 Task: Find a guest house in Brake (Unterweser), Germany, for 9 guests from 8th to 15th August, with a price range of 10,000 to 14,000, 5 bedrooms, 8+ beds, 5 bathrooms, and amenities including WiFi, free parking, TV, gym, and breakfast.
Action: Mouse moved to (455, 111)
Screenshot: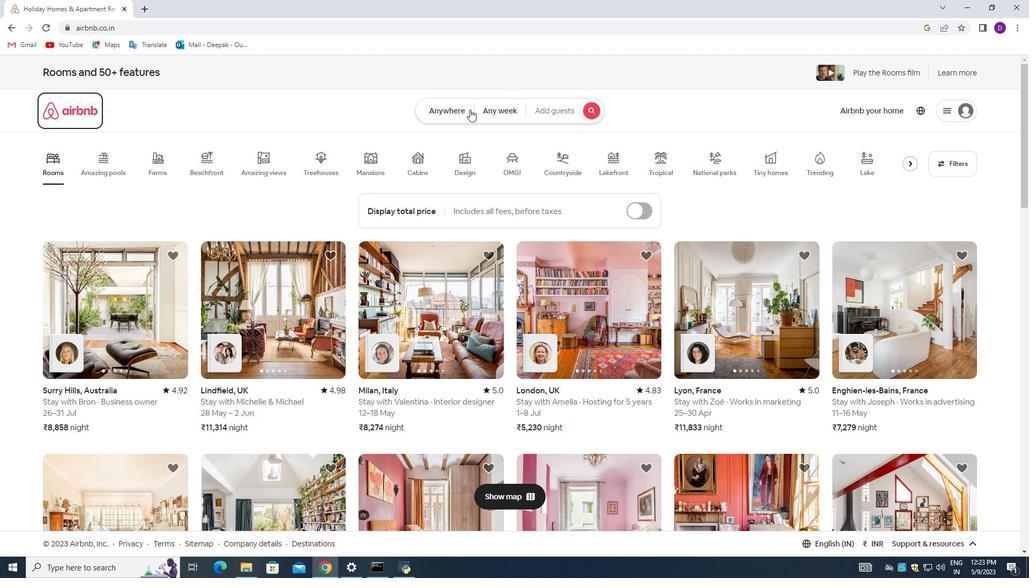 
Action: Mouse pressed left at (455, 111)
Screenshot: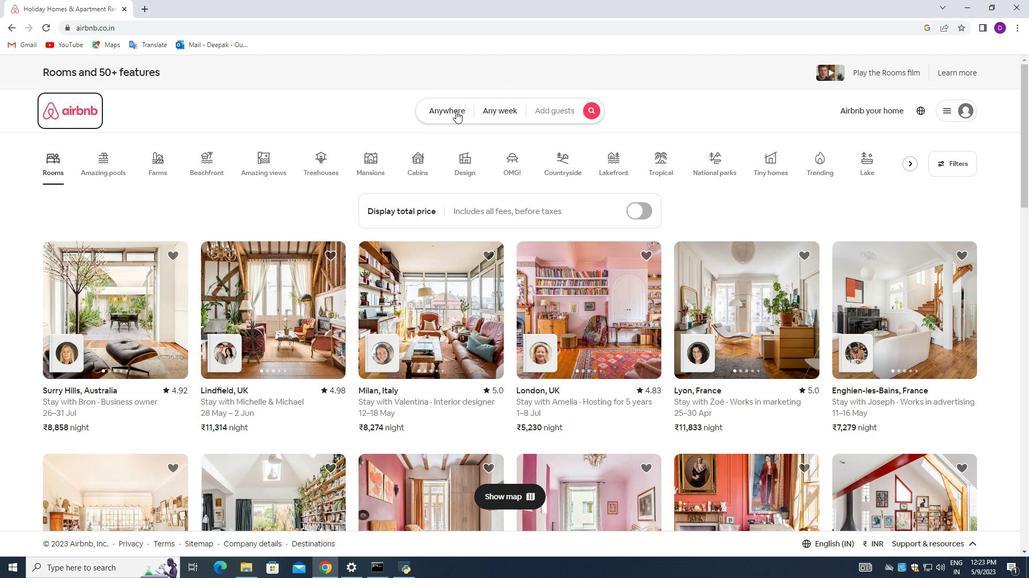 
Action: Mouse moved to (329, 145)
Screenshot: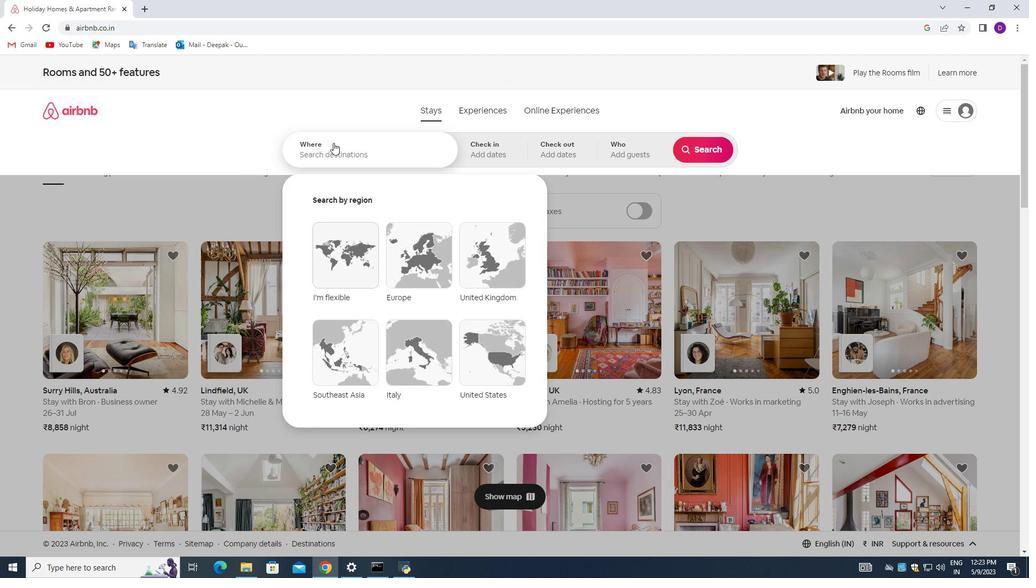 
Action: Mouse pressed left at (329, 145)
Screenshot: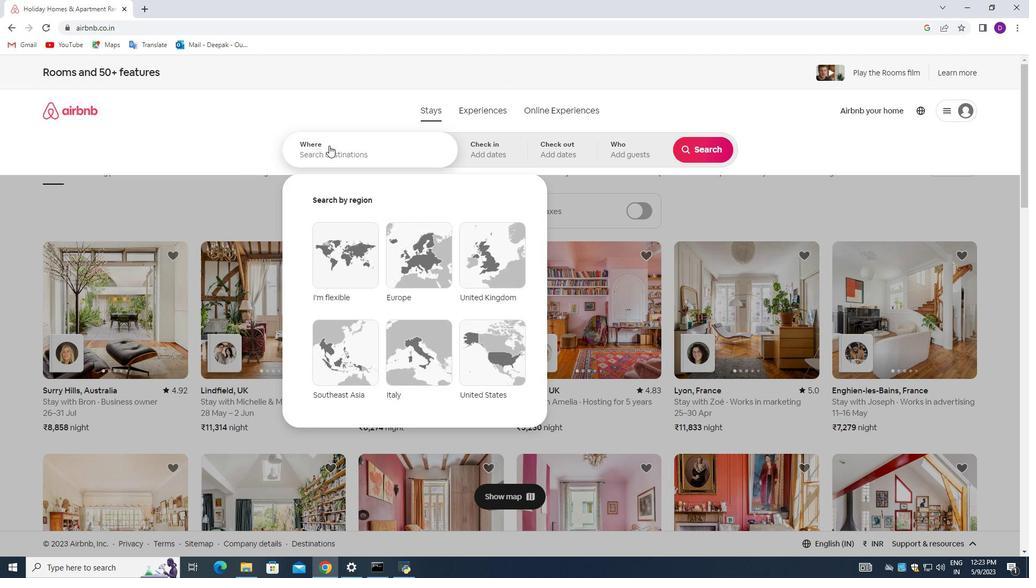 
Action: Mouse moved to (296, 134)
Screenshot: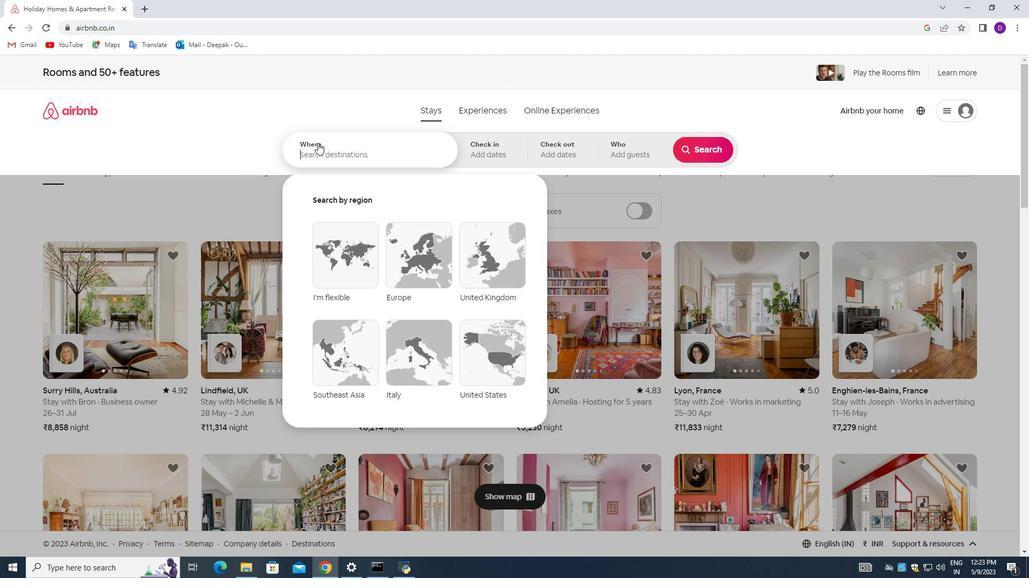 
Action: Key pressed <Key.shift>Brake<Key.space><Key.shift><Key.shift><Key.shift><Key.shift><Key.shift><Key.shift><Key.shift><Key.shift><Key.shift><Key.shift><Key.shift><Key.shift><Key.shift><Key.shift><Key.shift><Key.shift><Key.shift><Key.shift><Key.shift><Key.shift><Key.shift><Key.shift><Key.shift><Key.shift><Key.shift><Key.shift><Key.shift><Key.shift><Key.shift><Key.shift><Key.shift><Key.shift><Key.shift><Key.shift><Key.shift><Key.shift><Key.shift>(<Key.shift>Unterweser<Key.shift>),<Key.shift>Germany<Key.enter>
Screenshot: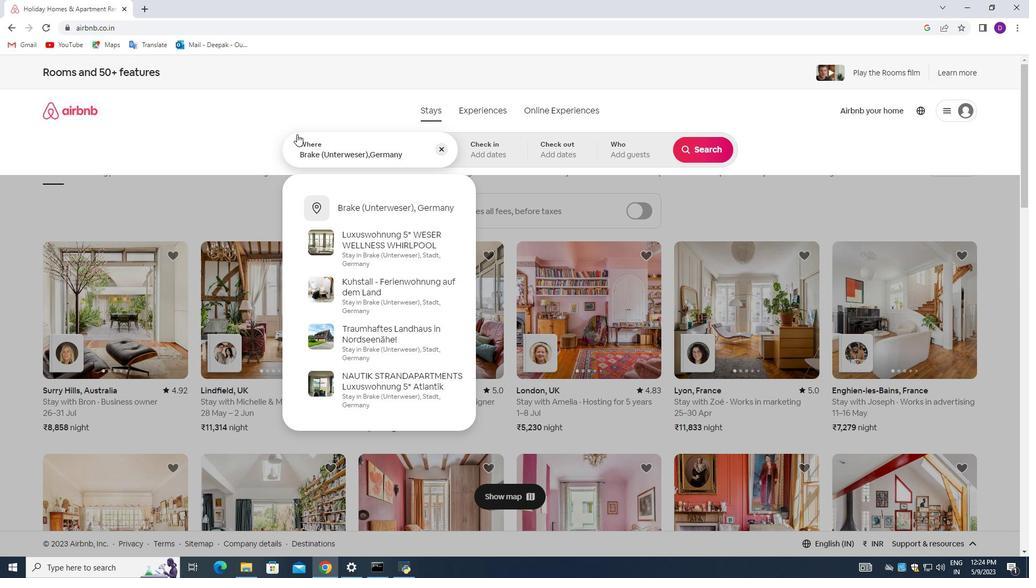 
Action: Mouse moved to (705, 239)
Screenshot: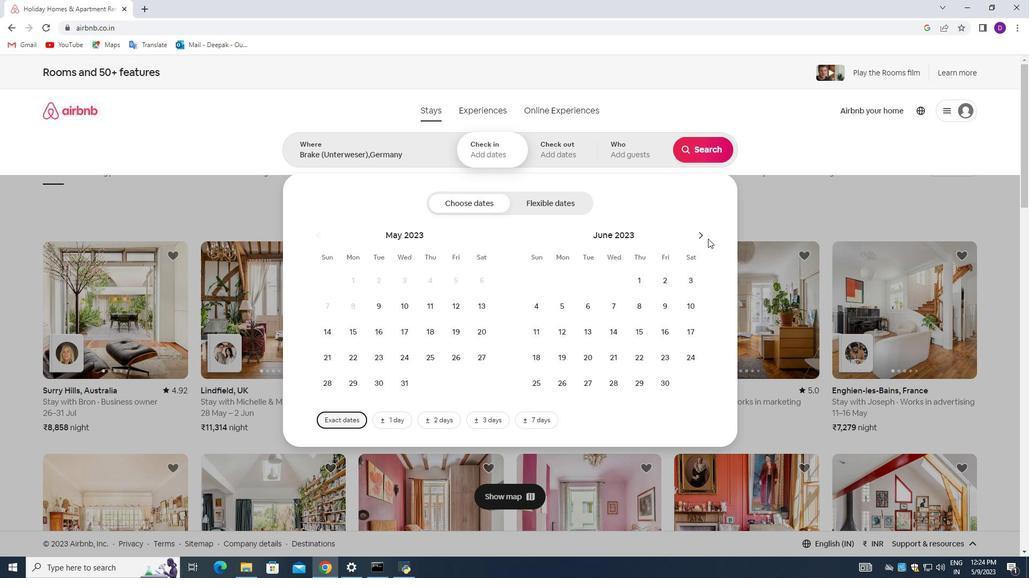 
Action: Mouse pressed left at (705, 239)
Screenshot: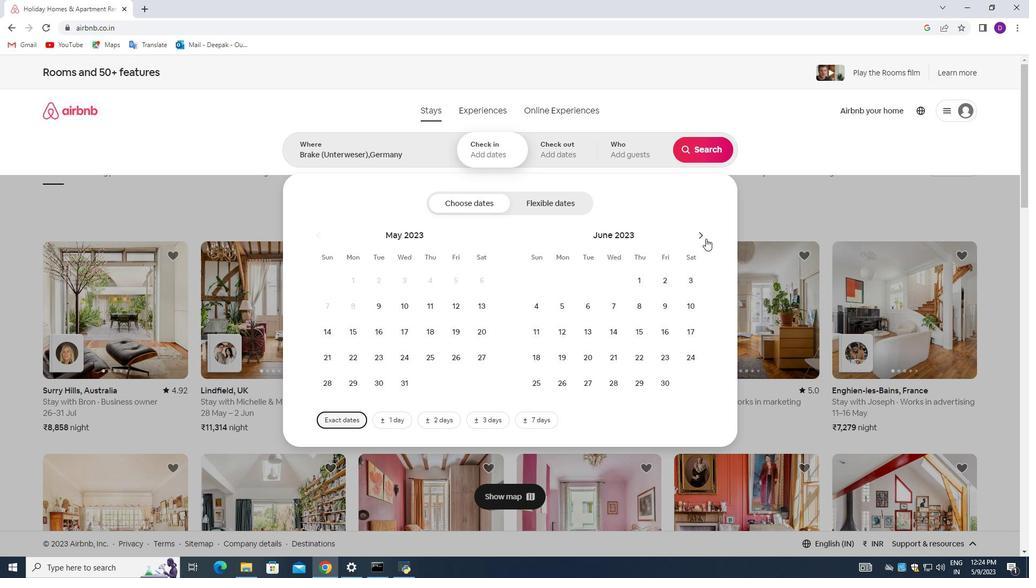
Action: Mouse moved to (704, 238)
Screenshot: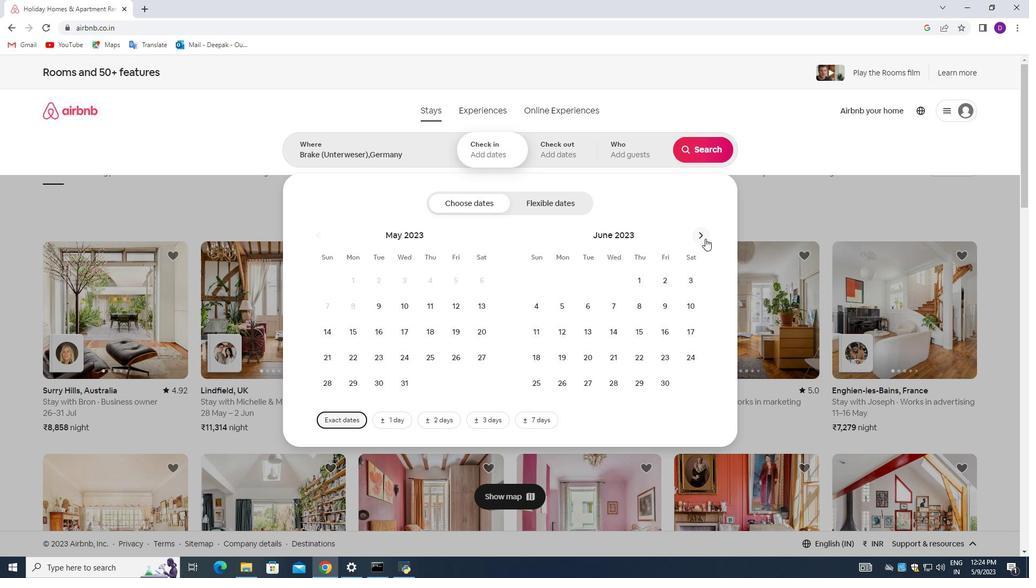 
Action: Mouse pressed left at (704, 238)
Screenshot: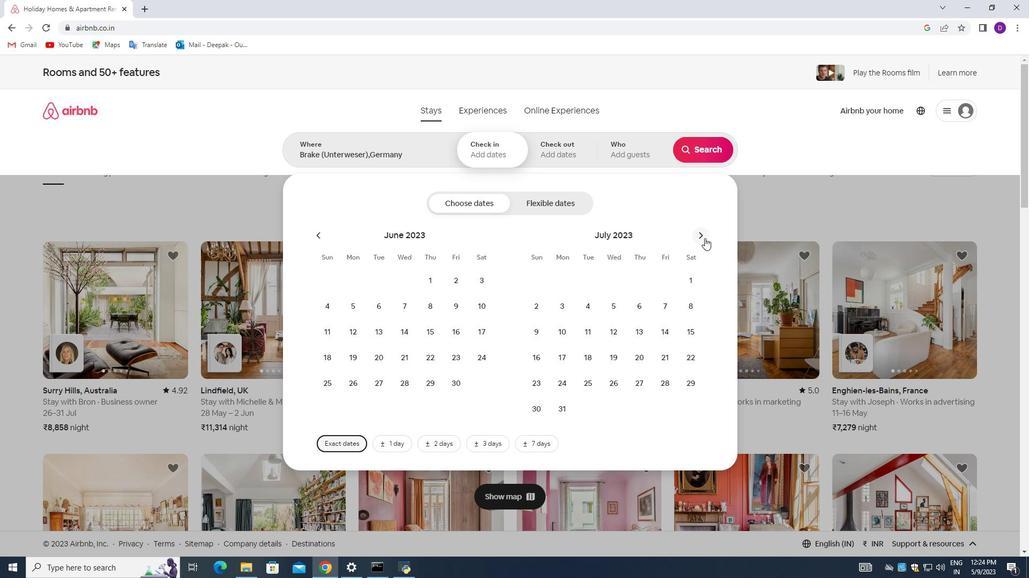 
Action: Mouse moved to (589, 305)
Screenshot: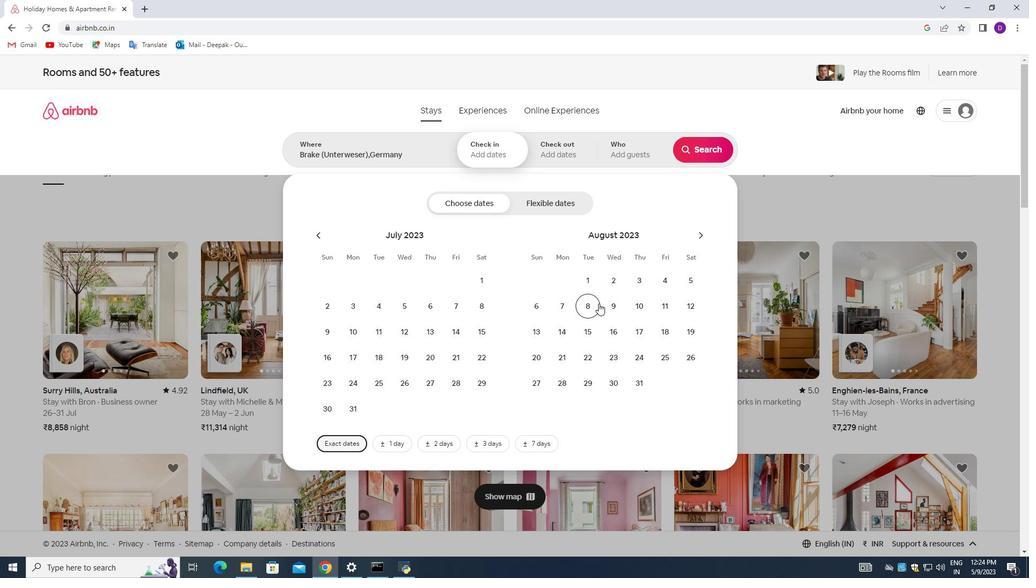 
Action: Mouse pressed left at (589, 305)
Screenshot: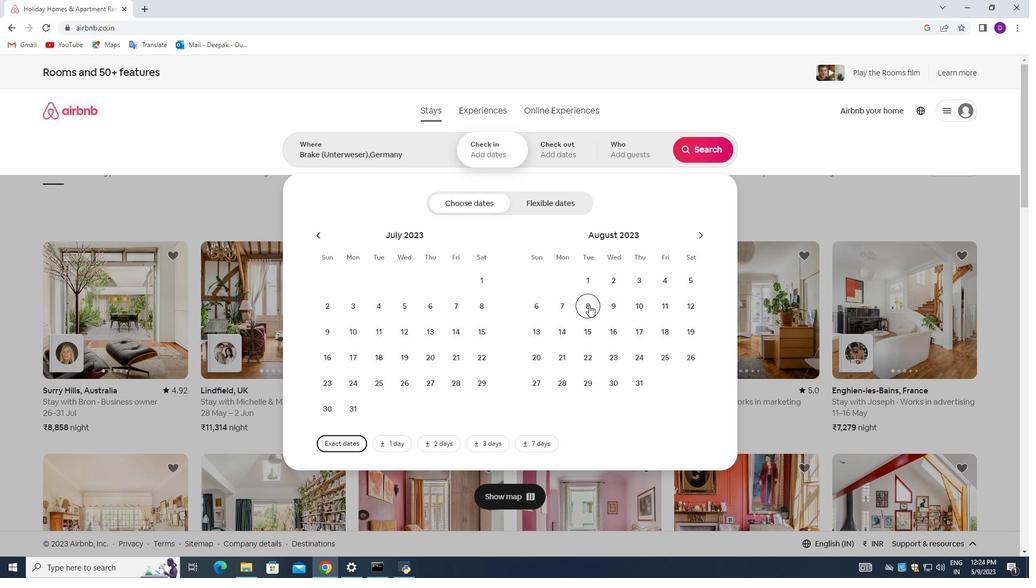 
Action: Mouse moved to (590, 333)
Screenshot: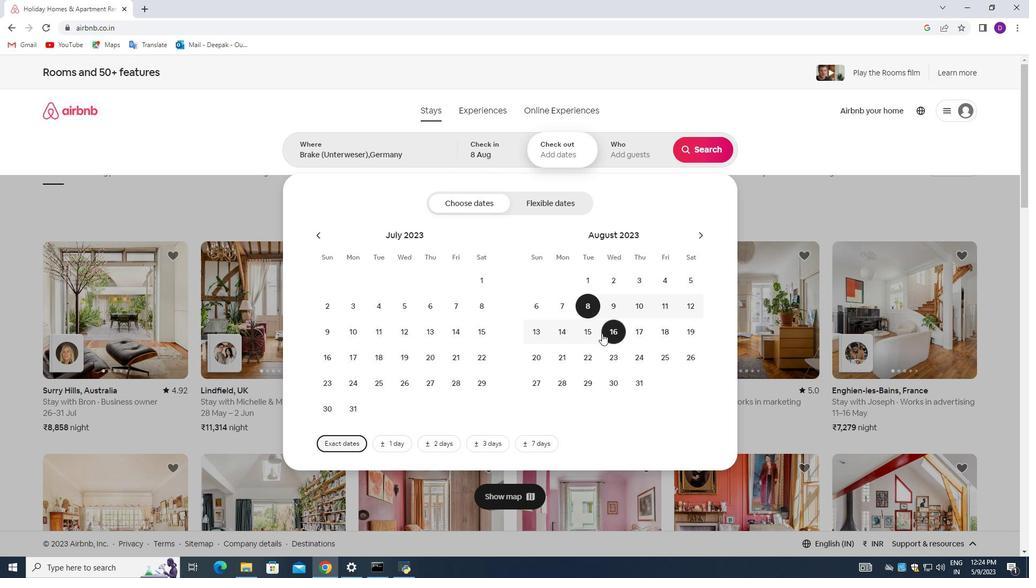 
Action: Mouse pressed left at (590, 333)
Screenshot: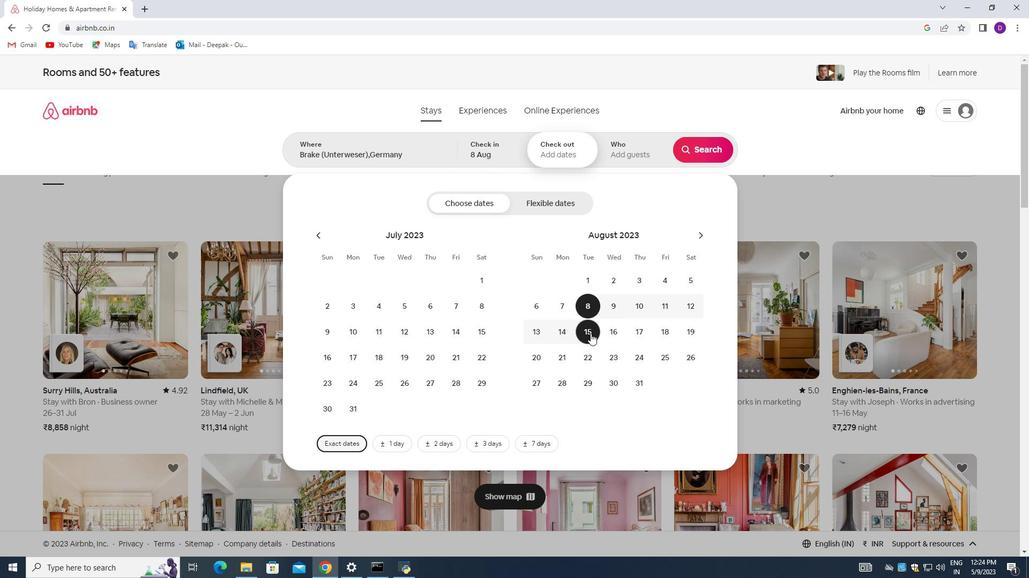 
Action: Mouse moved to (622, 150)
Screenshot: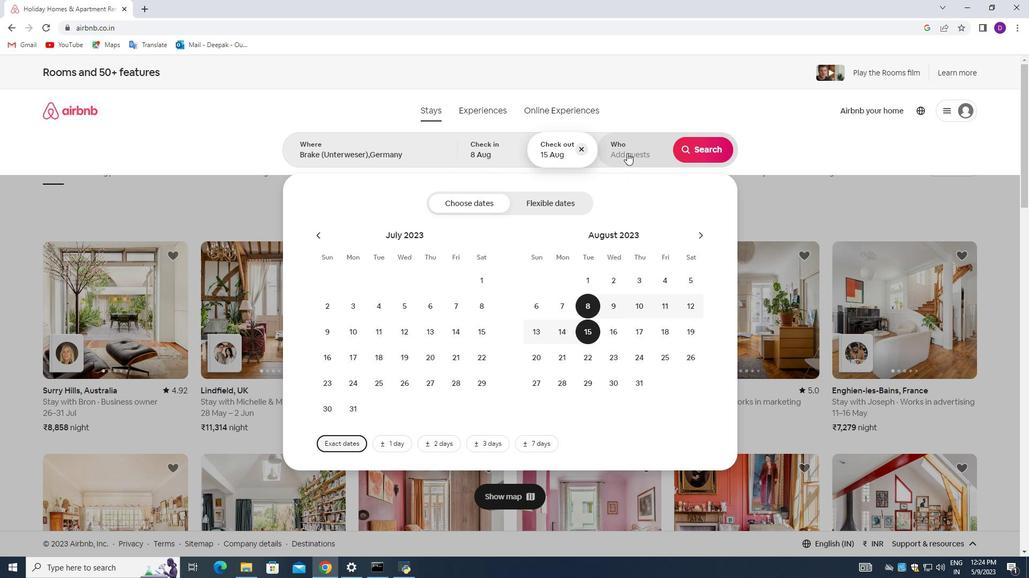 
Action: Mouse pressed left at (622, 150)
Screenshot: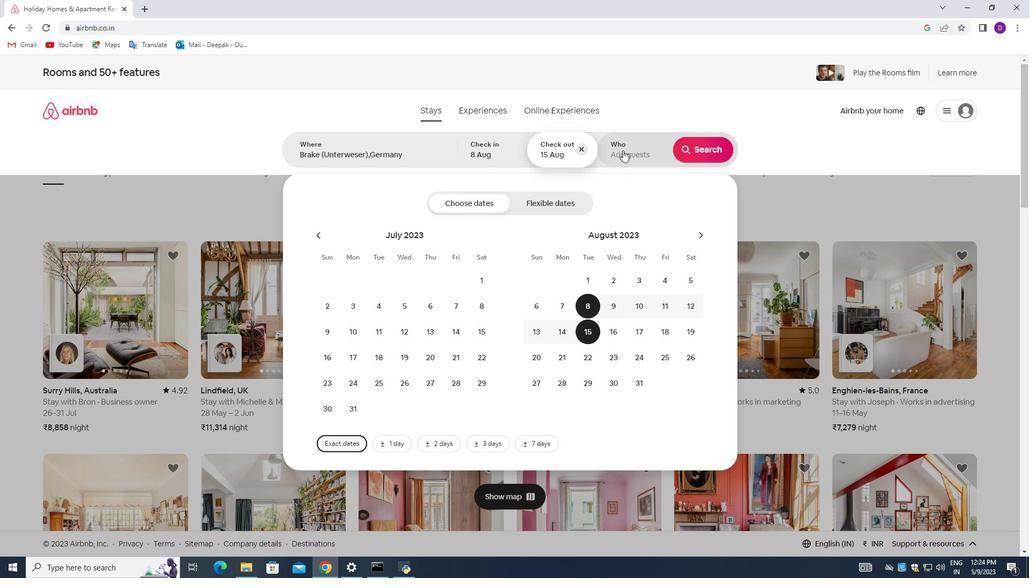 
Action: Mouse moved to (703, 214)
Screenshot: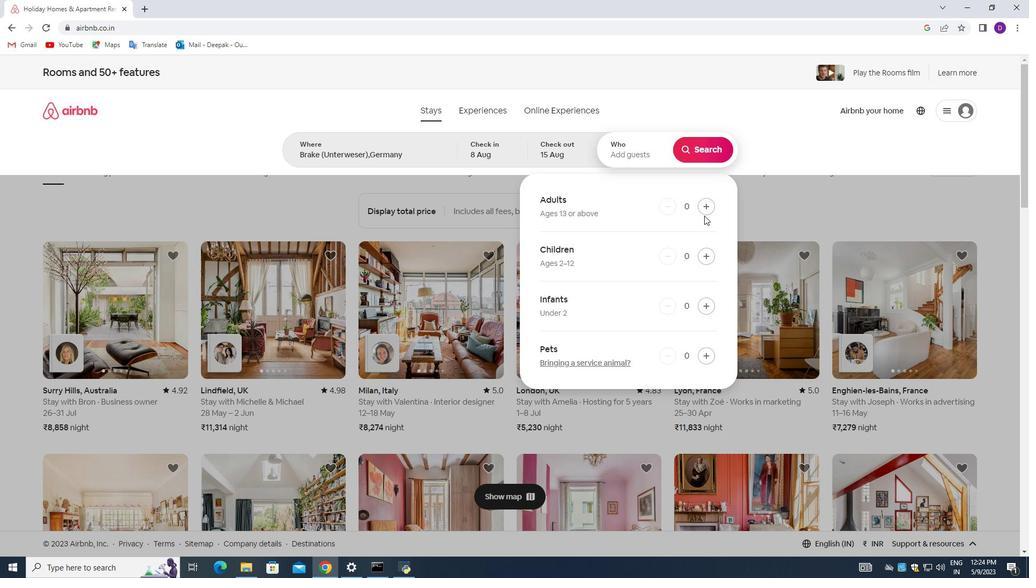 
Action: Mouse pressed left at (703, 214)
Screenshot: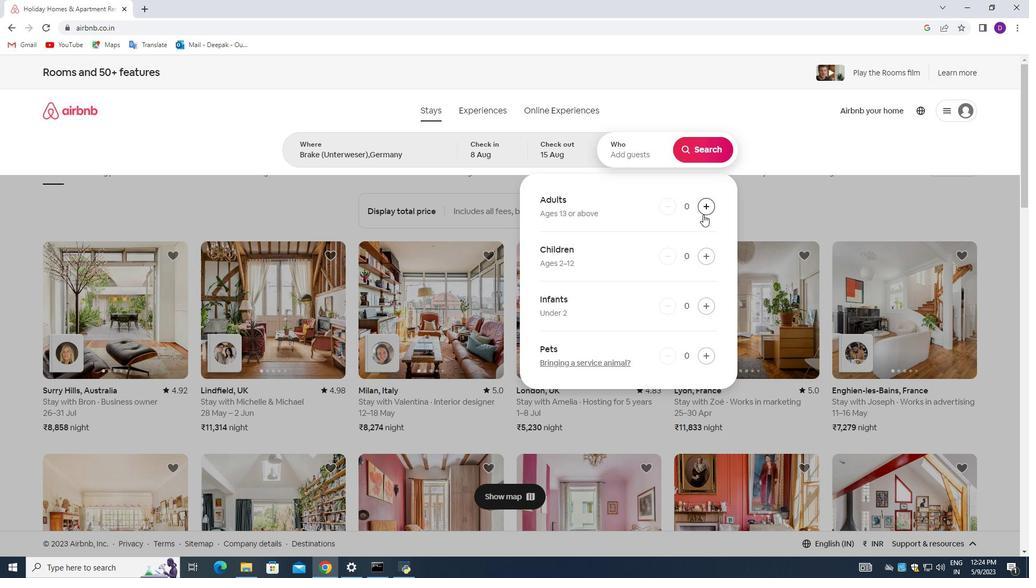 
Action: Mouse pressed left at (703, 214)
Screenshot: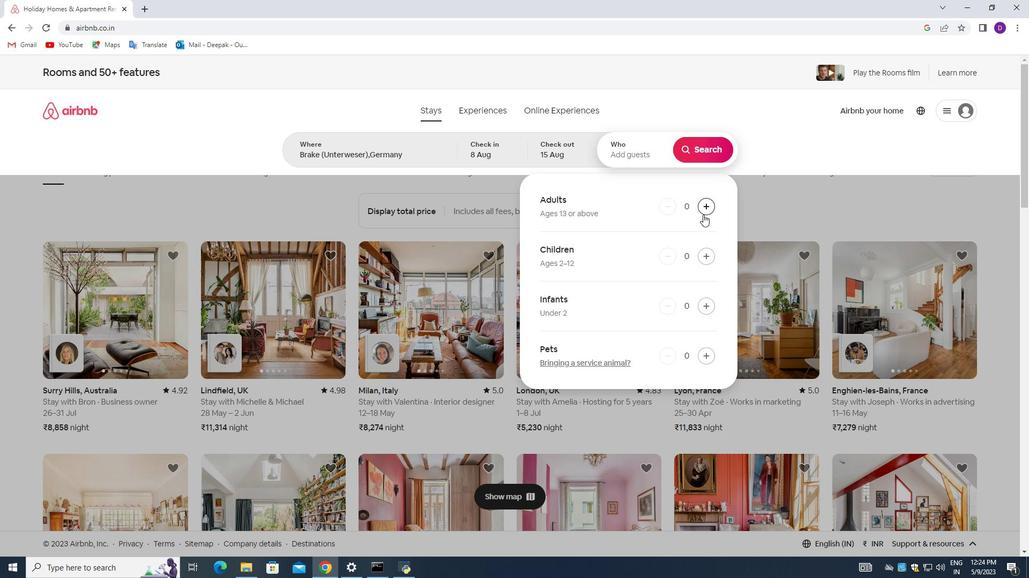 
Action: Mouse pressed left at (703, 214)
Screenshot: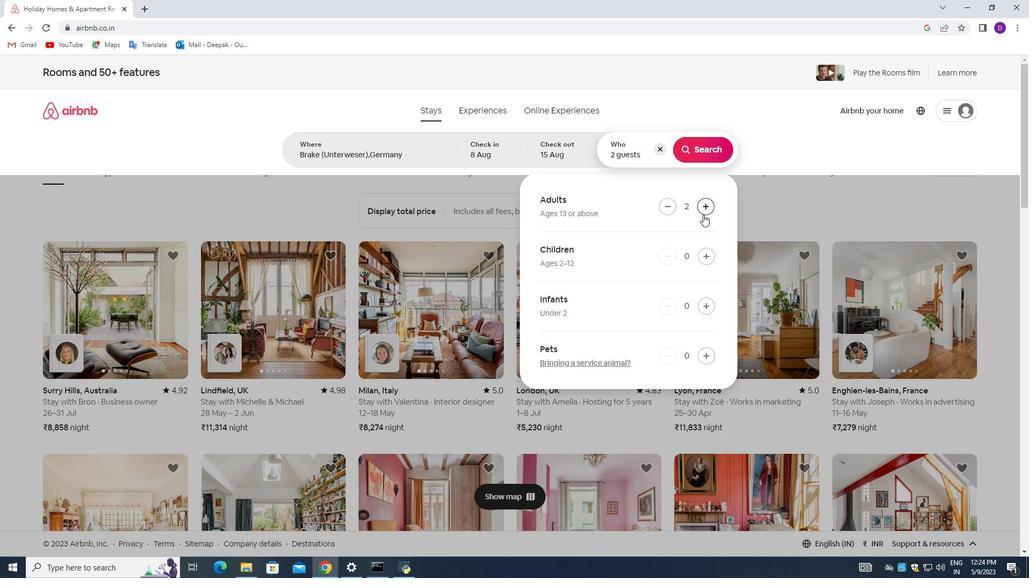 
Action: Mouse pressed left at (703, 214)
Screenshot: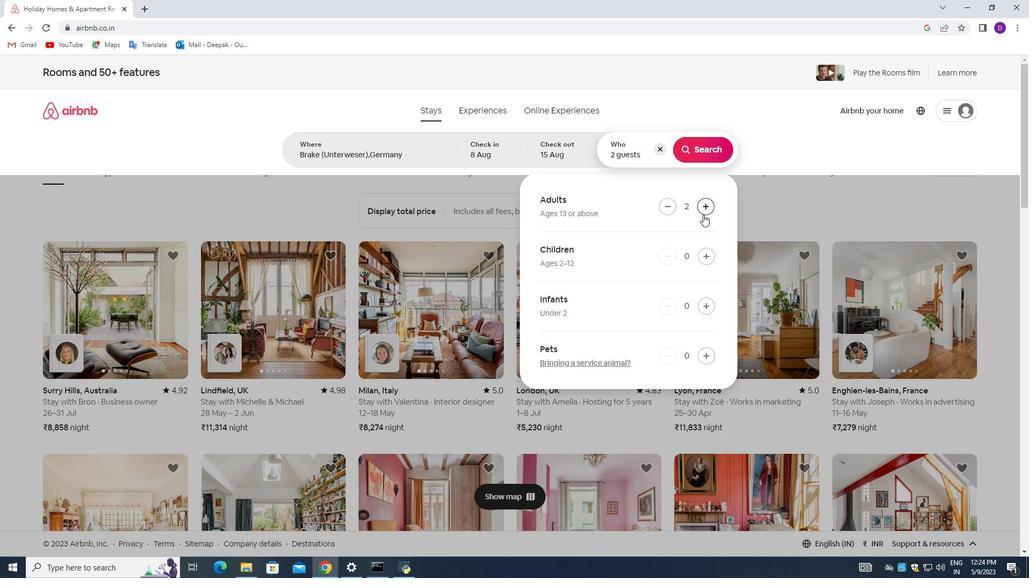 
Action: Mouse pressed left at (703, 214)
Screenshot: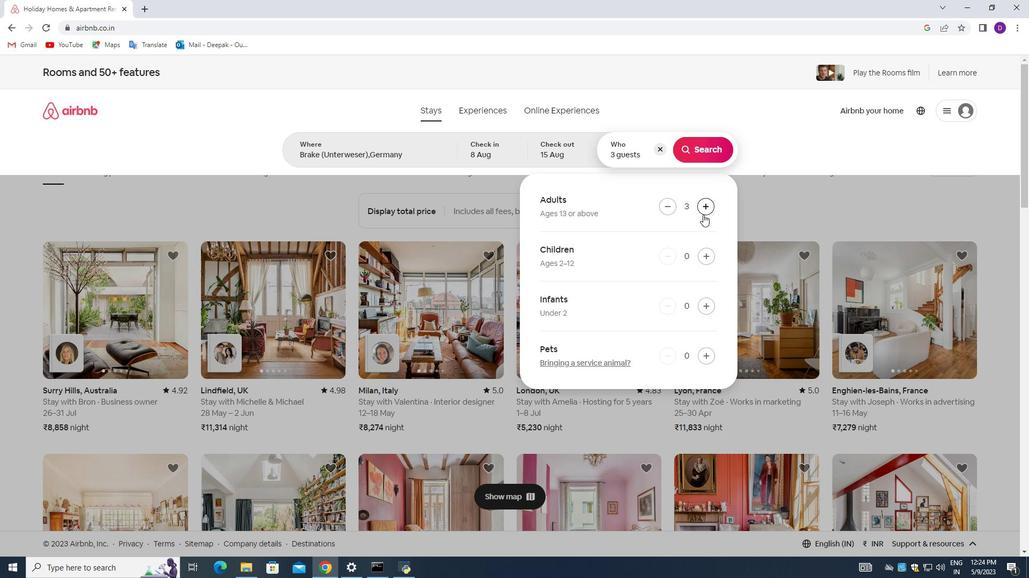 
Action: Mouse pressed left at (703, 214)
Screenshot: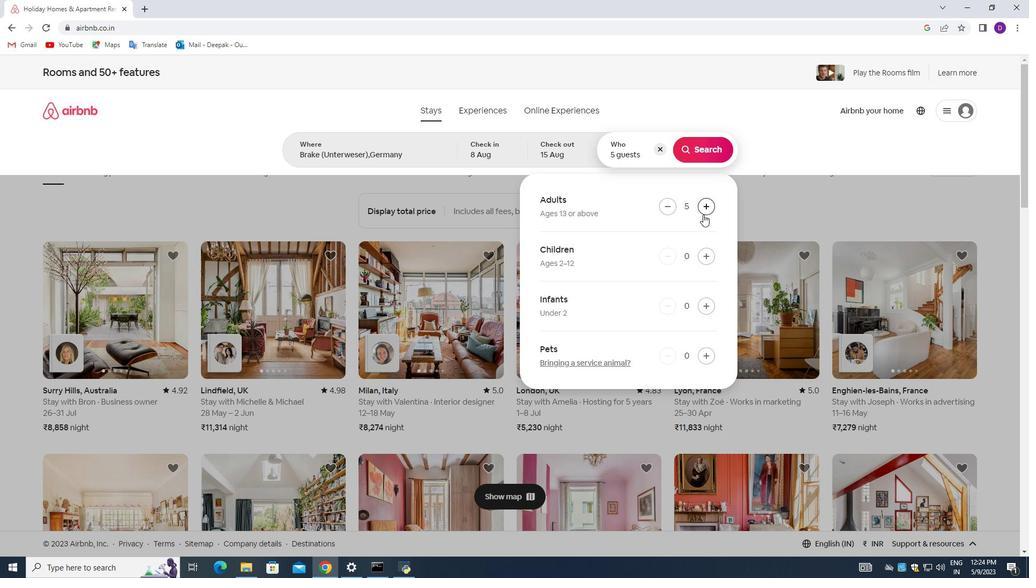 
Action: Mouse pressed left at (703, 214)
Screenshot: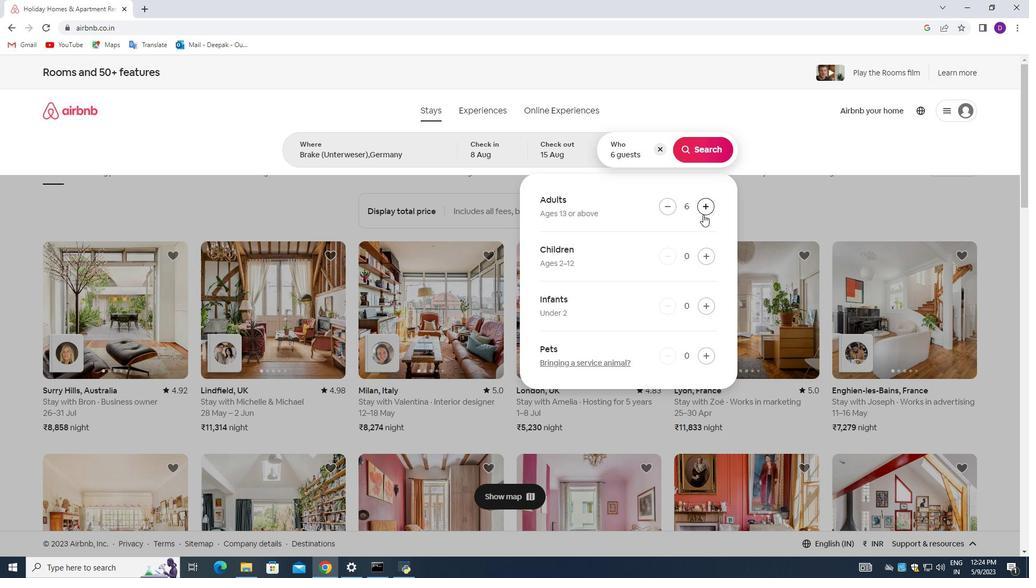 
Action: Mouse pressed left at (703, 214)
Screenshot: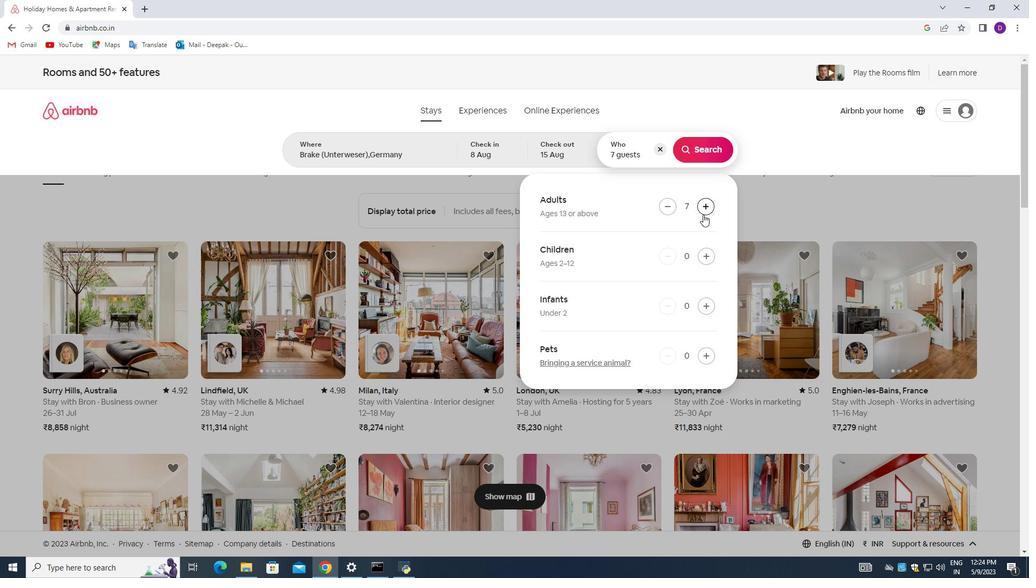 
Action: Mouse pressed left at (703, 214)
Screenshot: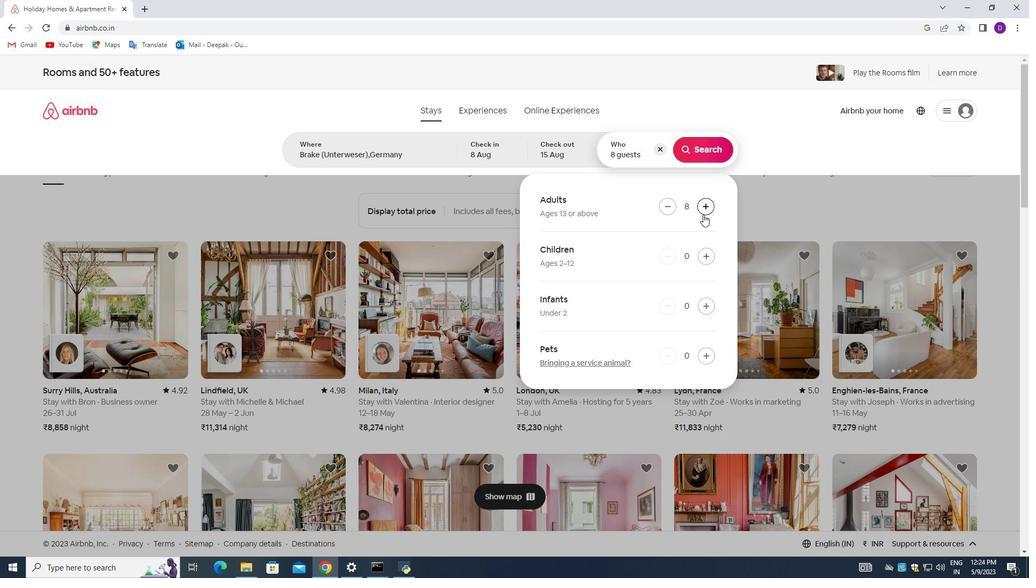 
Action: Mouse moved to (688, 152)
Screenshot: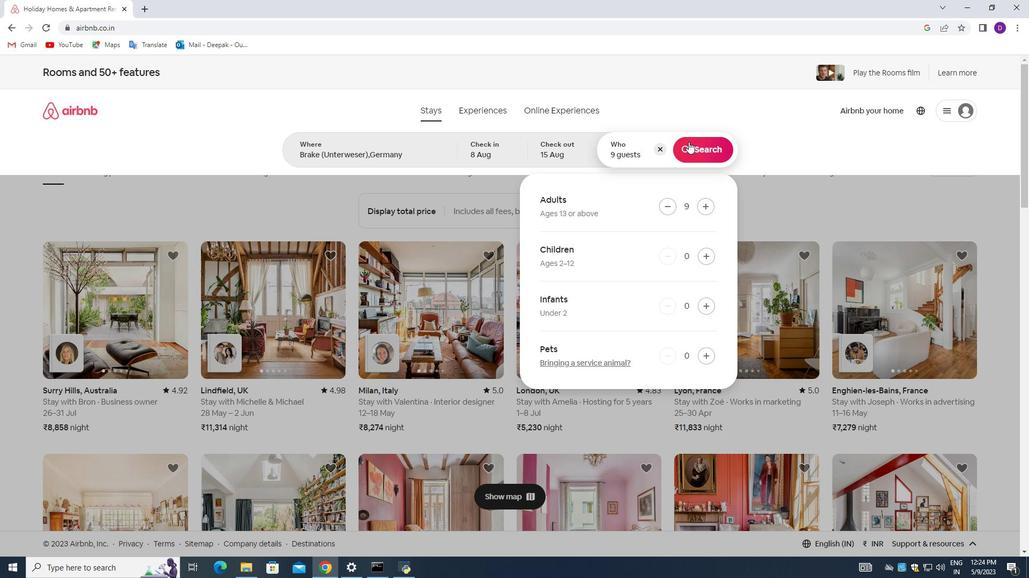 
Action: Mouse pressed left at (688, 152)
Screenshot: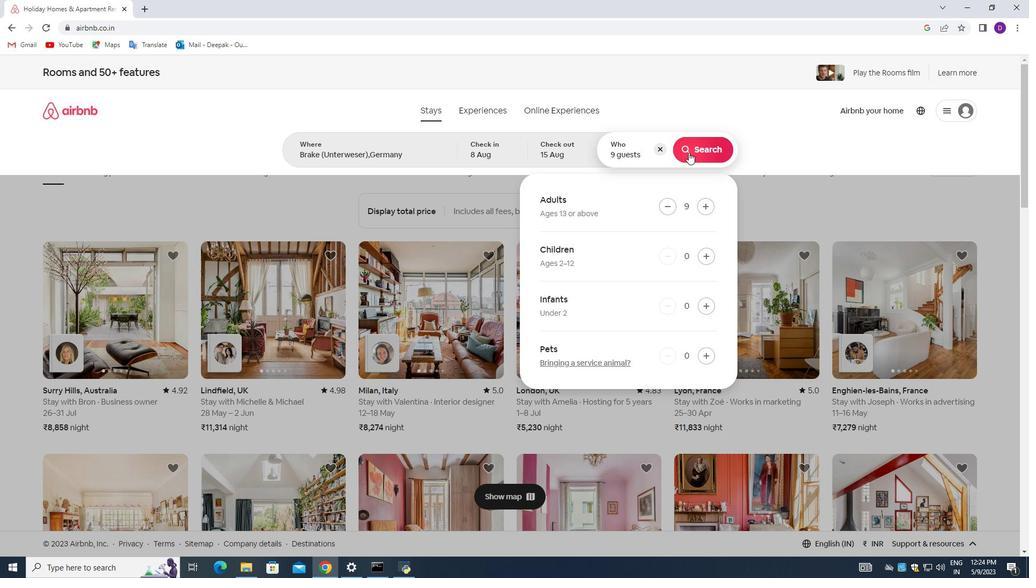 
Action: Mouse moved to (972, 123)
Screenshot: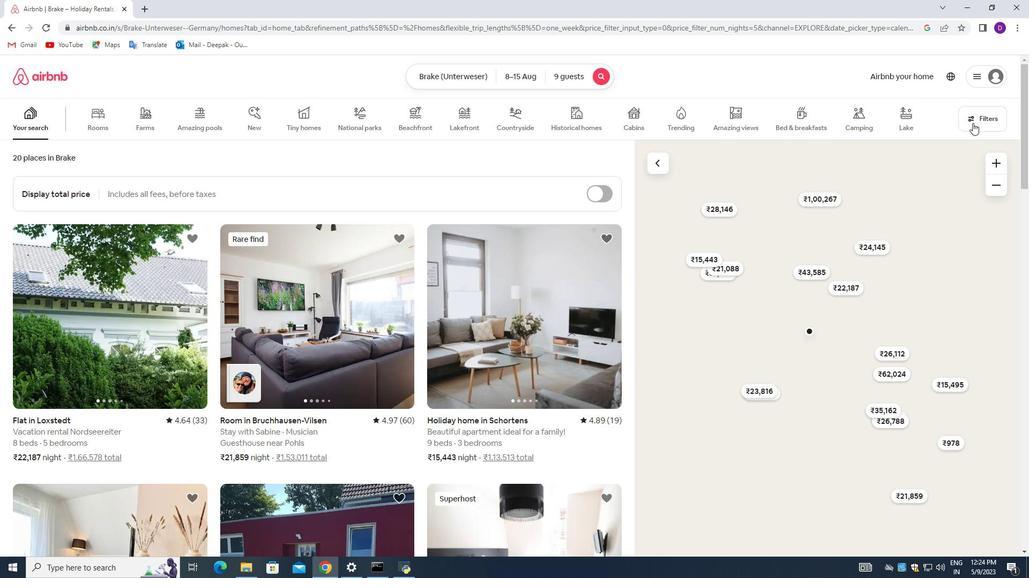 
Action: Mouse pressed left at (972, 123)
Screenshot: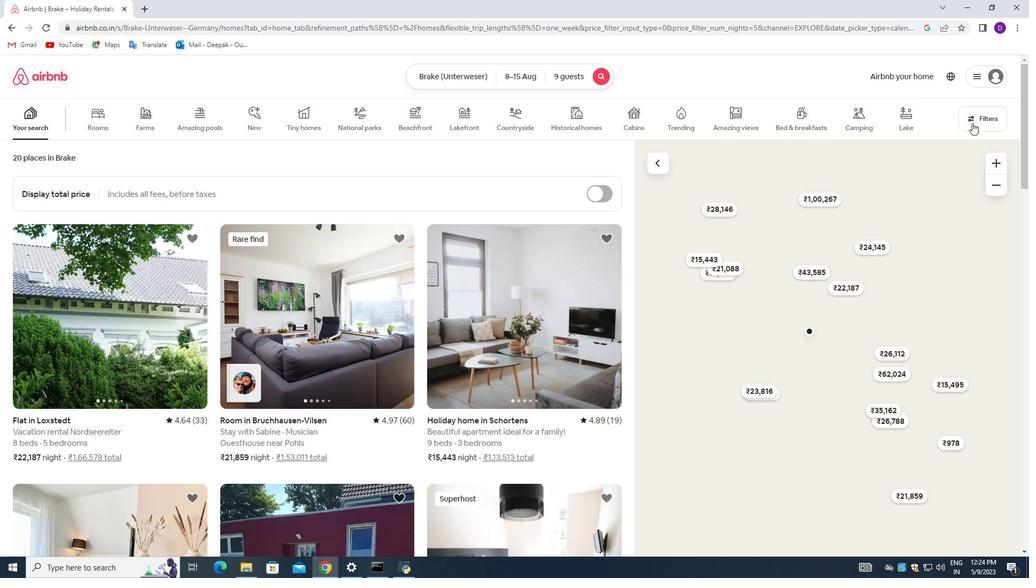 
Action: Mouse moved to (385, 381)
Screenshot: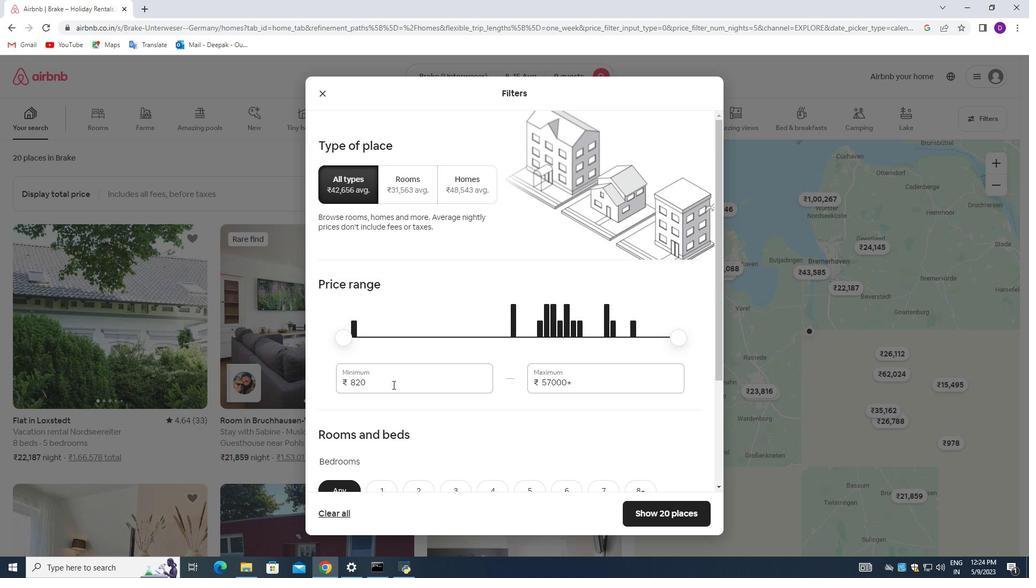 
Action: Mouse pressed left at (385, 381)
Screenshot: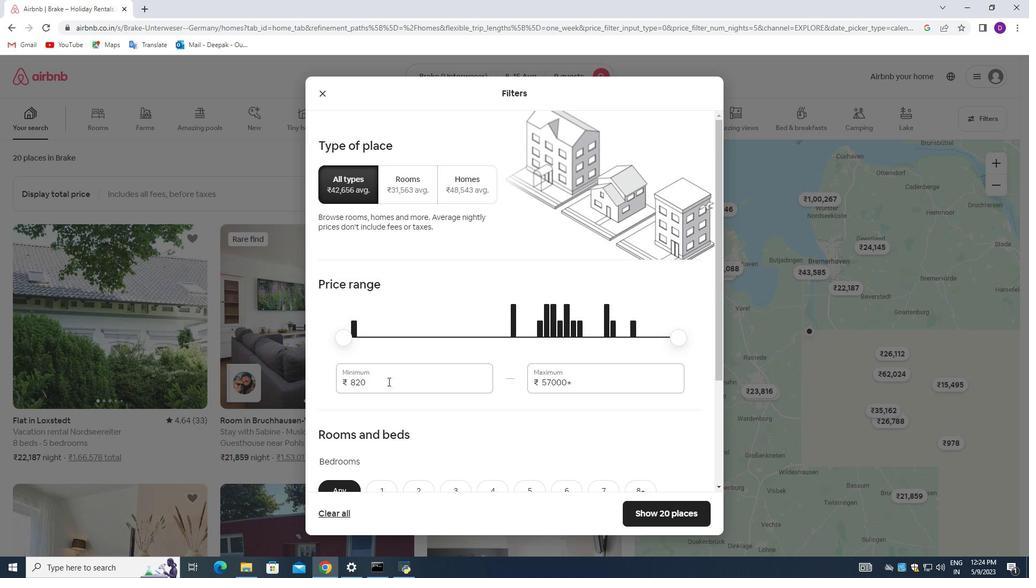 
Action: Mouse pressed left at (385, 381)
Screenshot: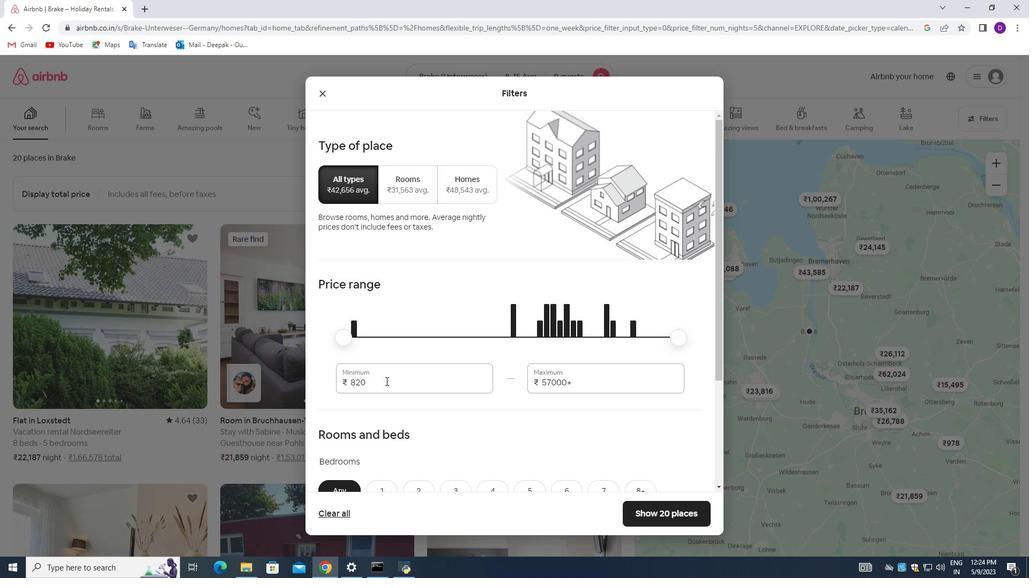 
Action: Mouse moved to (374, 378)
Screenshot: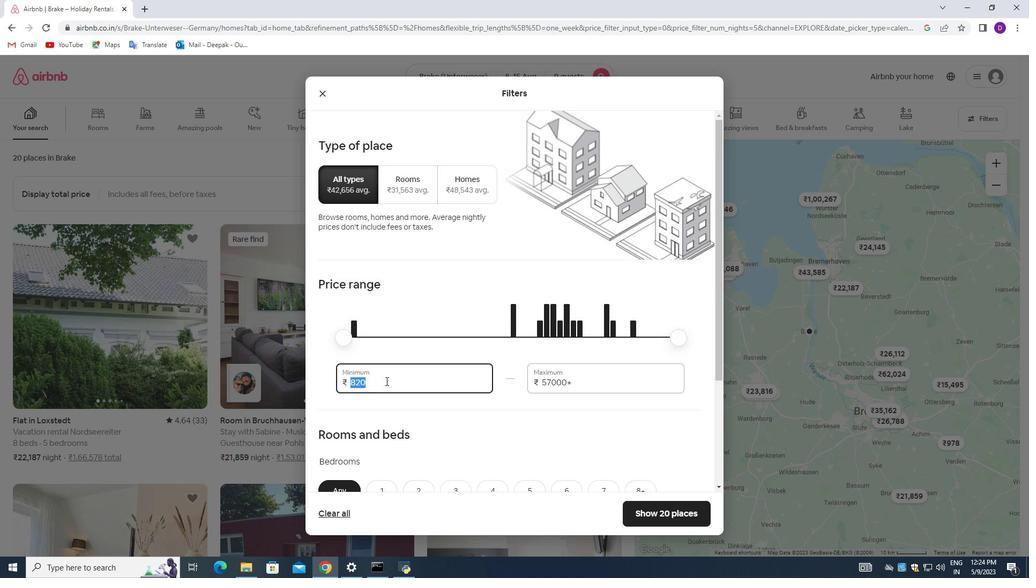 
Action: Key pressed <Key.backspace>10000<Key.tab>14000
Screenshot: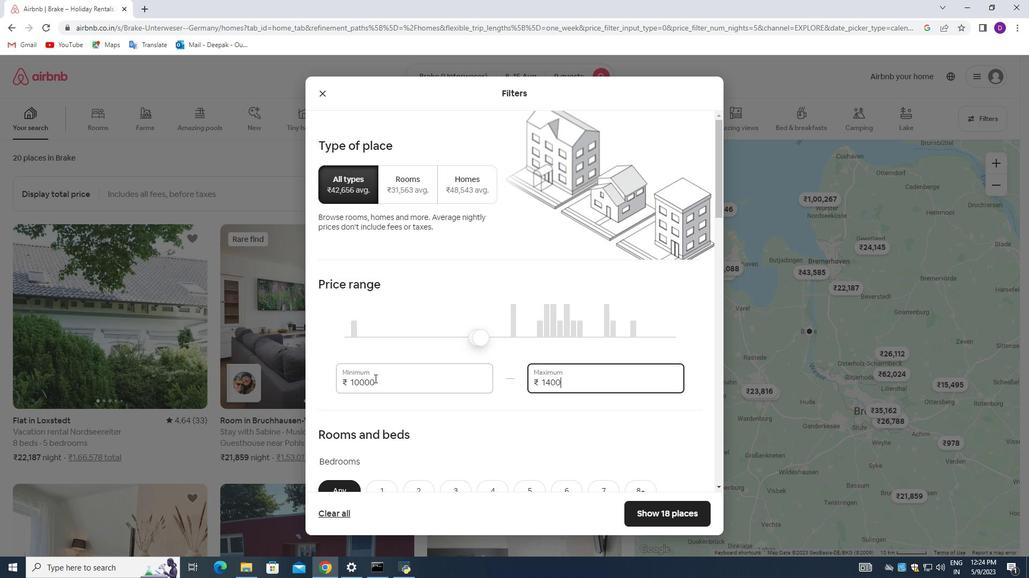 
Action: Mouse moved to (414, 381)
Screenshot: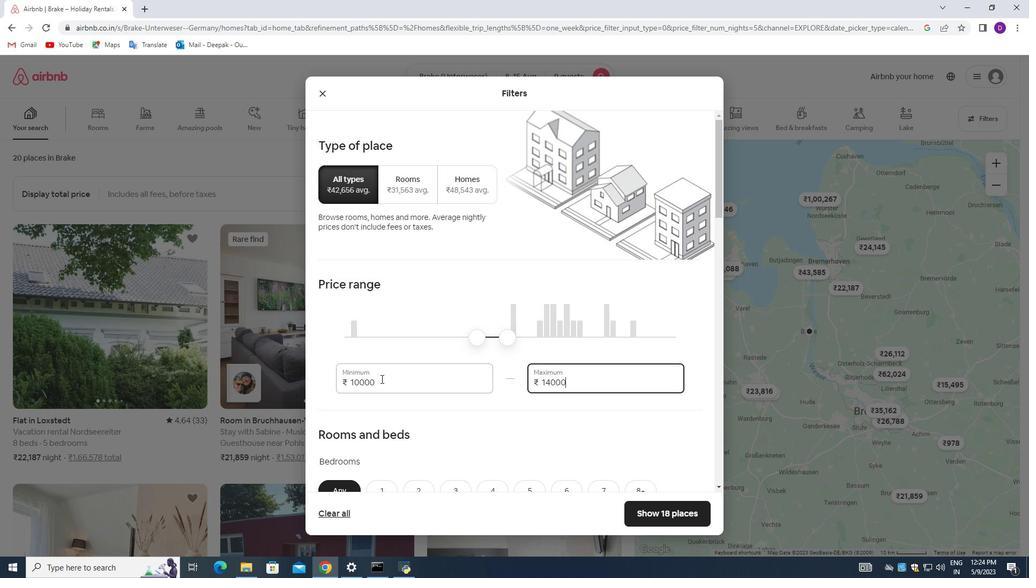 
Action: Mouse scrolled (414, 380) with delta (0, 0)
Screenshot: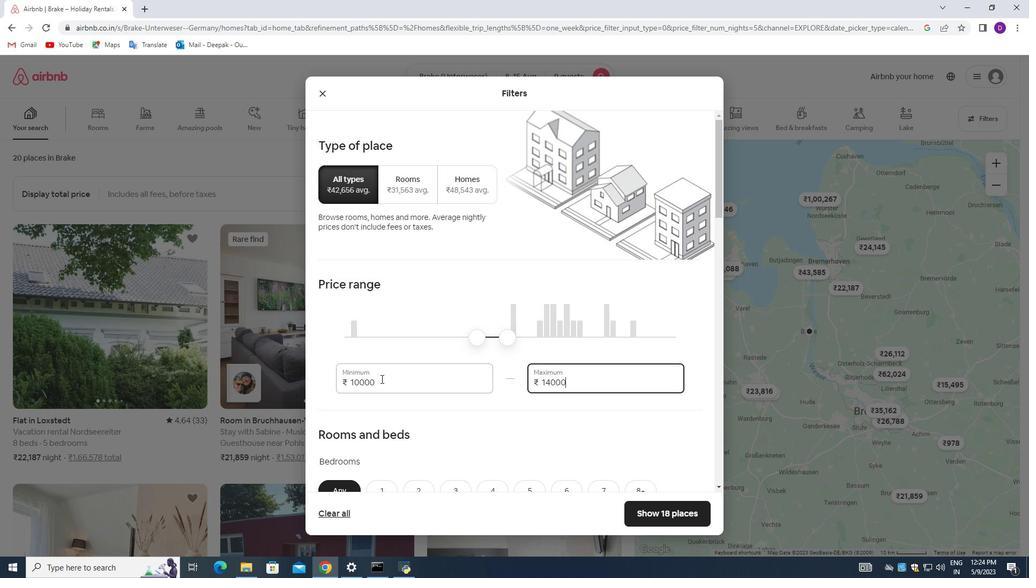 
Action: Mouse moved to (419, 380)
Screenshot: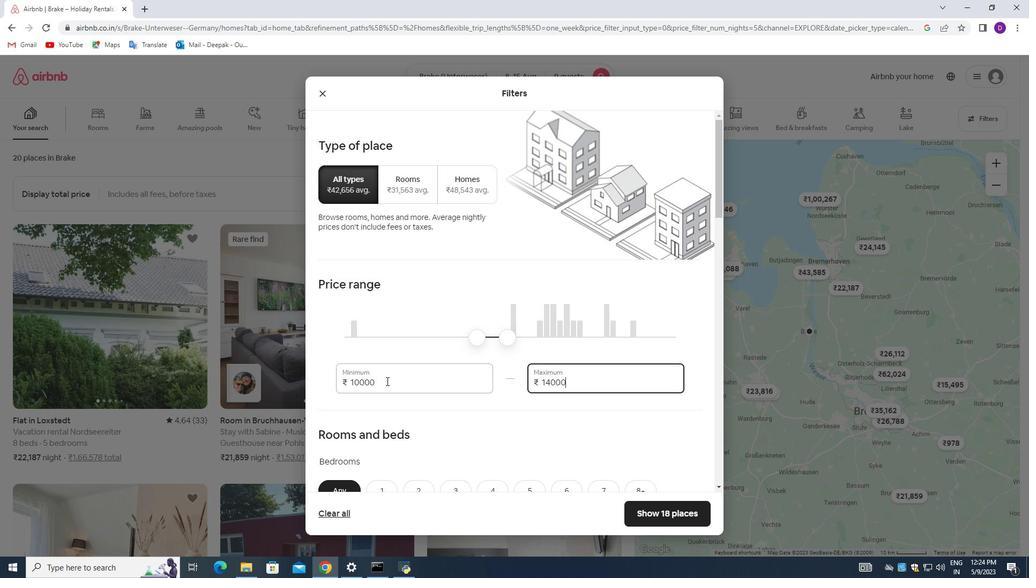 
Action: Mouse scrolled (419, 379) with delta (0, 0)
Screenshot: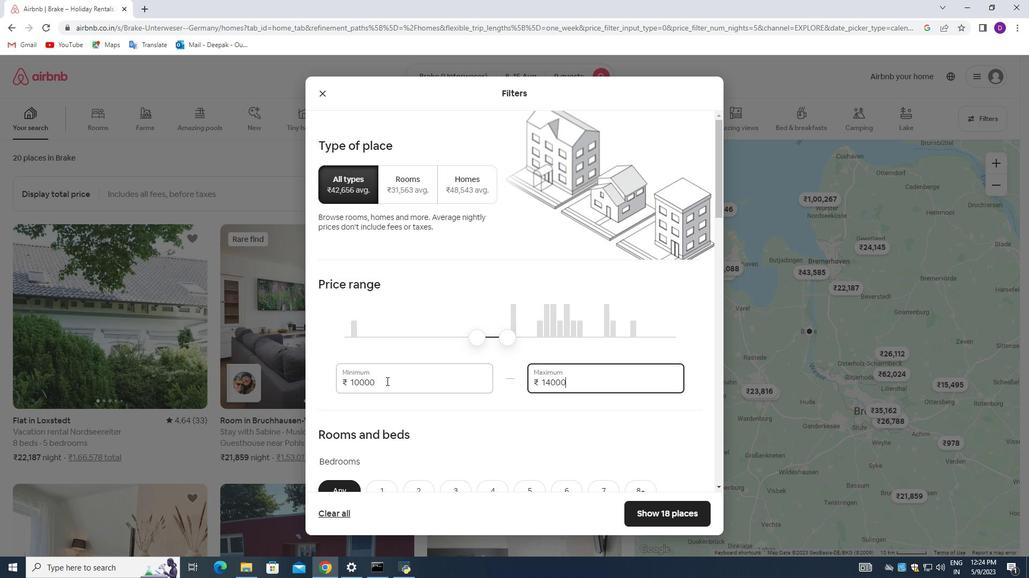 
Action: Mouse moved to (426, 377)
Screenshot: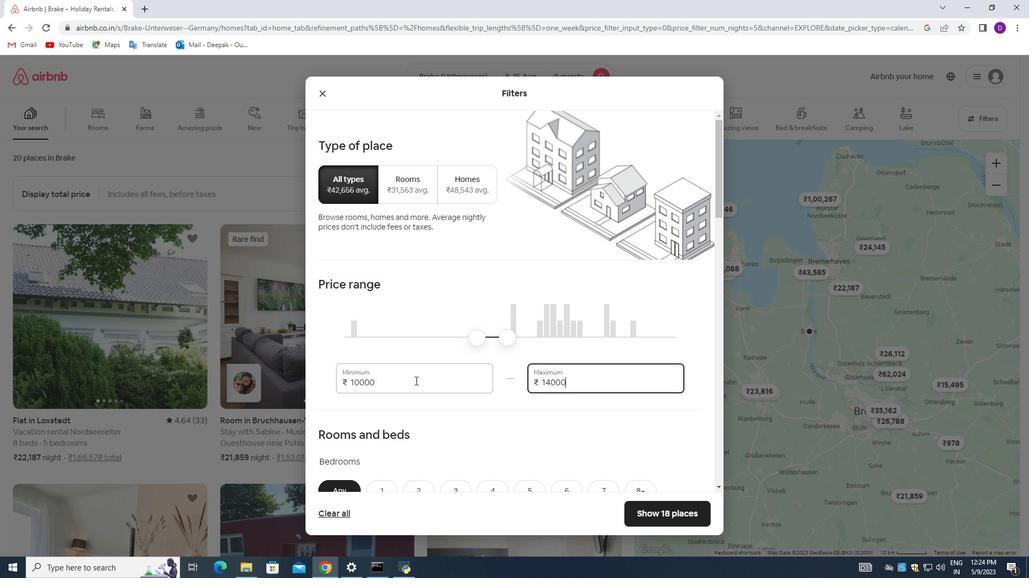 
Action: Mouse scrolled (426, 377) with delta (0, 0)
Screenshot: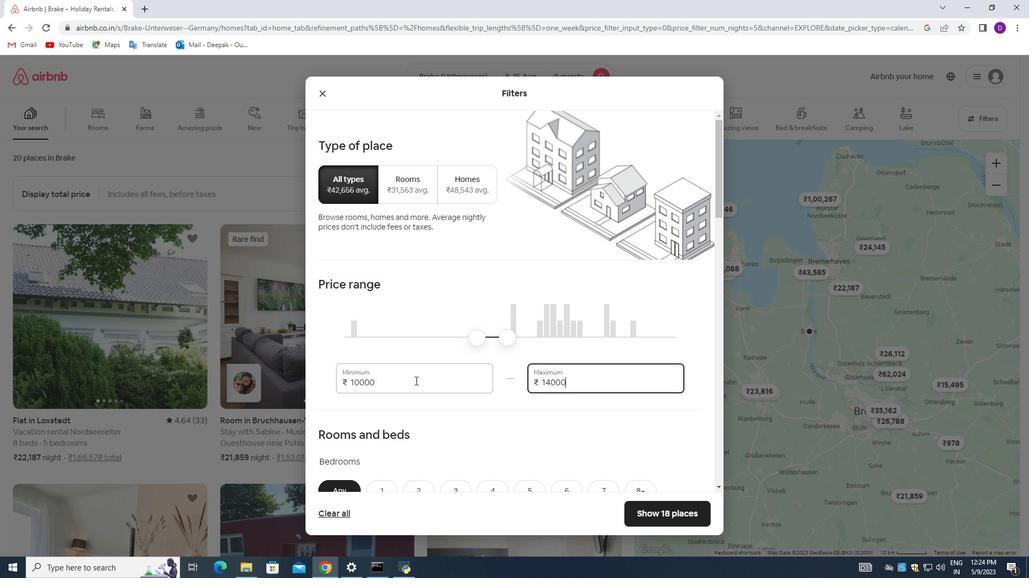 
Action: Mouse moved to (535, 336)
Screenshot: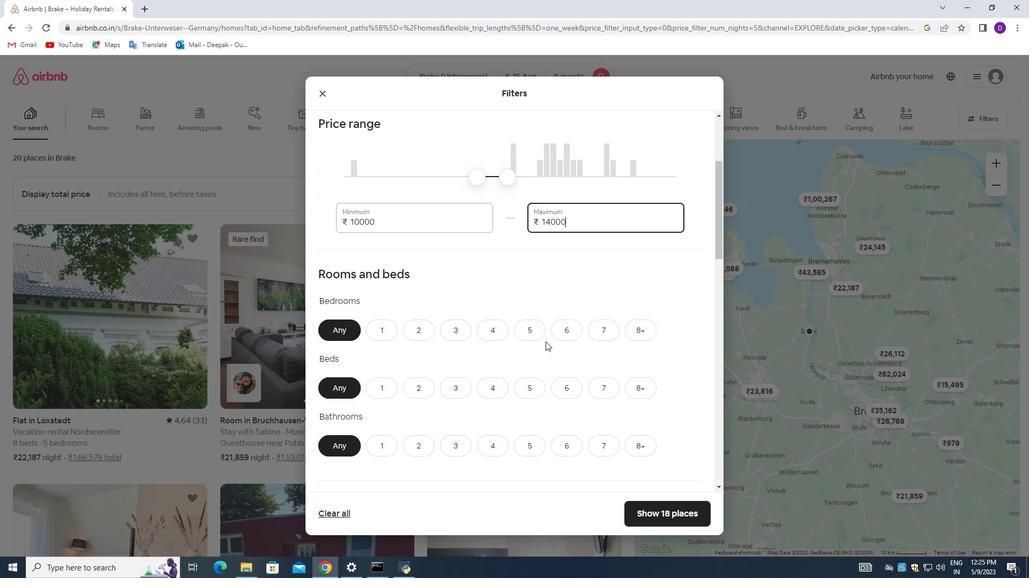 
Action: Mouse pressed left at (535, 336)
Screenshot: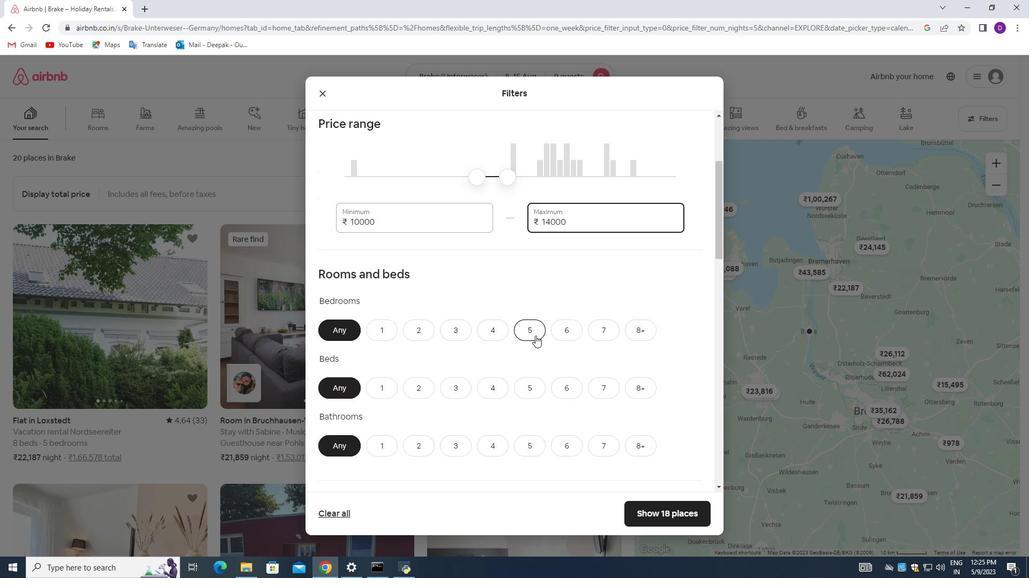
Action: Mouse moved to (646, 390)
Screenshot: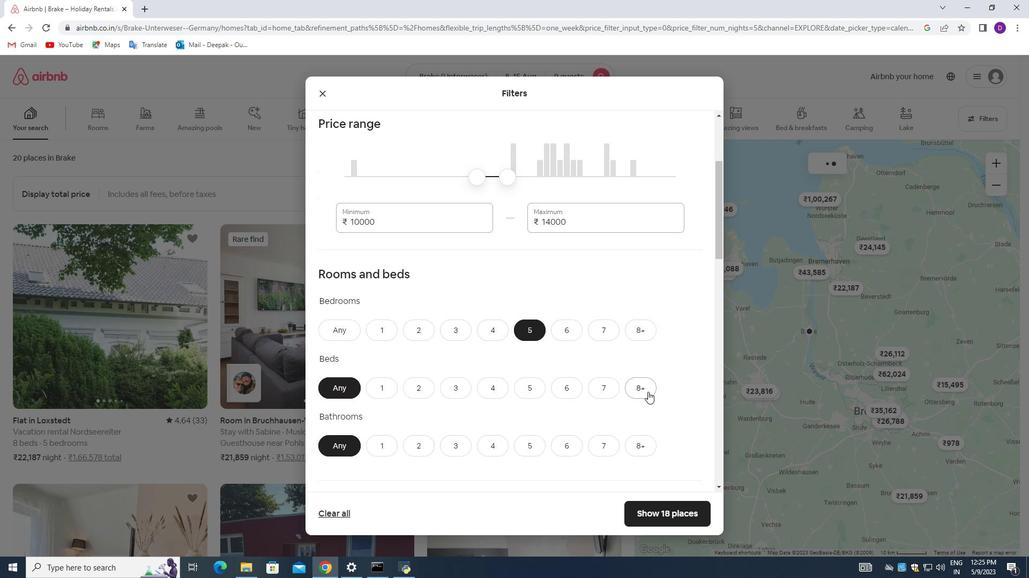 
Action: Mouse pressed left at (646, 390)
Screenshot: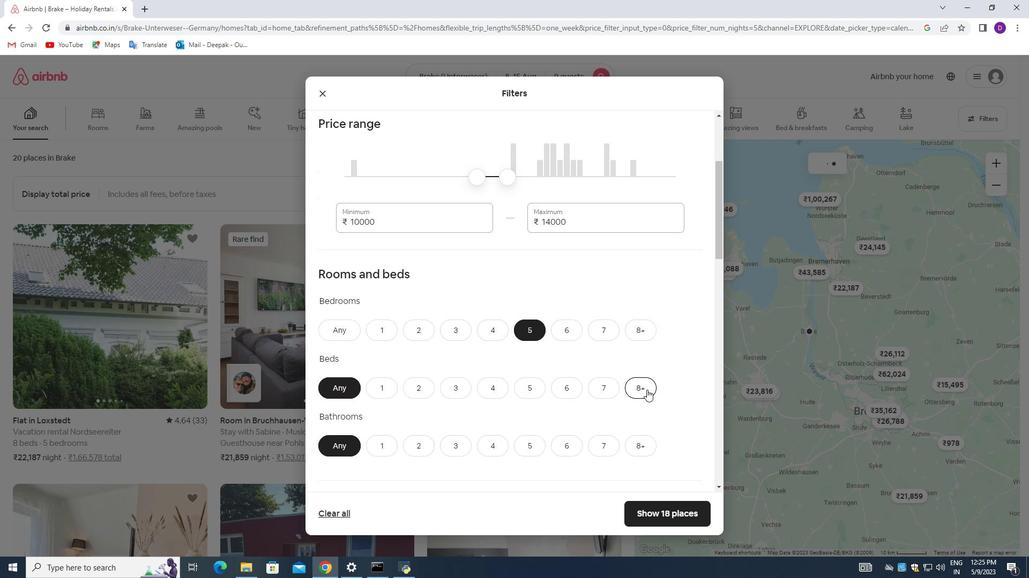 
Action: Mouse moved to (534, 447)
Screenshot: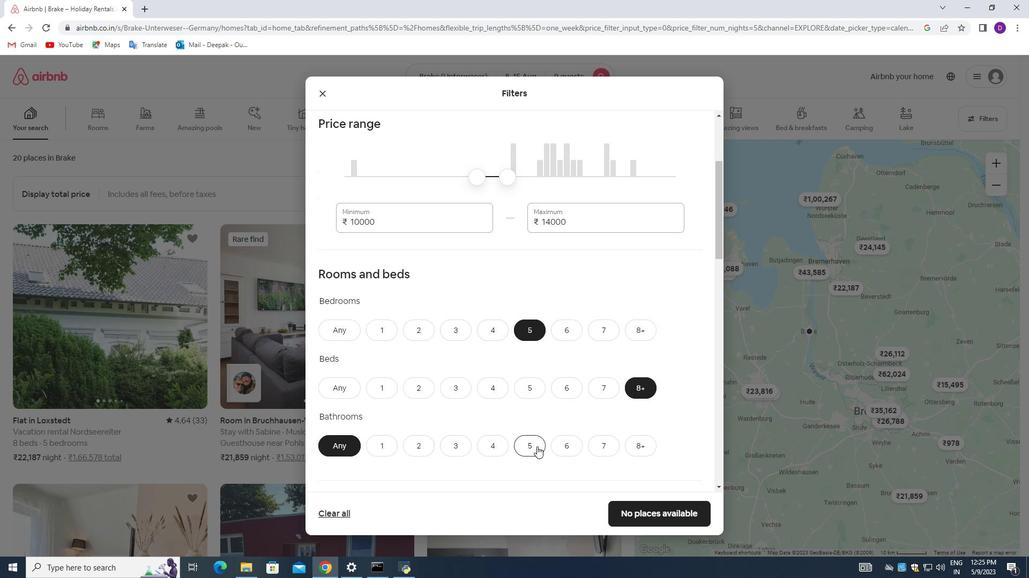 
Action: Mouse pressed left at (534, 447)
Screenshot: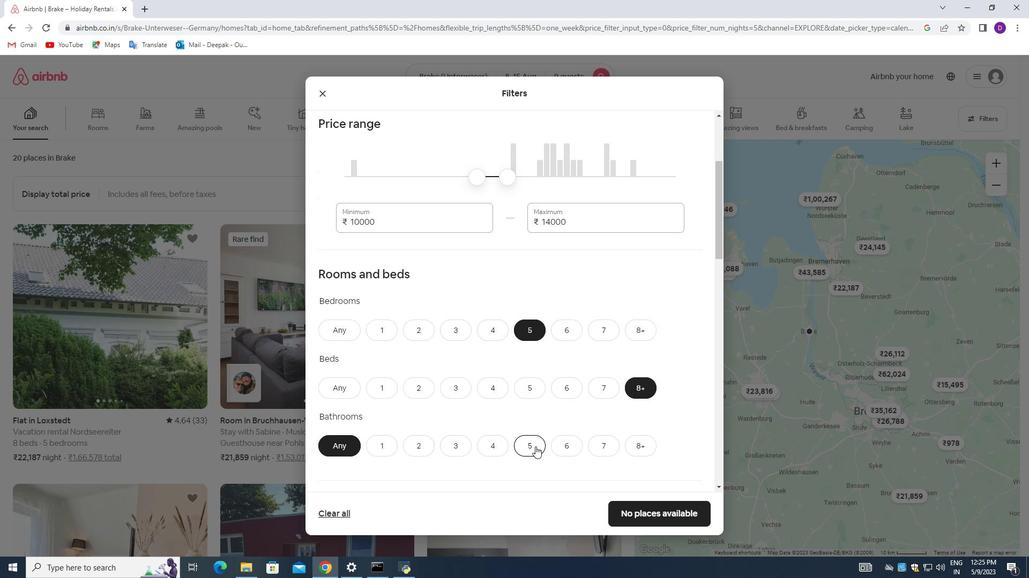 
Action: Mouse moved to (561, 414)
Screenshot: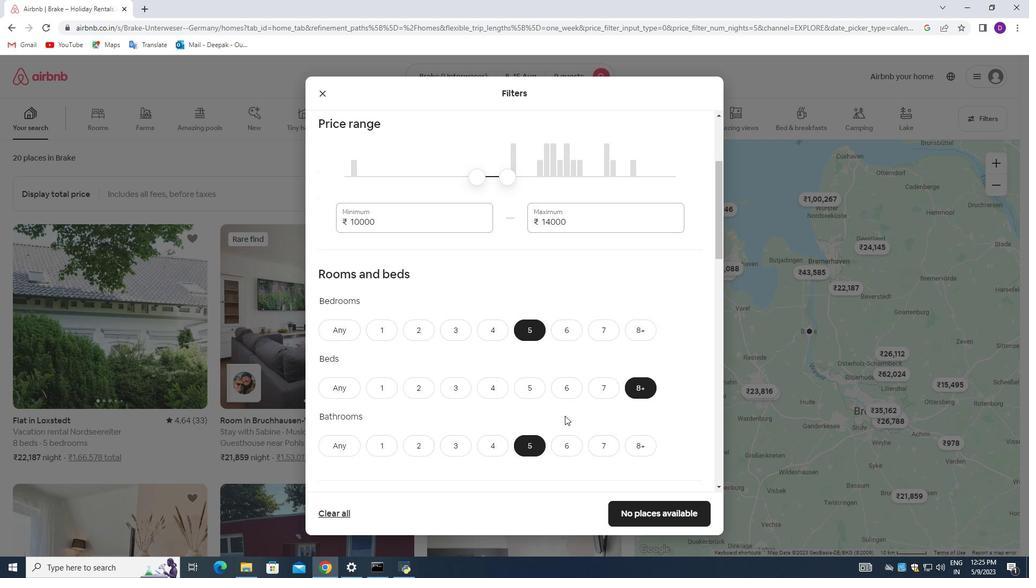 
Action: Mouse scrolled (561, 414) with delta (0, 0)
Screenshot: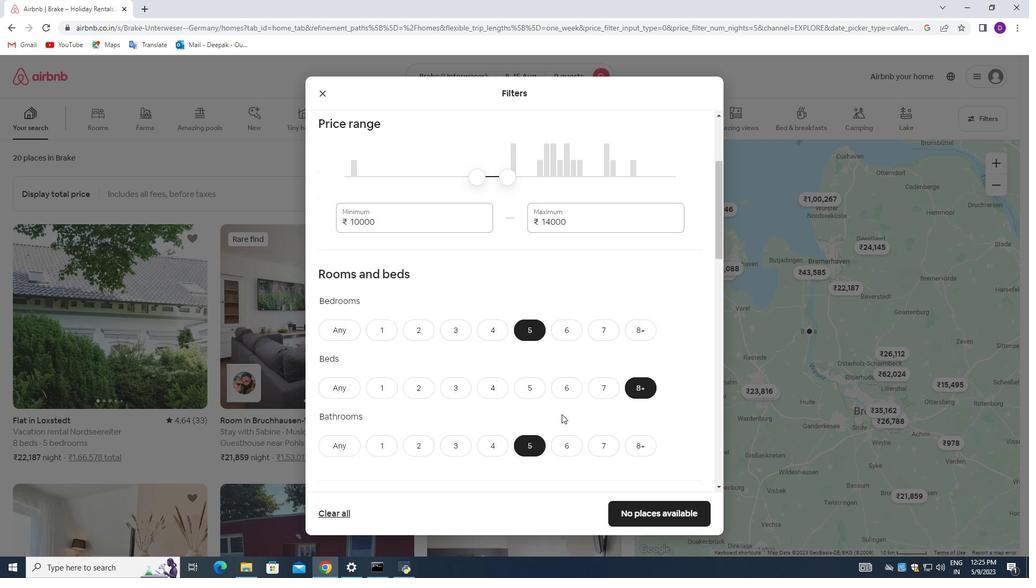 
Action: Mouse scrolled (561, 414) with delta (0, 0)
Screenshot: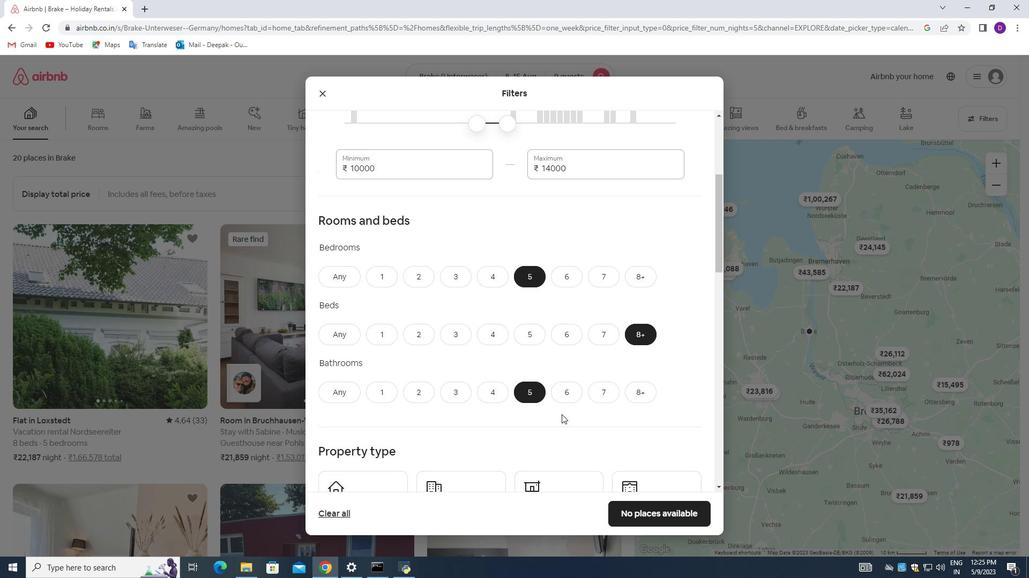 
Action: Mouse moved to (356, 440)
Screenshot: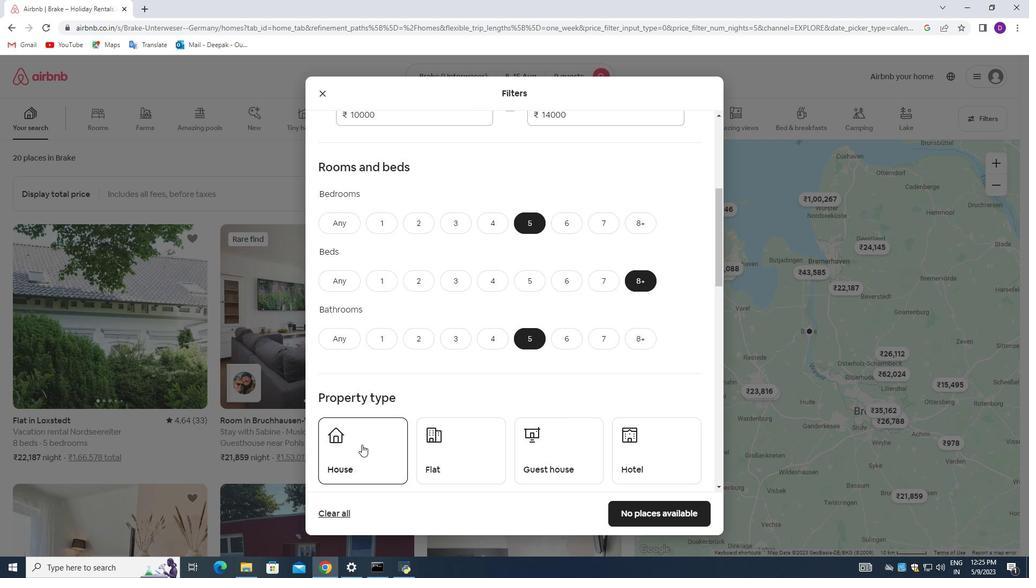 
Action: Mouse pressed left at (356, 440)
Screenshot: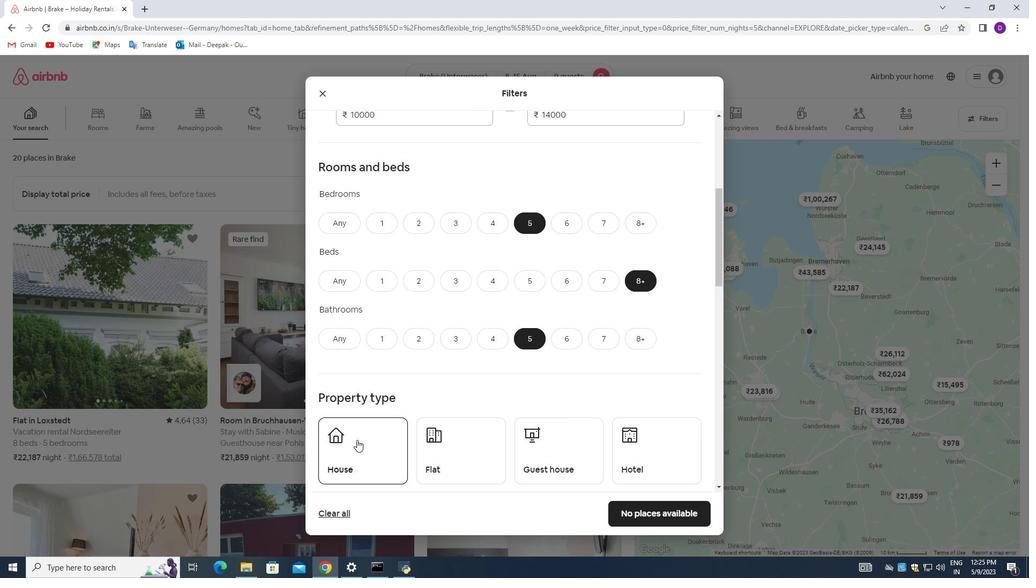 
Action: Mouse moved to (443, 450)
Screenshot: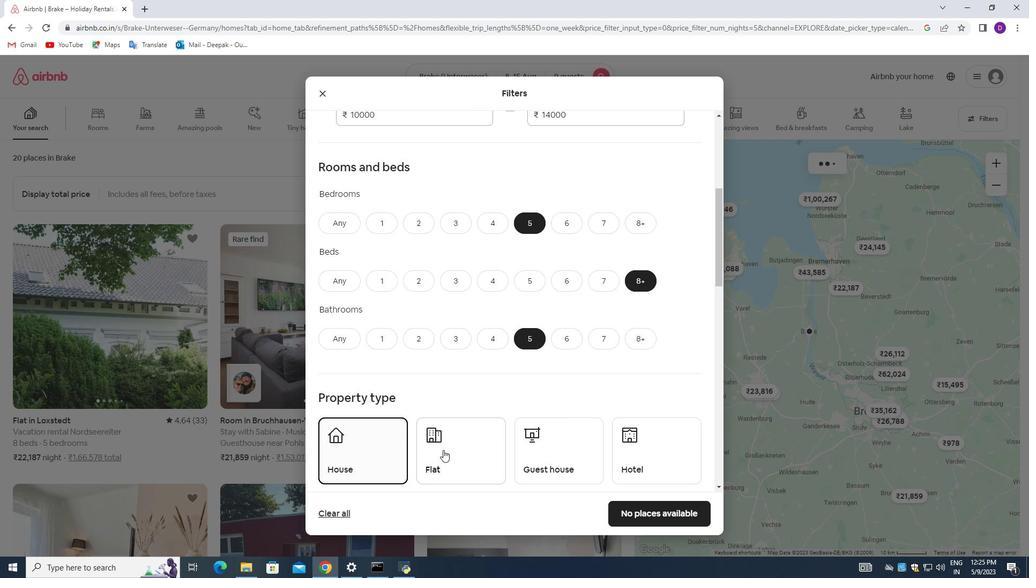 
Action: Mouse pressed left at (443, 450)
Screenshot: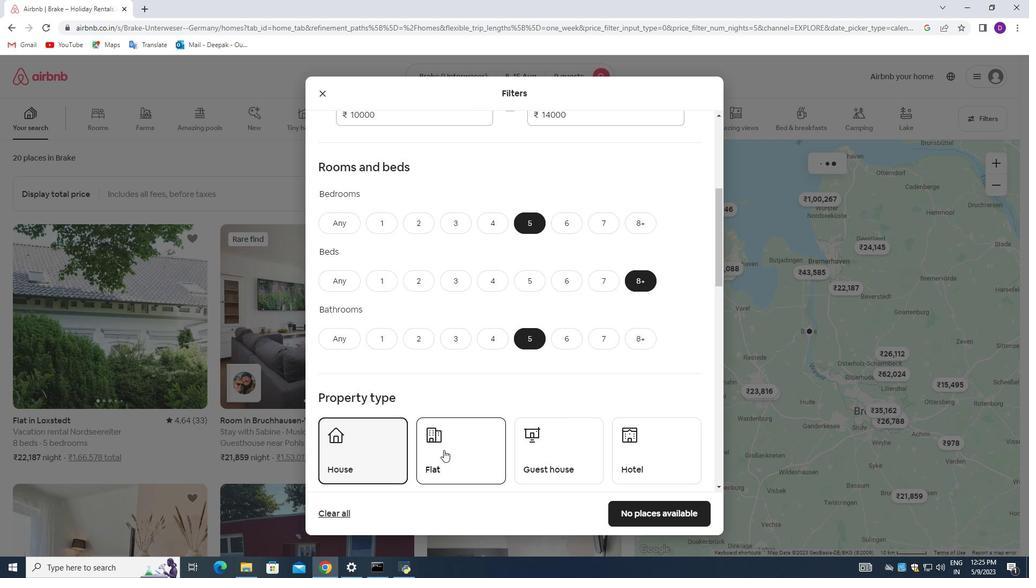 
Action: Mouse moved to (544, 460)
Screenshot: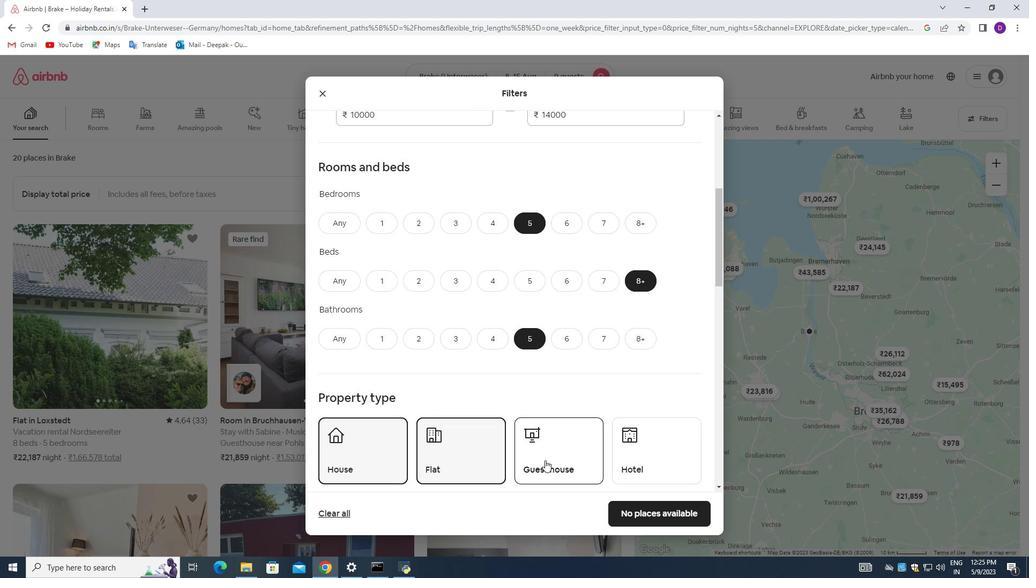 
Action: Mouse pressed left at (544, 460)
Screenshot: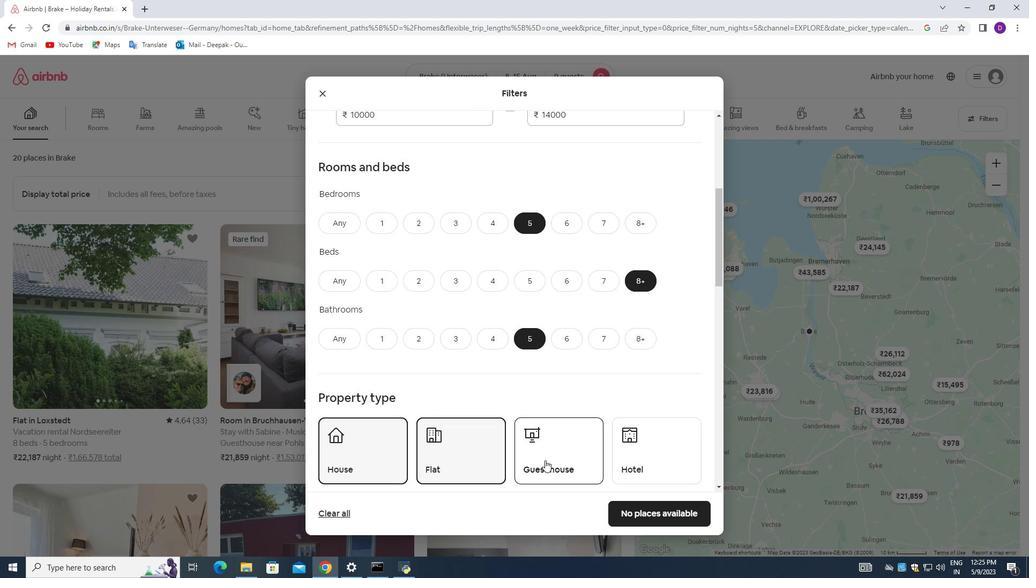 
Action: Mouse moved to (549, 440)
Screenshot: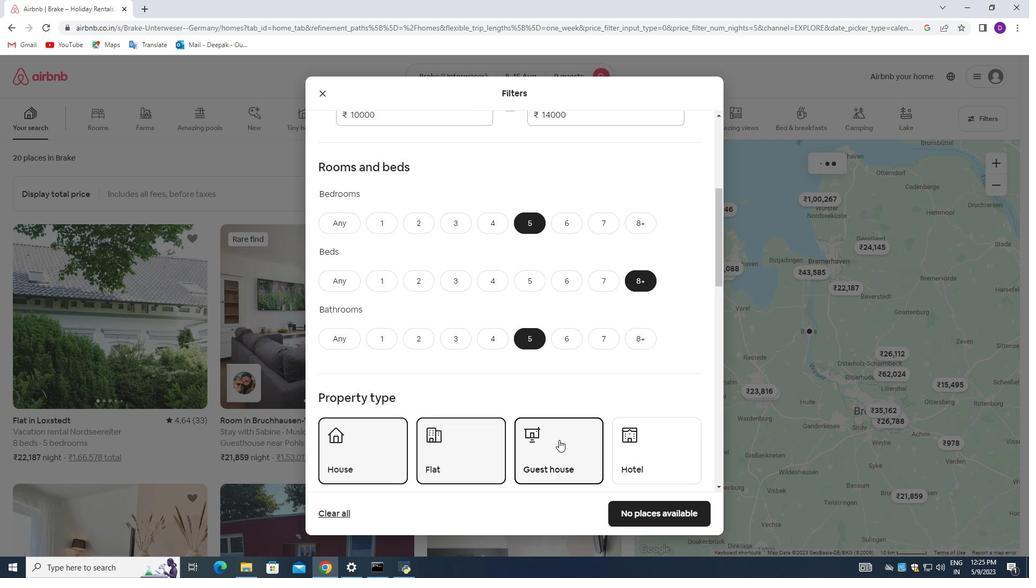 
Action: Mouse scrolled (549, 439) with delta (0, 0)
Screenshot: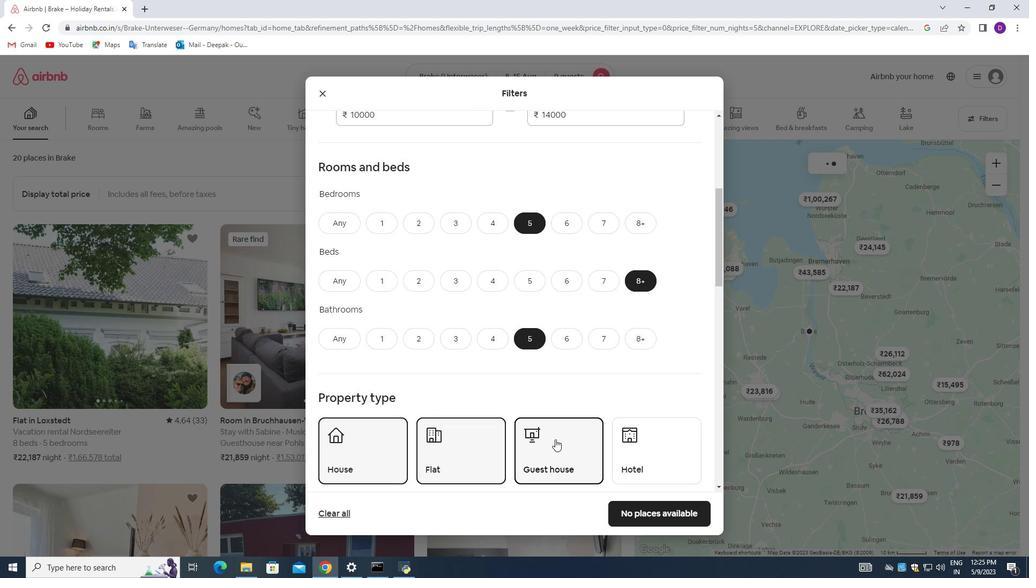 
Action: Mouse scrolled (549, 439) with delta (0, 0)
Screenshot: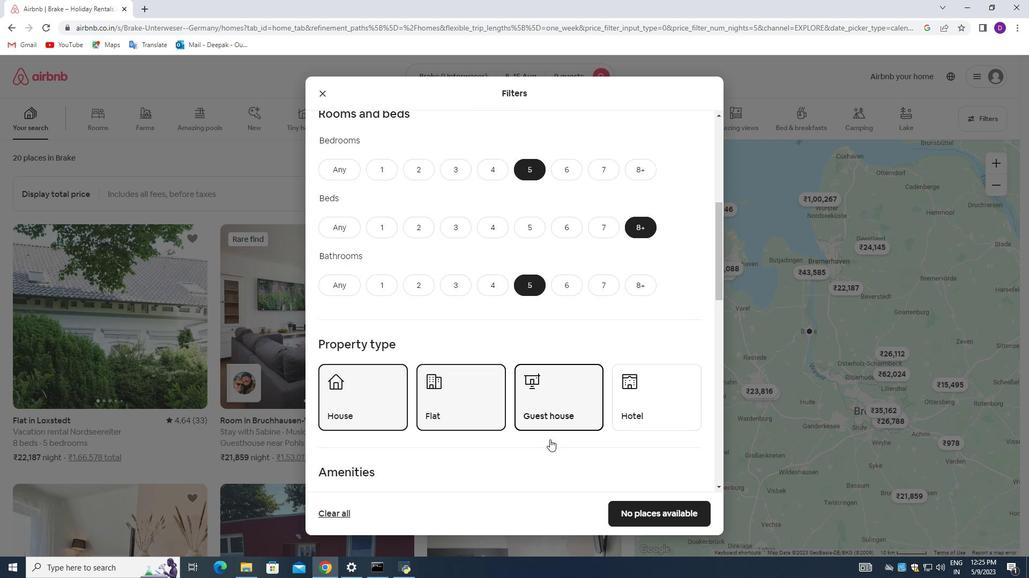 
Action: Mouse moved to (548, 438)
Screenshot: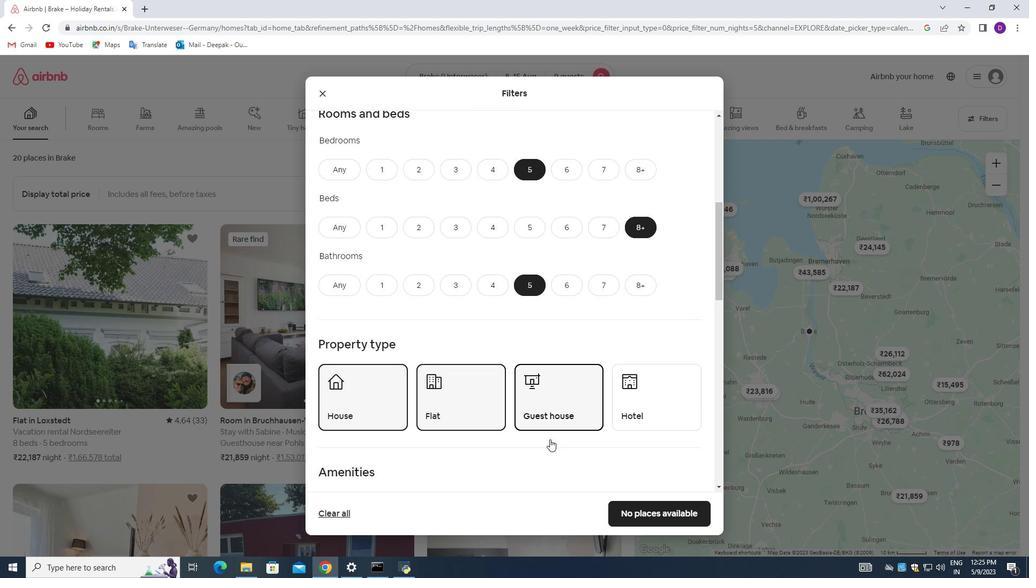
Action: Mouse scrolled (548, 438) with delta (0, 0)
Screenshot: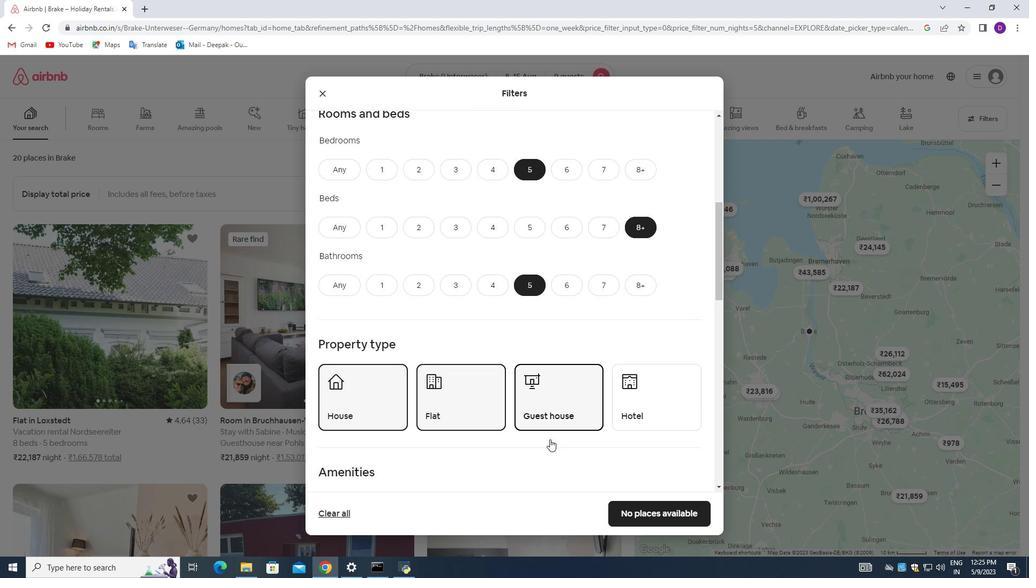 
Action: Mouse moved to (456, 432)
Screenshot: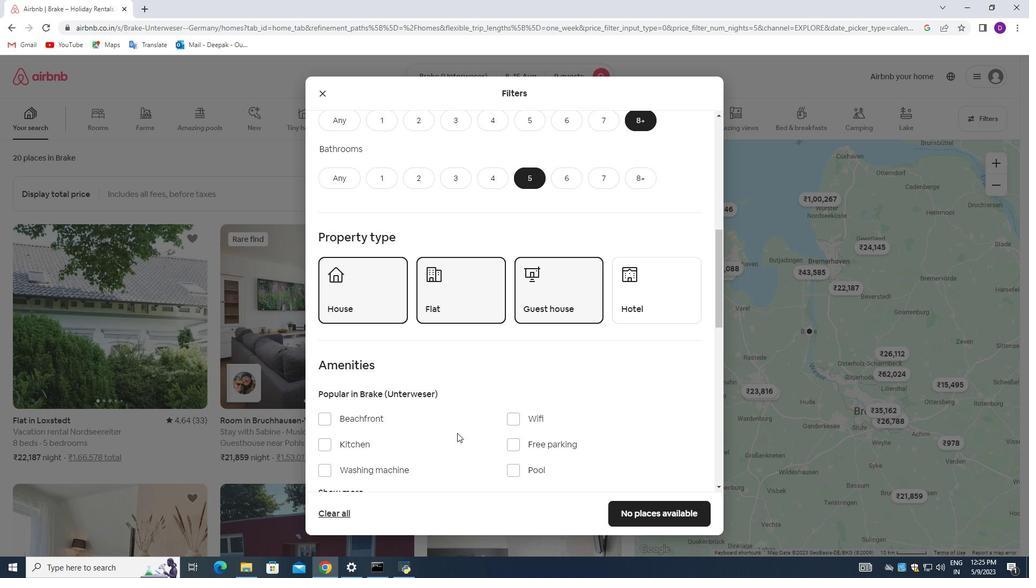 
Action: Mouse scrolled (456, 431) with delta (0, 0)
Screenshot: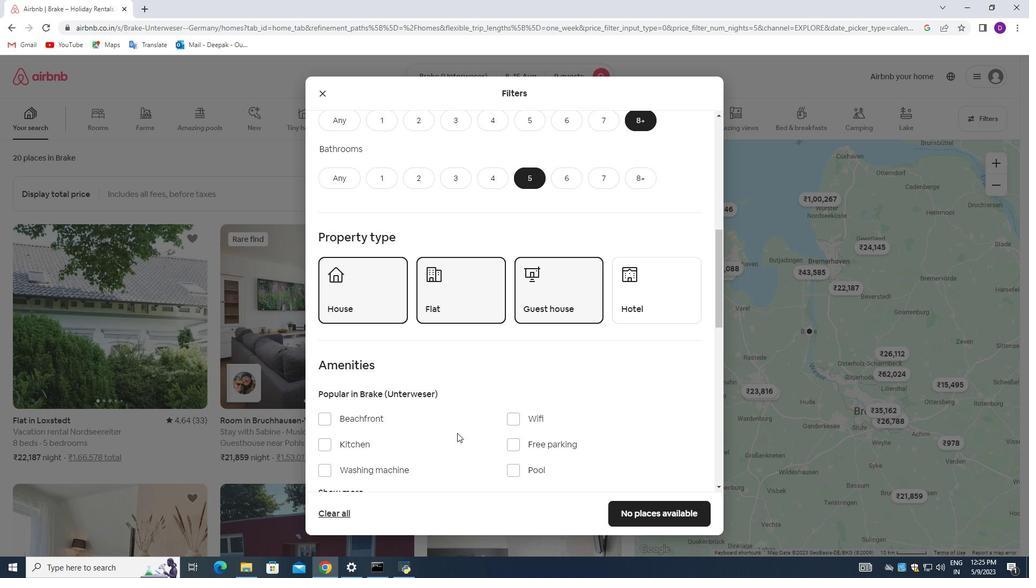 
Action: Mouse moved to (518, 367)
Screenshot: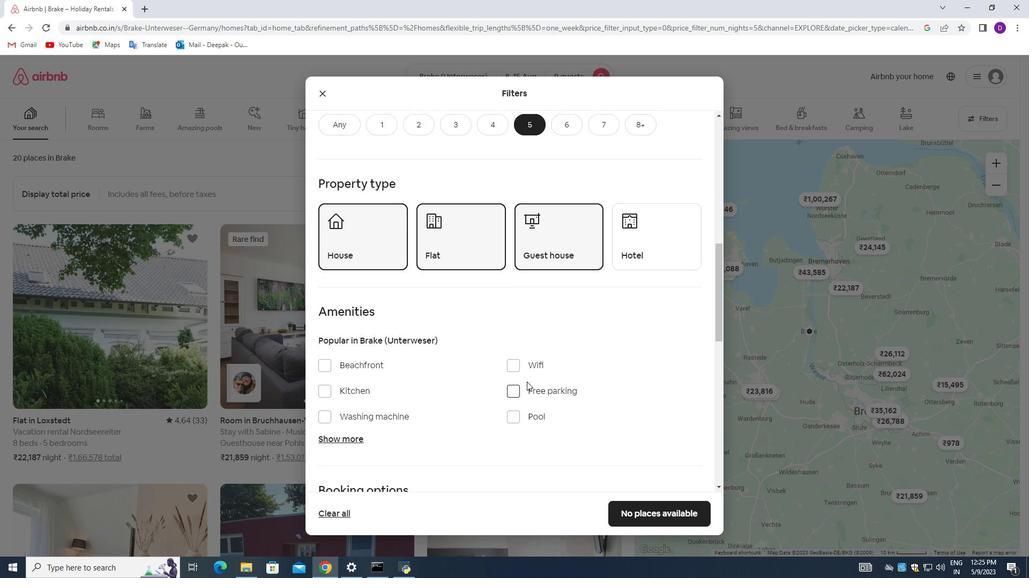 
Action: Mouse pressed left at (518, 367)
Screenshot: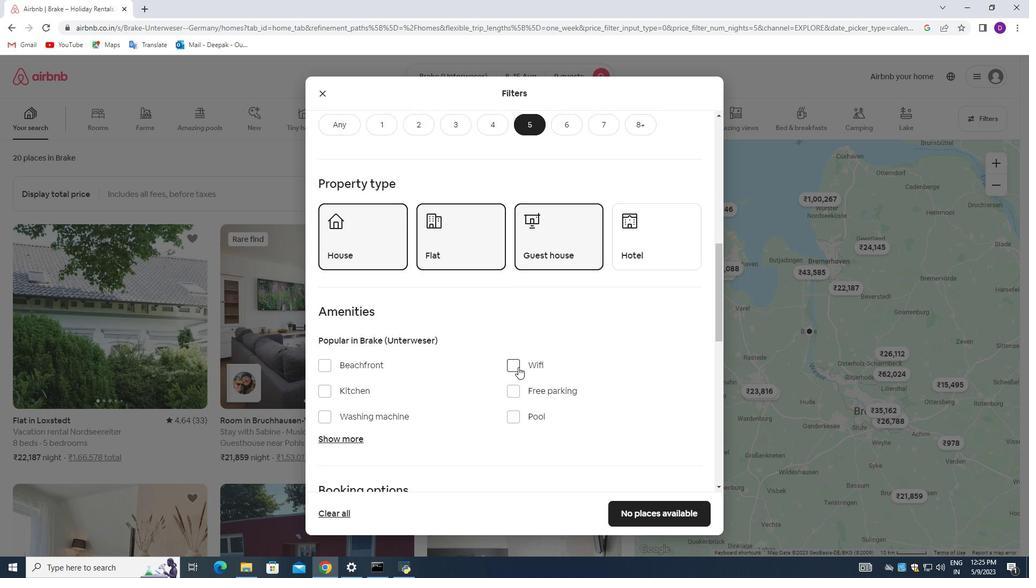 
Action: Mouse moved to (508, 408)
Screenshot: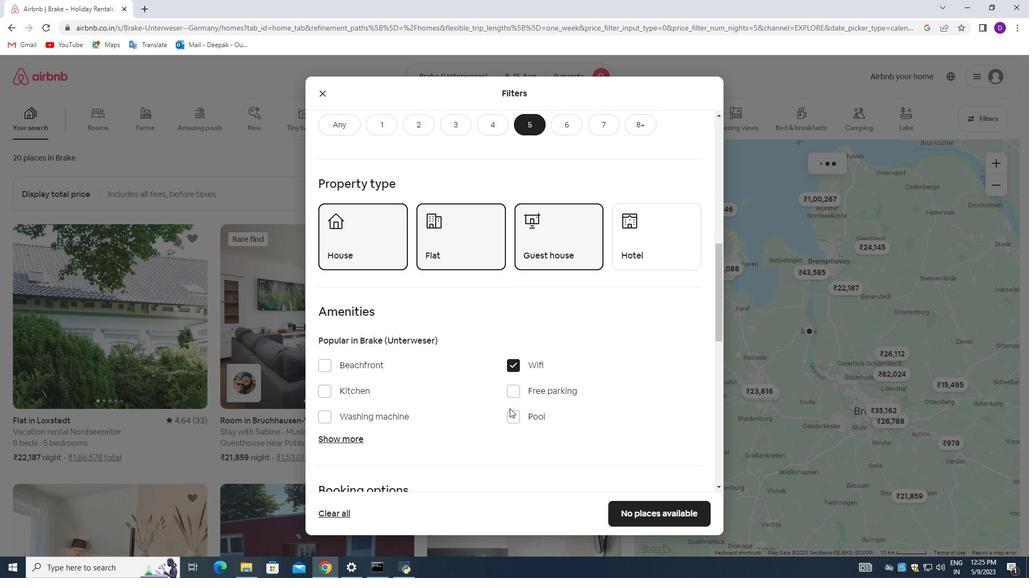 
Action: Mouse scrolled (508, 408) with delta (0, 0)
Screenshot: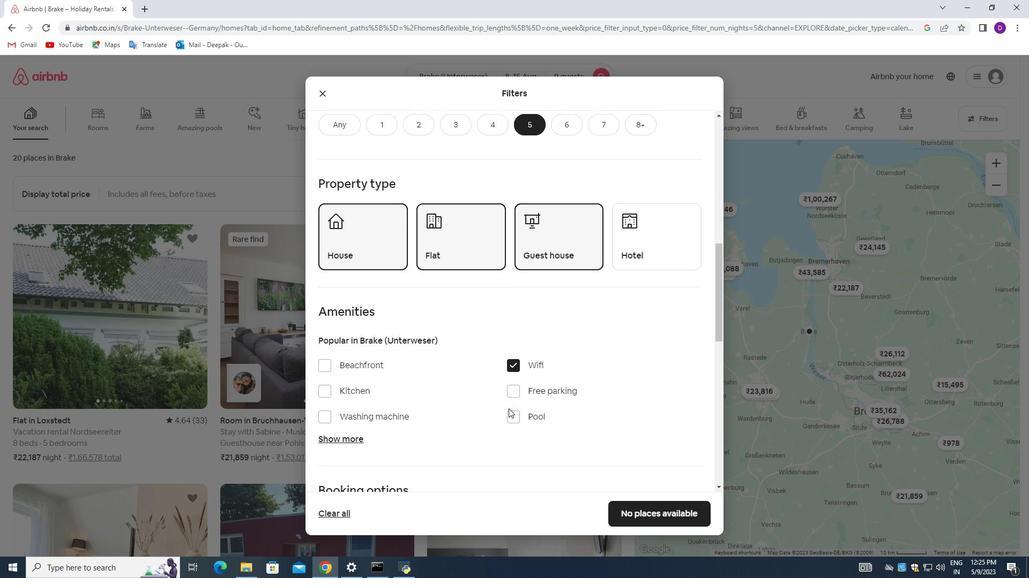 
Action: Mouse moved to (322, 381)
Screenshot: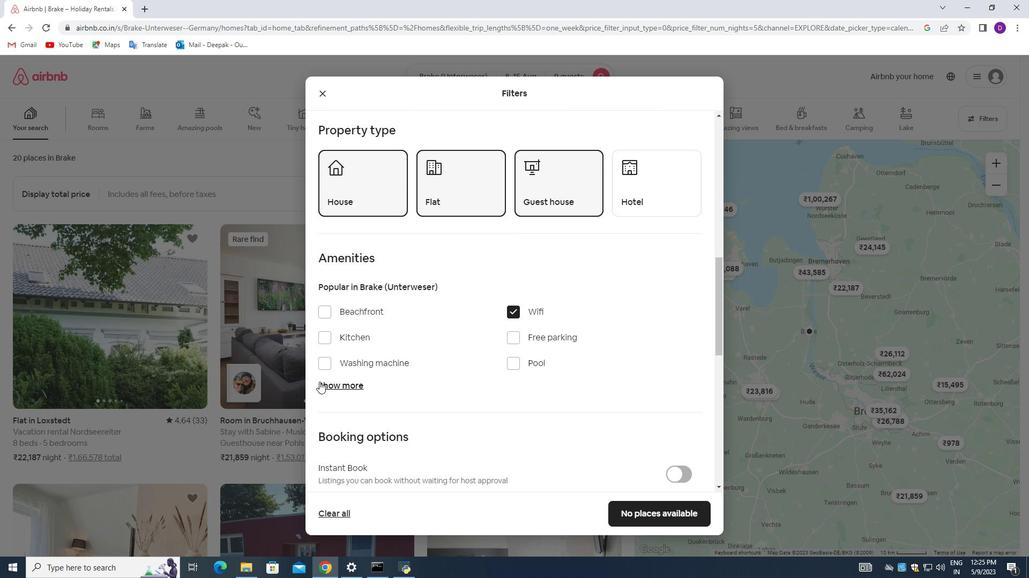 
Action: Mouse pressed left at (322, 381)
Screenshot: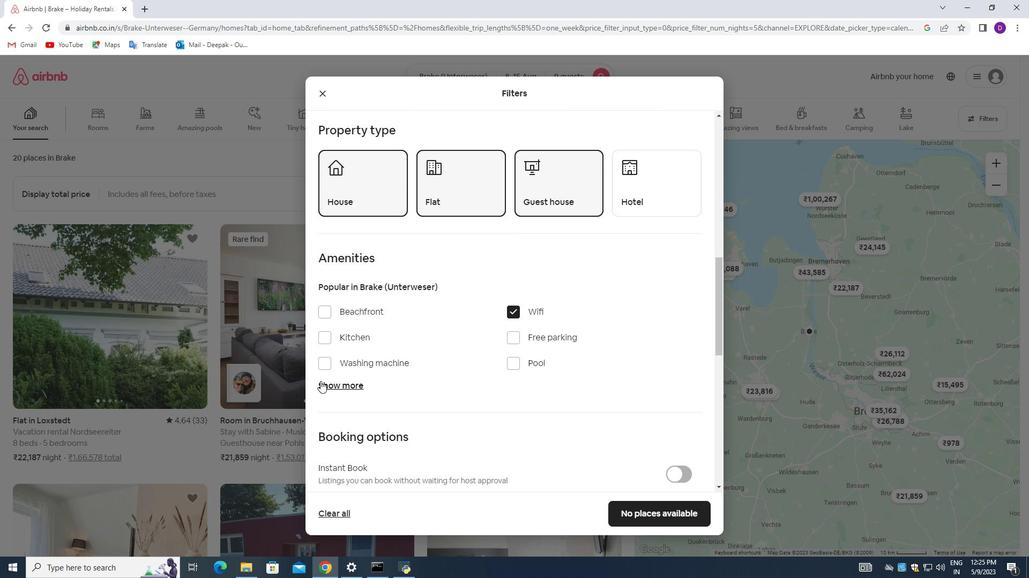 
Action: Mouse moved to (441, 403)
Screenshot: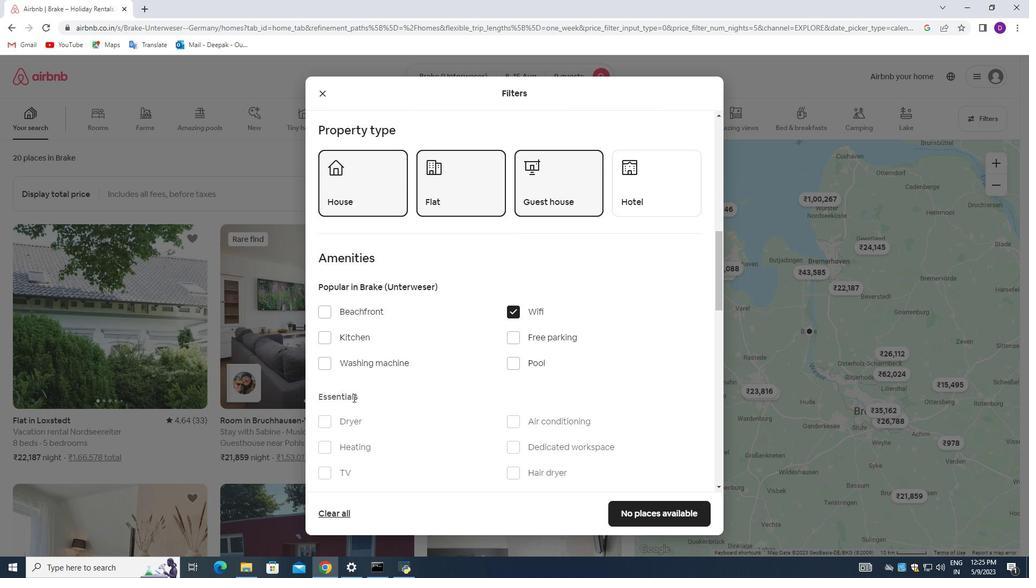 
Action: Mouse scrolled (441, 402) with delta (0, 0)
Screenshot: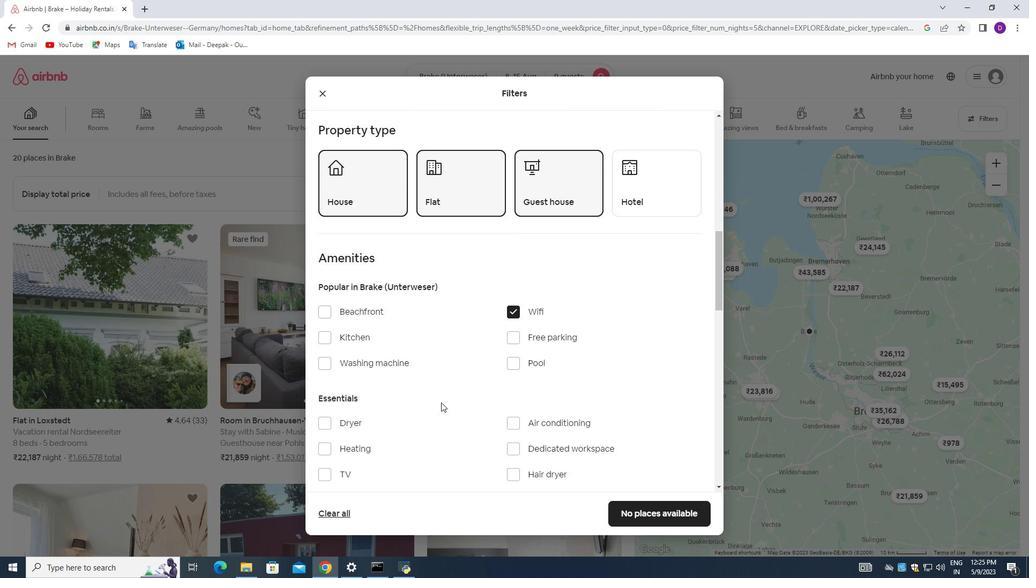 
Action: Mouse moved to (325, 418)
Screenshot: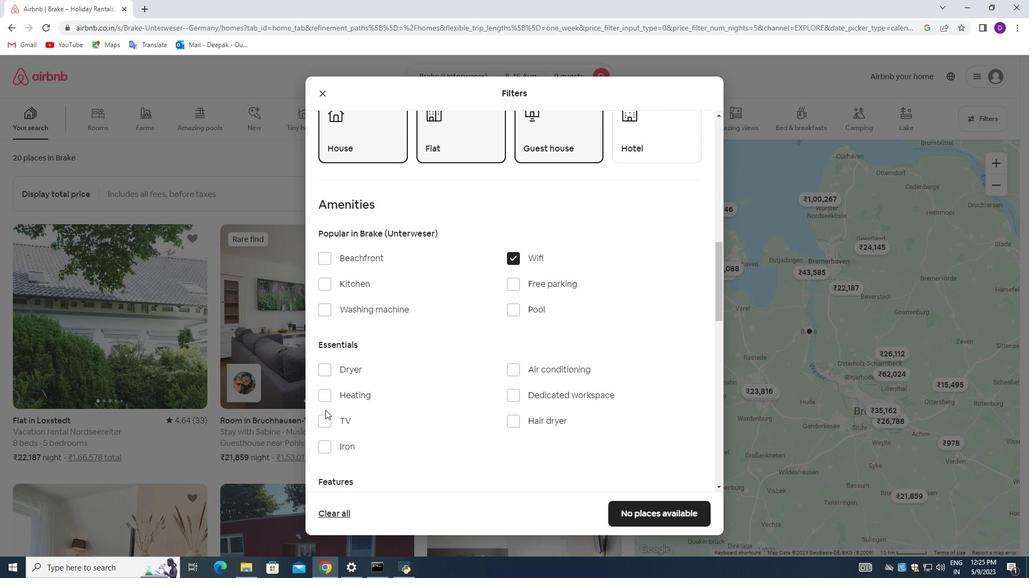 
Action: Mouse pressed left at (325, 418)
Screenshot: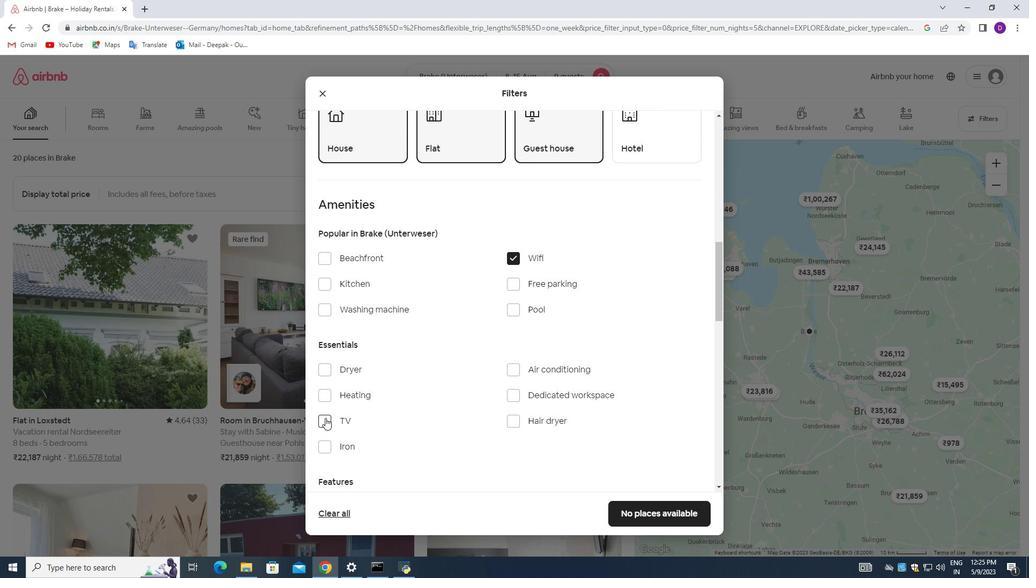 
Action: Mouse moved to (344, 421)
Screenshot: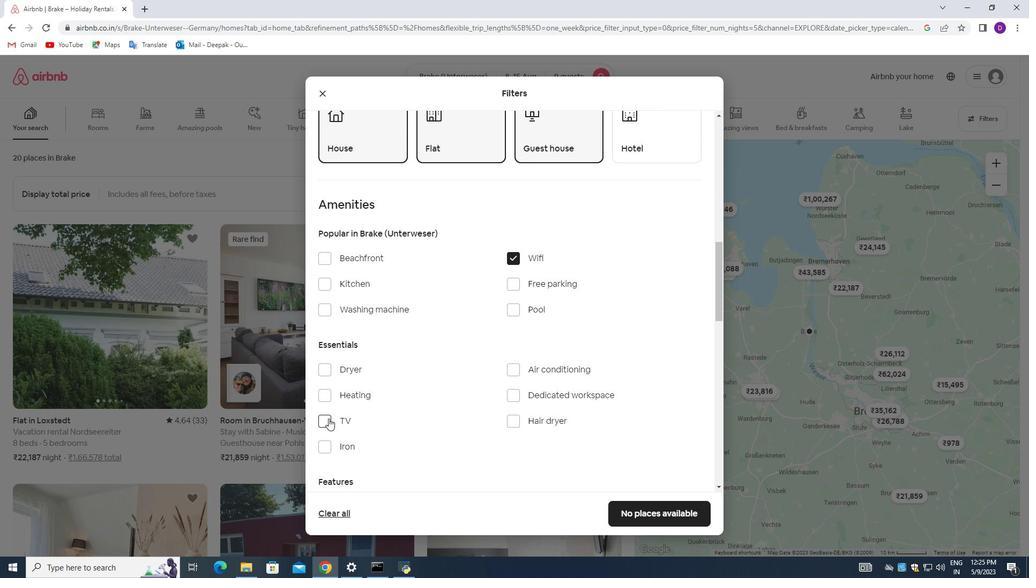 
Action: Mouse scrolled (344, 421) with delta (0, 0)
Screenshot: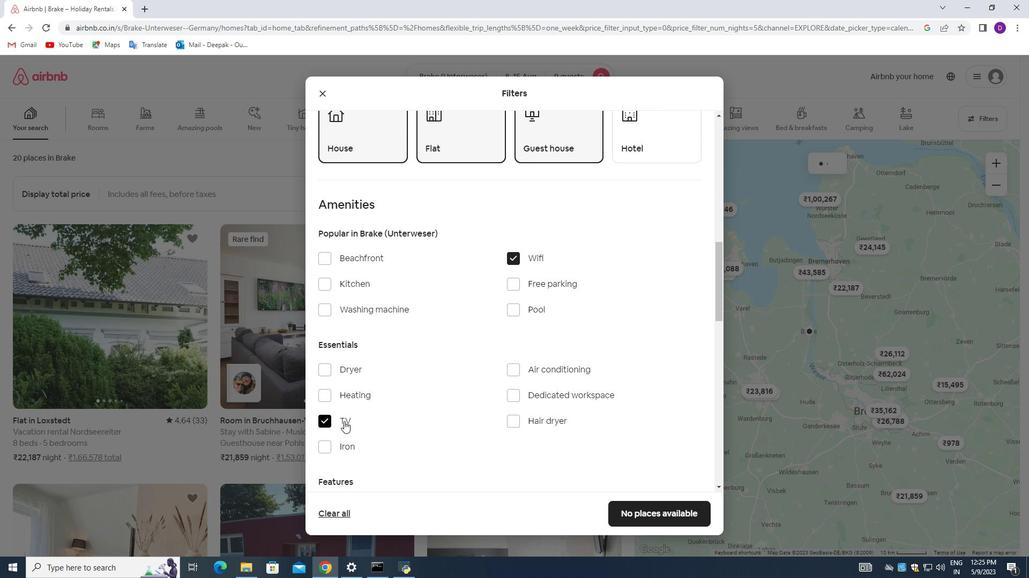 
Action: Mouse moved to (517, 230)
Screenshot: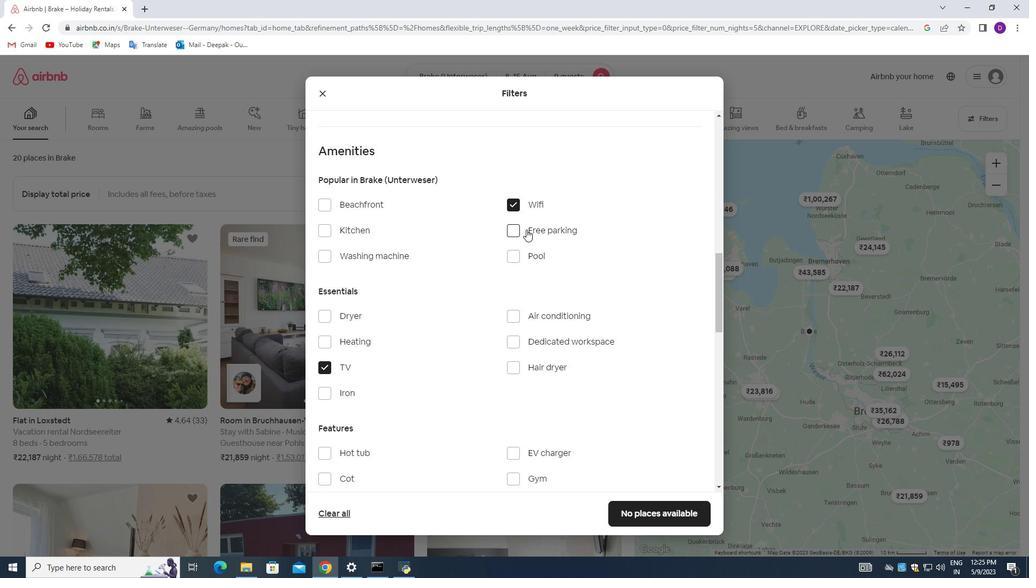 
Action: Mouse pressed left at (517, 230)
Screenshot: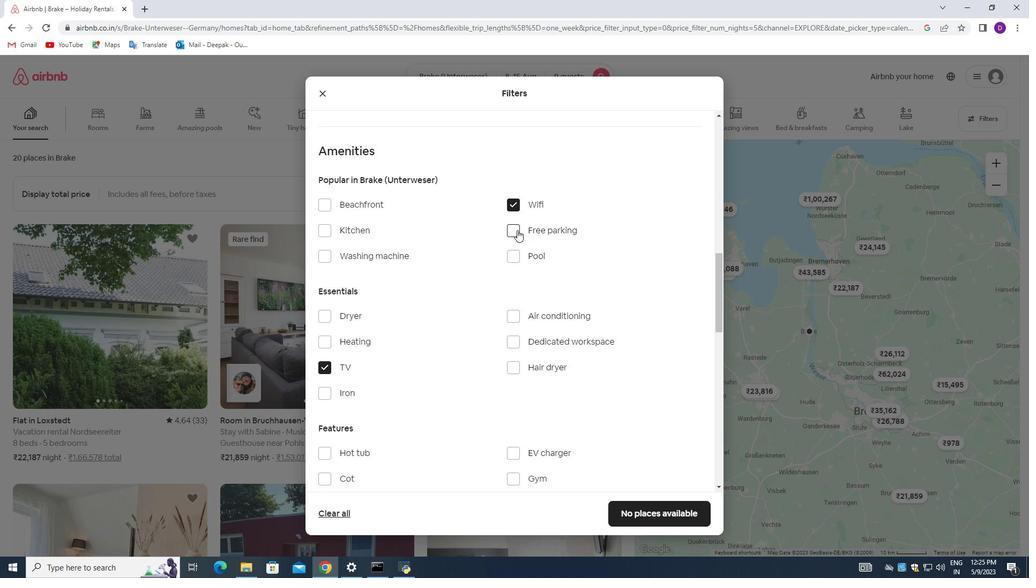 
Action: Mouse moved to (512, 235)
Screenshot: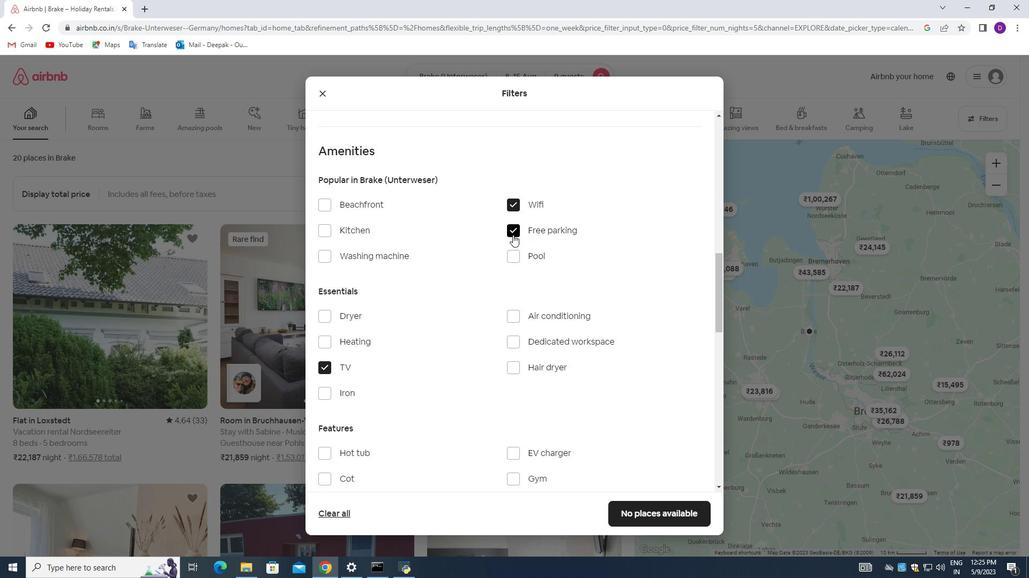
Action: Mouse scrolled (512, 234) with delta (0, 0)
Screenshot: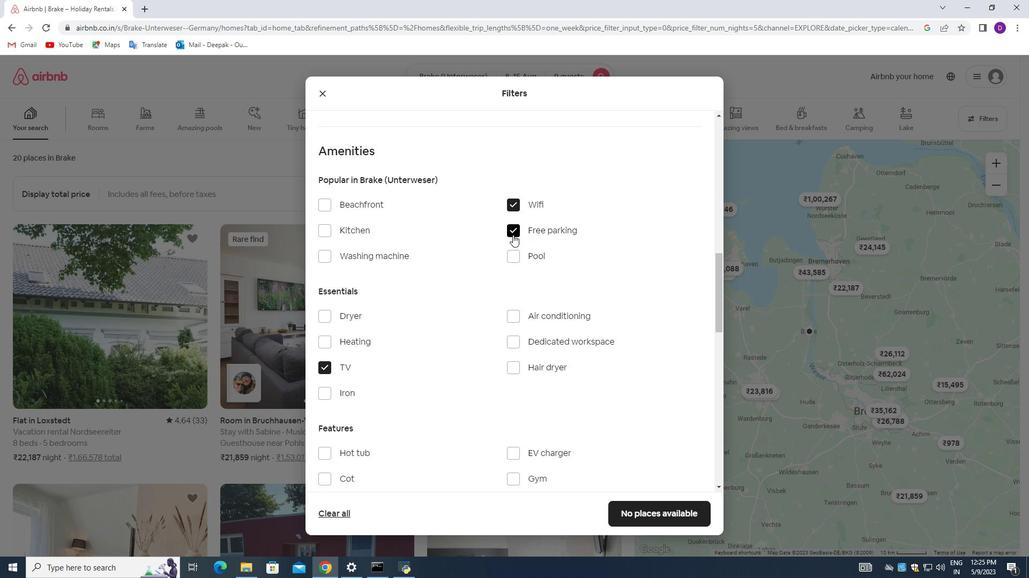 
Action: Mouse moved to (375, 414)
Screenshot: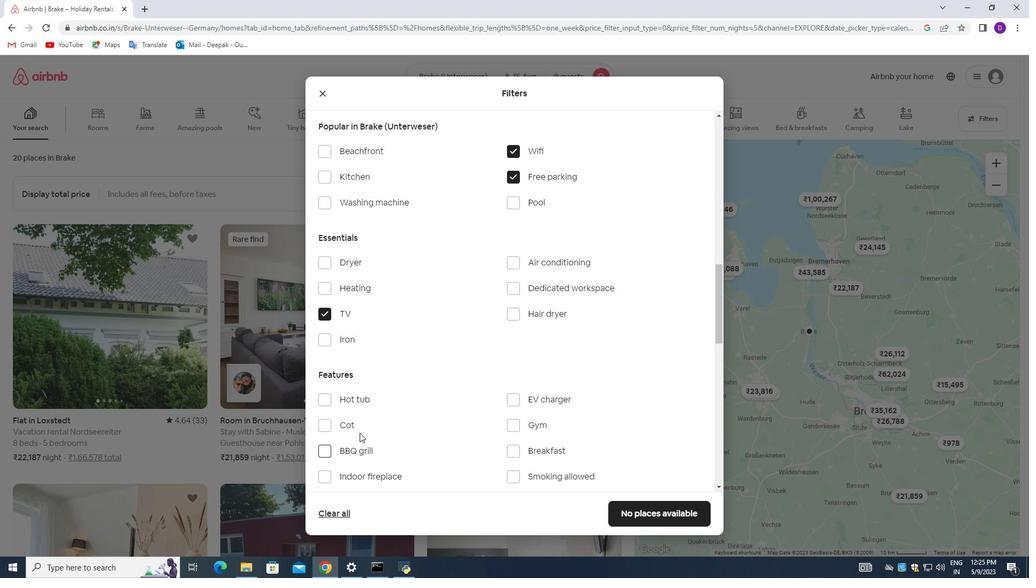 
Action: Mouse scrolled (375, 414) with delta (0, 0)
Screenshot: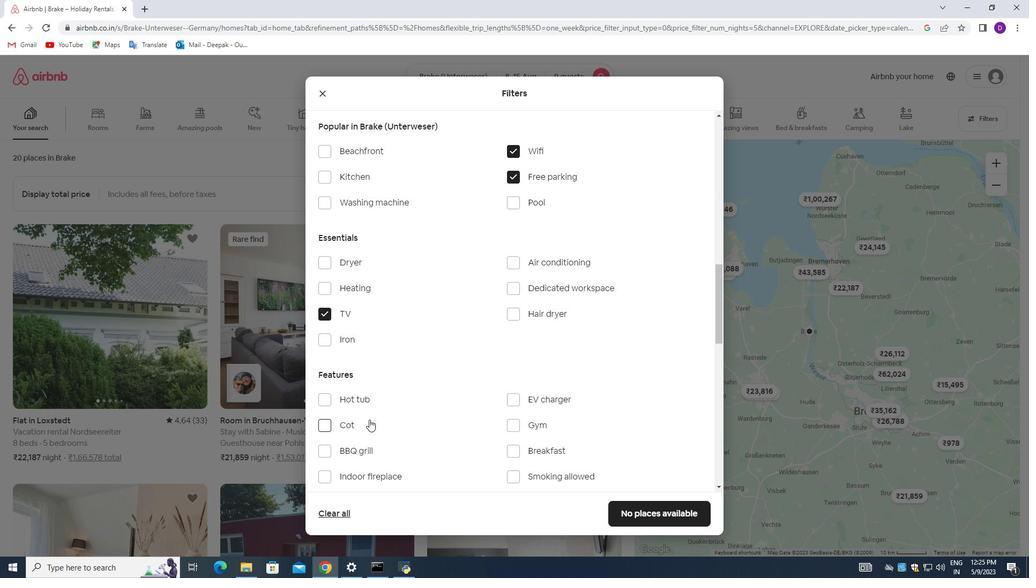 
Action: Mouse moved to (522, 373)
Screenshot: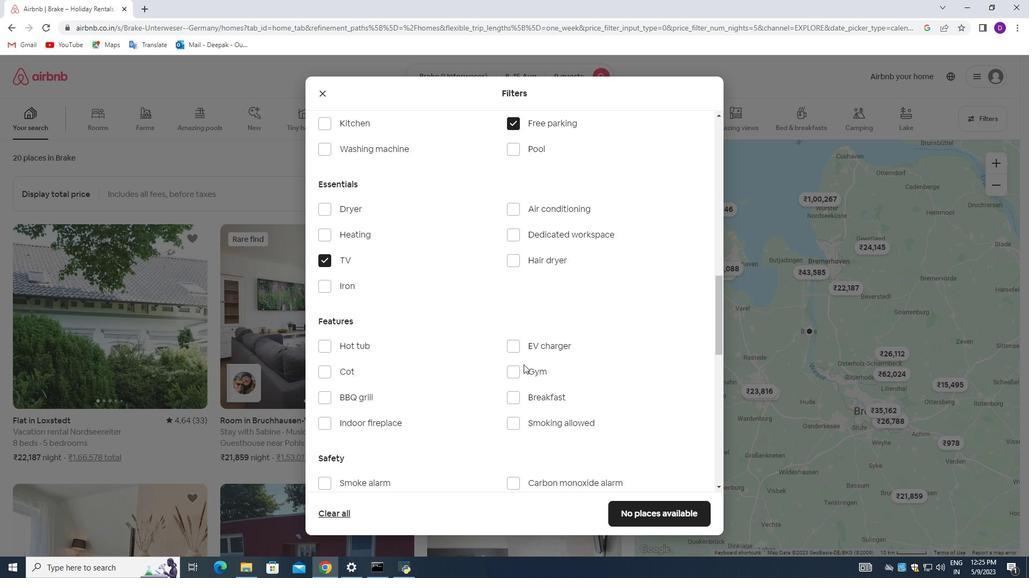 
Action: Mouse pressed left at (522, 373)
Screenshot: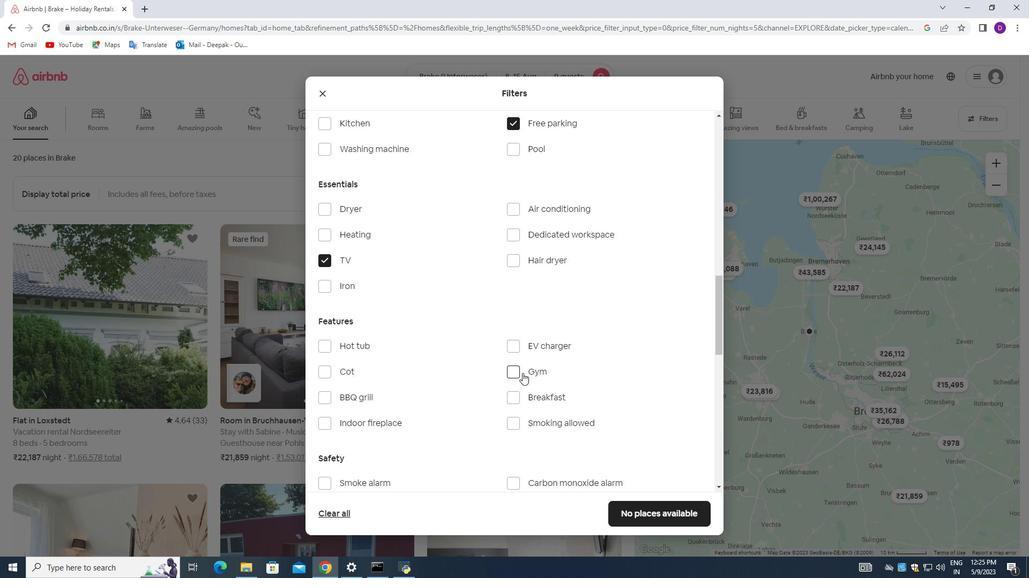 
Action: Mouse moved to (515, 403)
Screenshot: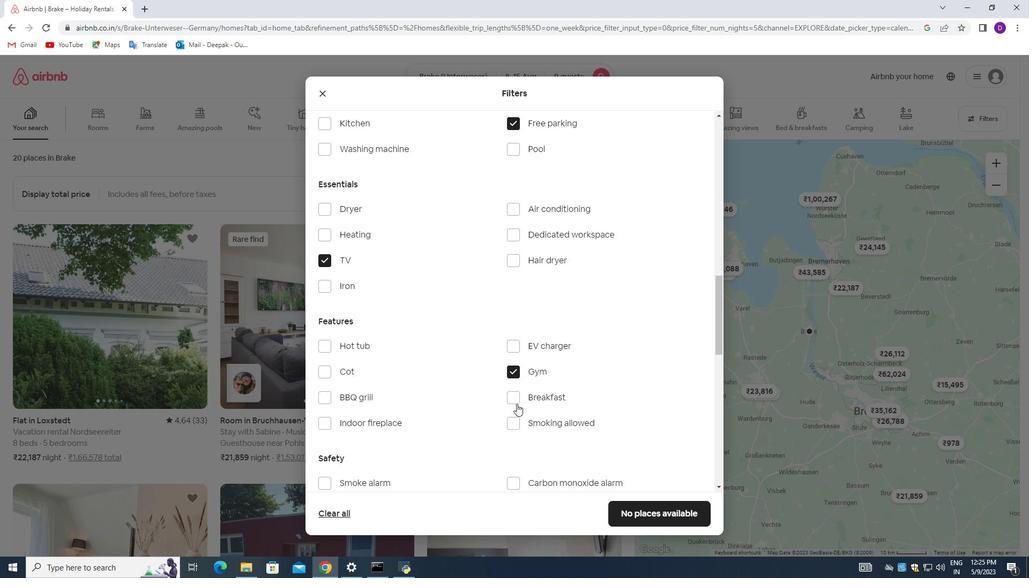 
Action: Mouse pressed left at (515, 403)
Screenshot: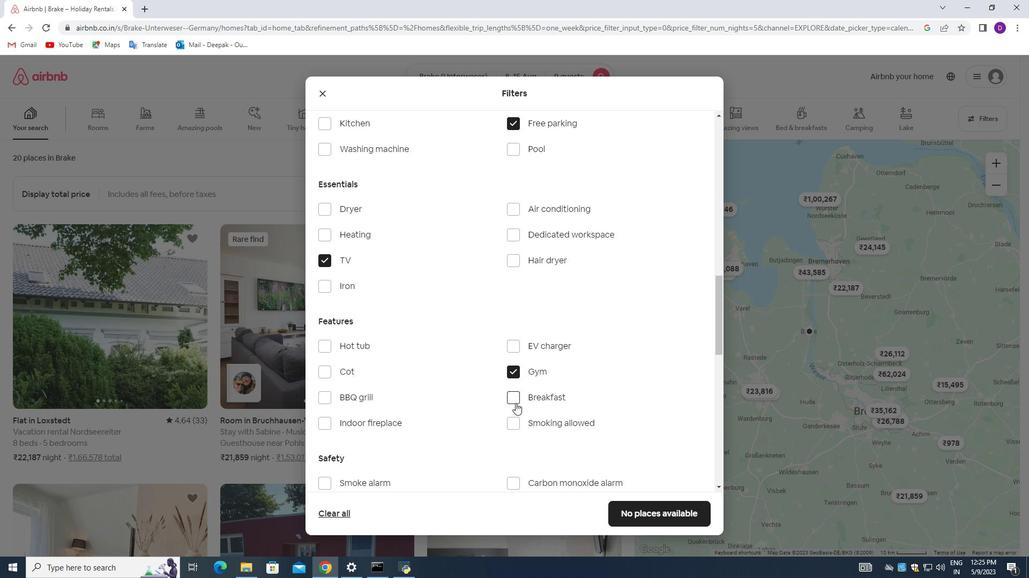 
Action: Mouse moved to (450, 405)
Screenshot: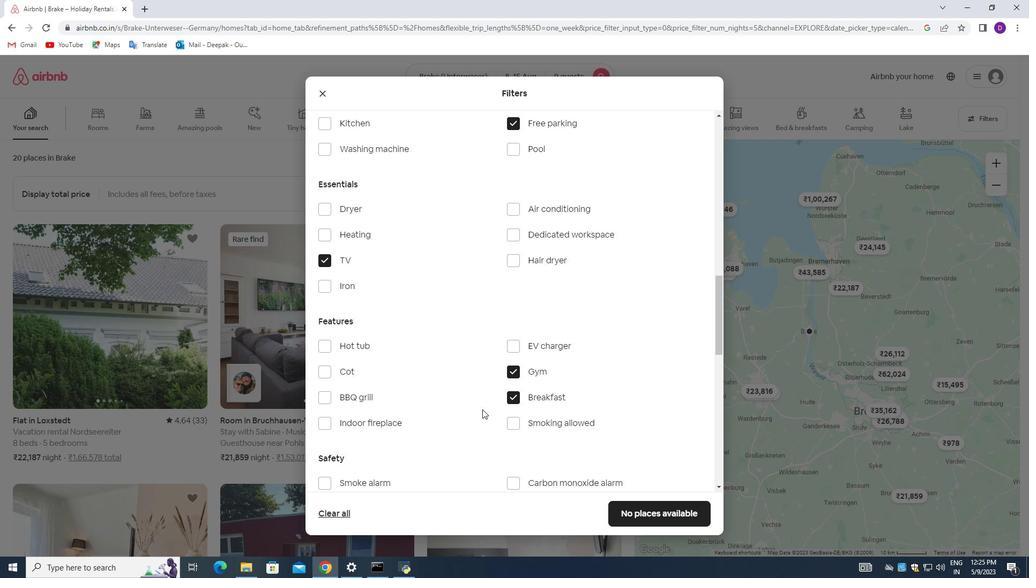 
Action: Mouse scrolled (450, 405) with delta (0, 0)
Screenshot: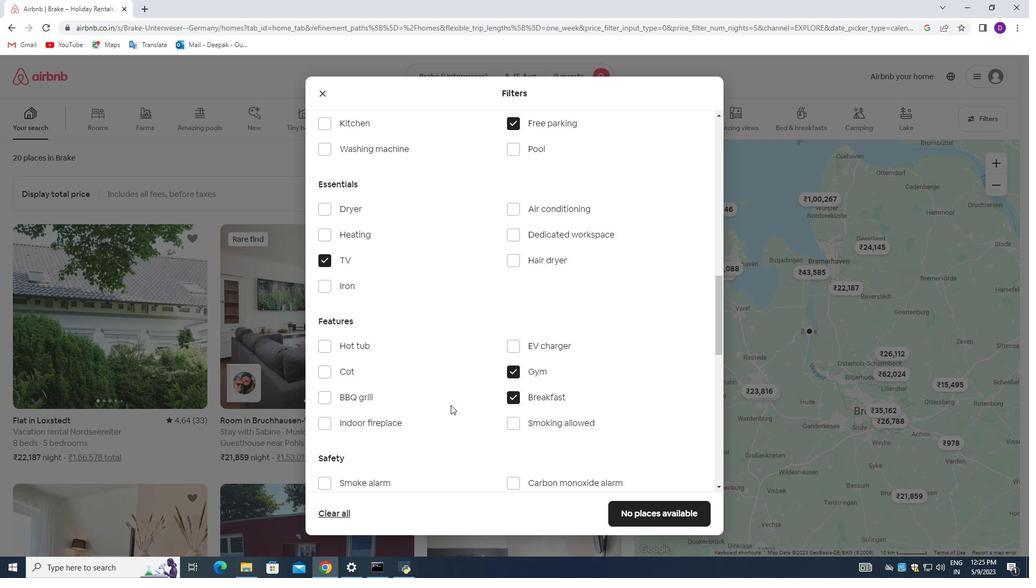 
Action: Mouse scrolled (450, 405) with delta (0, 0)
Screenshot: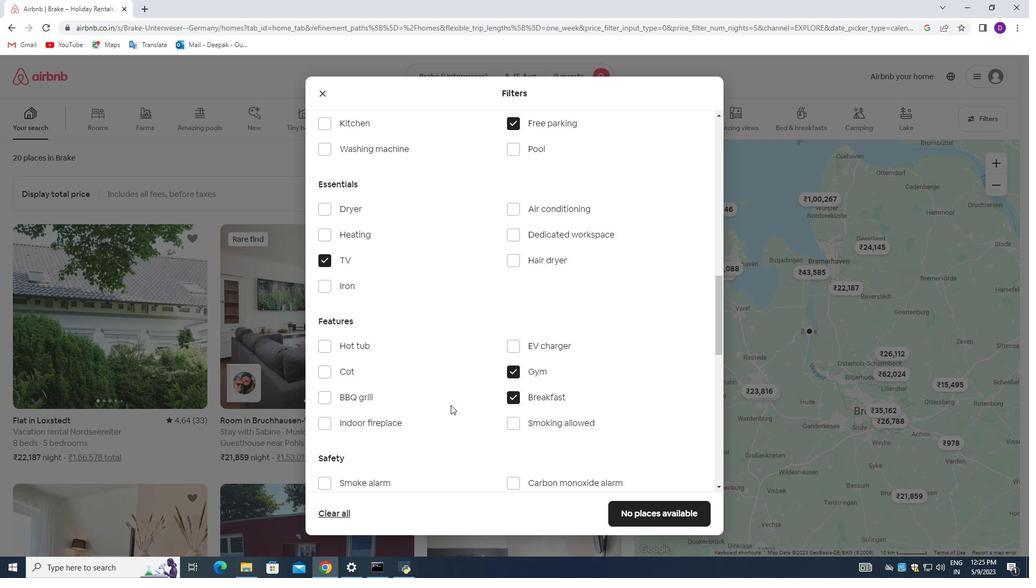 
Action: Mouse scrolled (450, 405) with delta (0, 0)
Screenshot: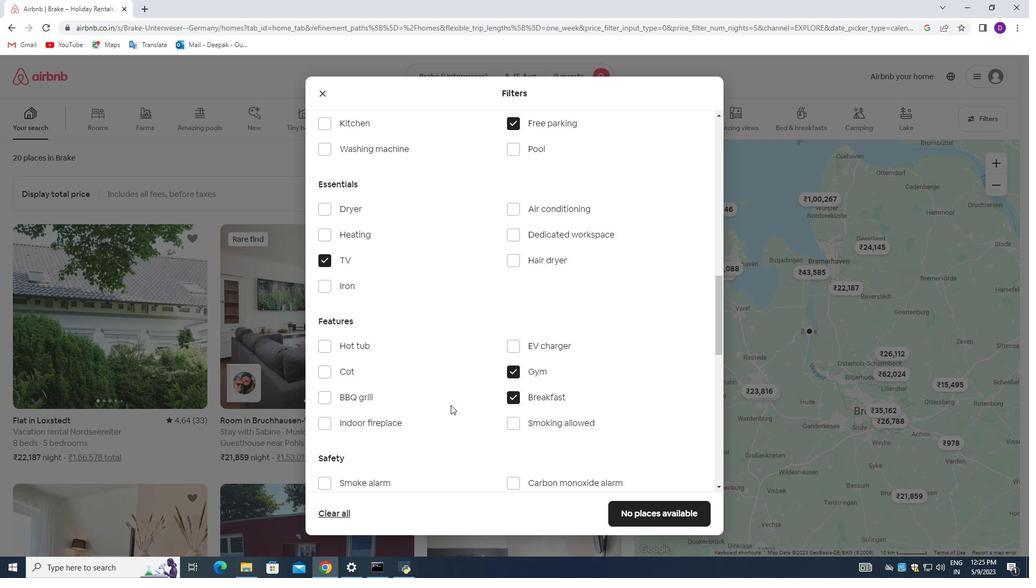 
Action: Mouse moved to (450, 405)
Screenshot: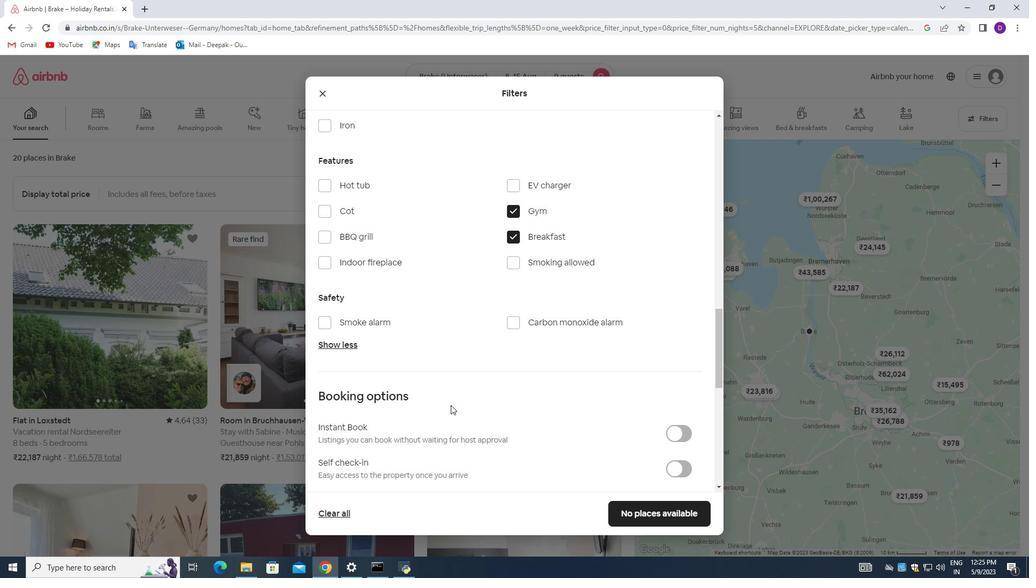 
Action: Mouse scrolled (450, 405) with delta (0, 0)
Screenshot: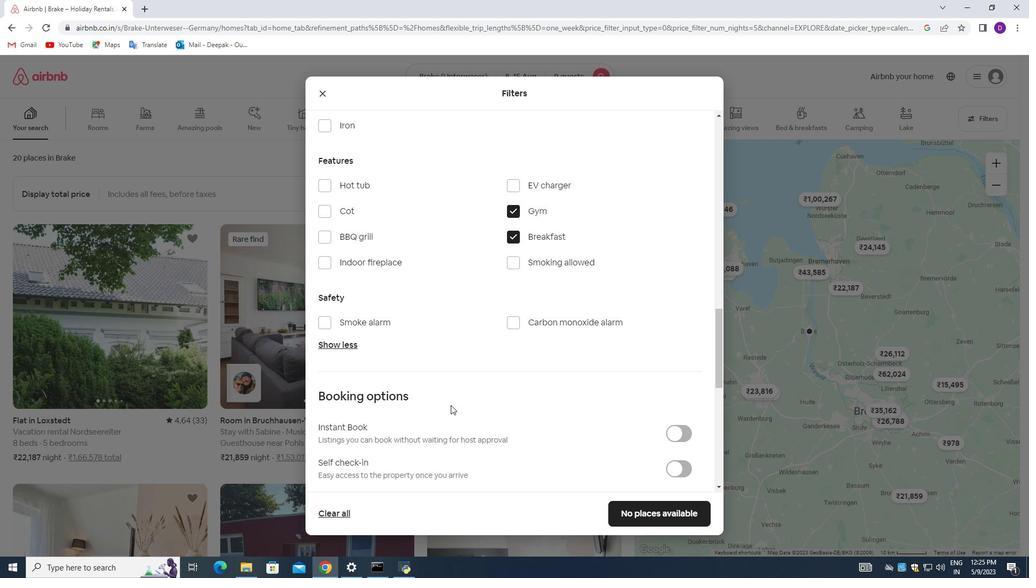 
Action: Mouse moved to (480, 448)
Screenshot: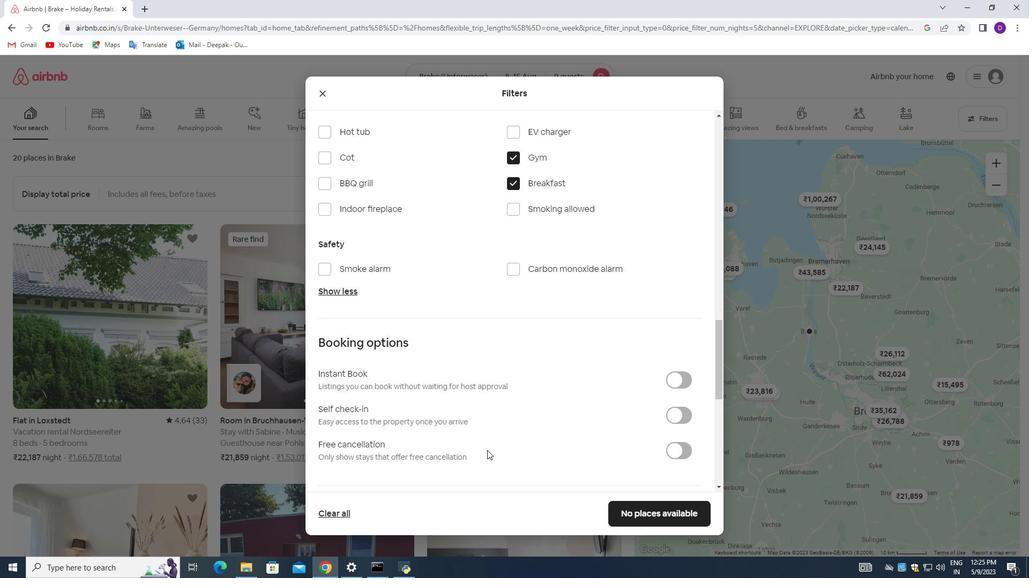 
Action: Mouse scrolled (480, 447) with delta (0, 0)
Screenshot: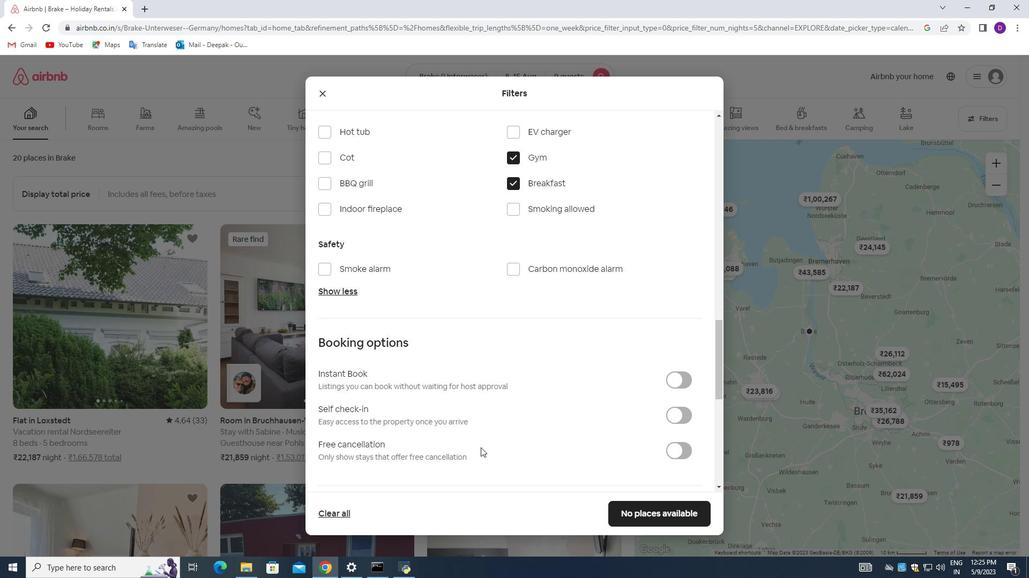 
Action: Mouse moved to (672, 356)
Screenshot: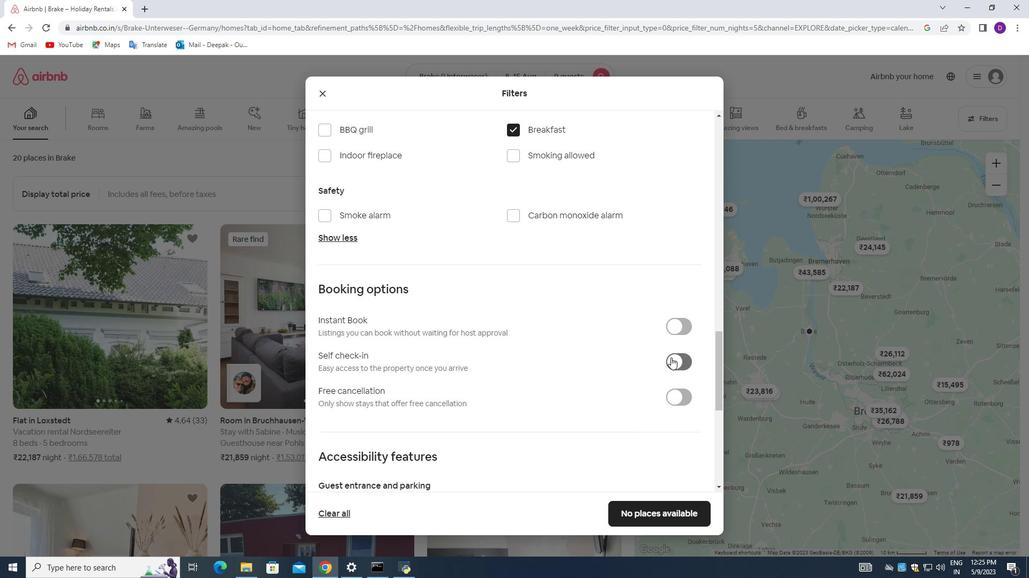 
Action: Mouse pressed left at (672, 356)
Screenshot: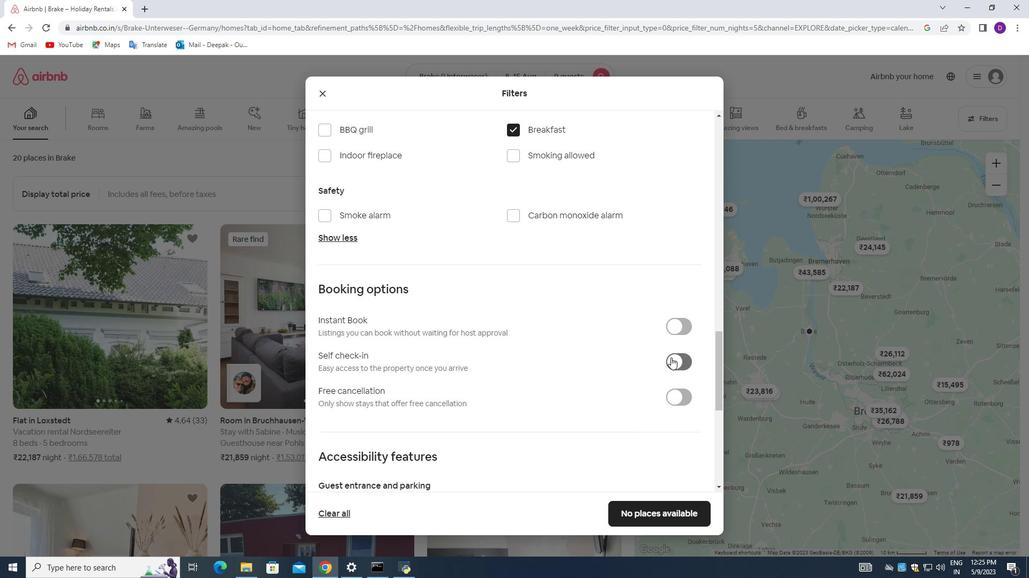 
Action: Mouse moved to (570, 386)
Screenshot: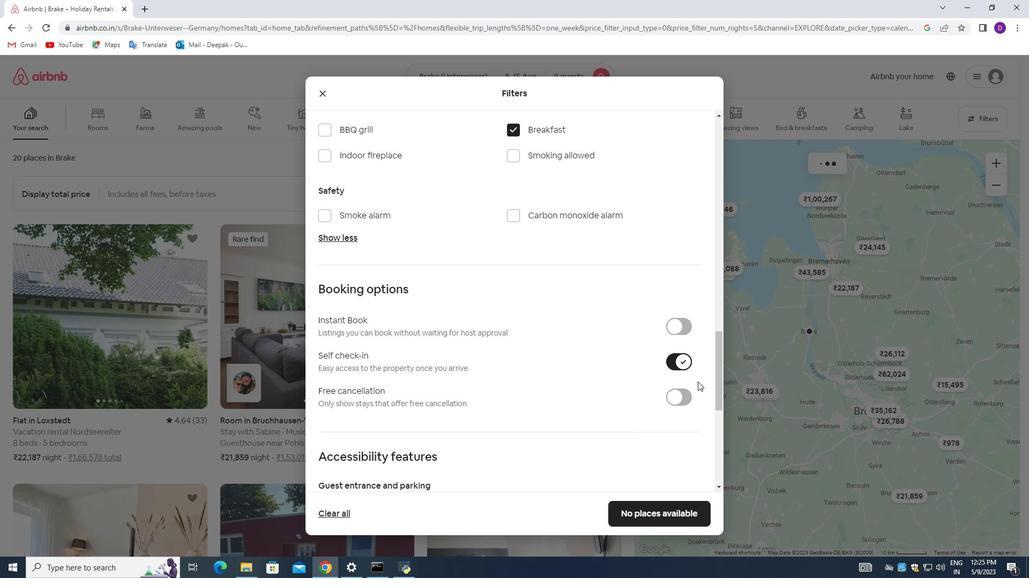 
Action: Mouse scrolled (570, 386) with delta (0, 0)
Screenshot: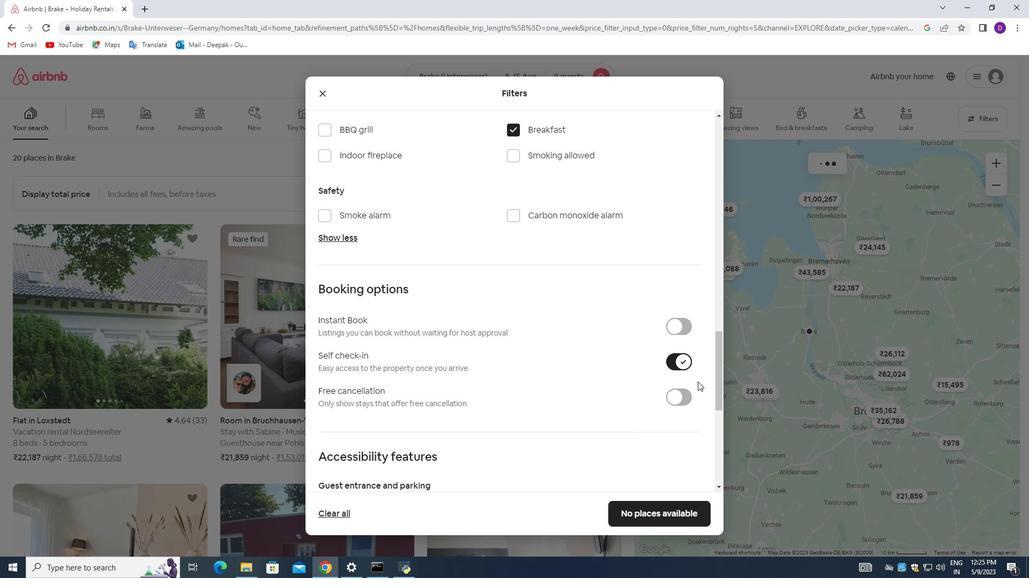 
Action: Mouse moved to (560, 387)
Screenshot: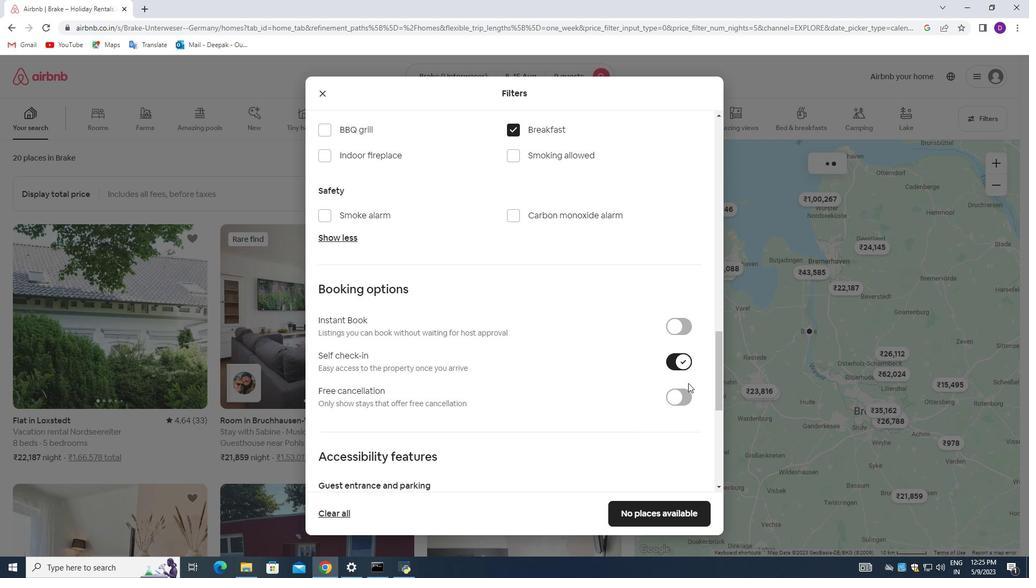 
Action: Mouse scrolled (560, 386) with delta (0, 0)
Screenshot: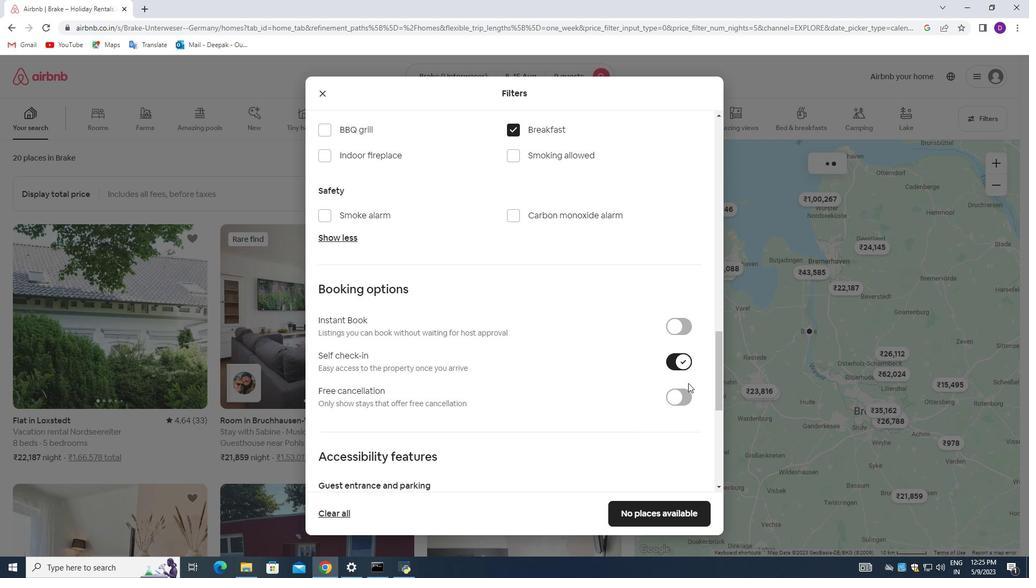 
Action: Mouse moved to (559, 388)
Screenshot: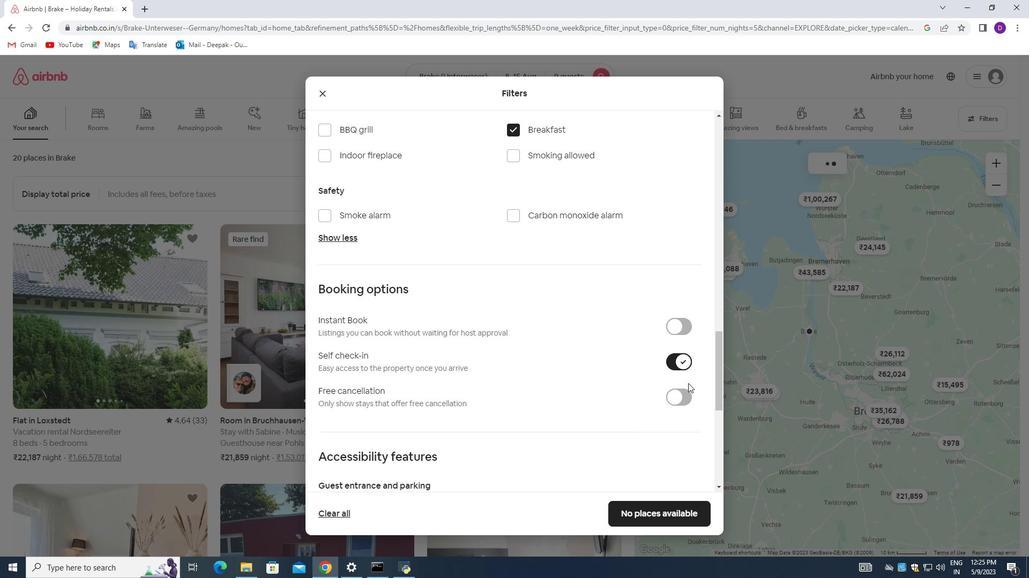 
Action: Mouse scrolled (559, 387) with delta (0, 0)
Screenshot: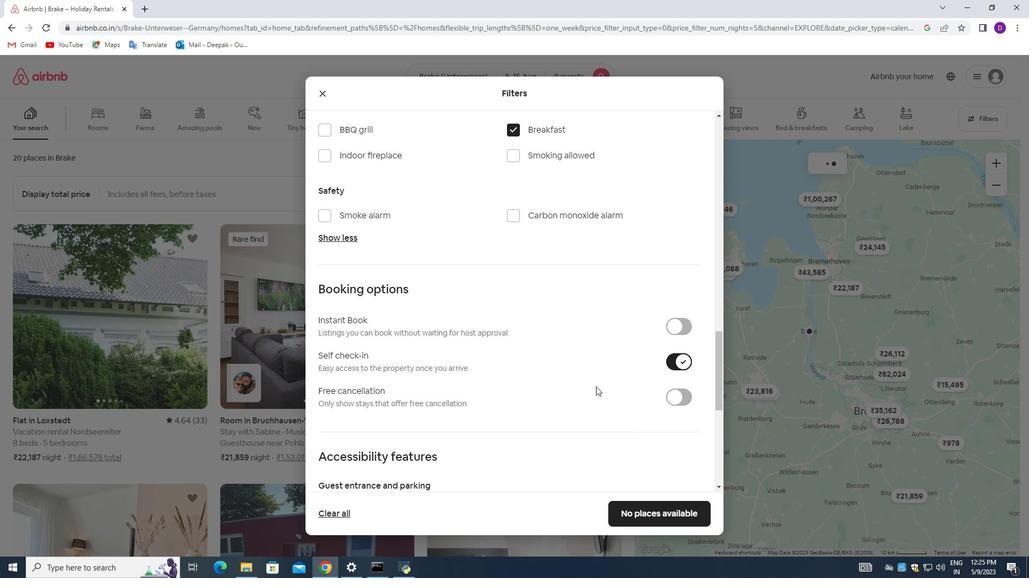 
Action: Mouse moved to (554, 386)
Screenshot: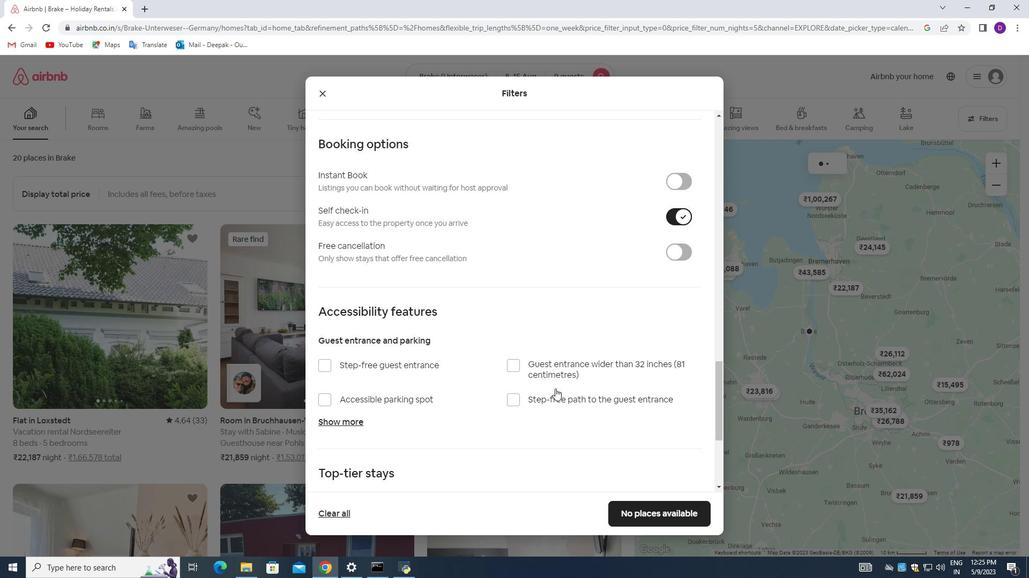 
Action: Mouse scrolled (554, 386) with delta (0, 0)
Screenshot: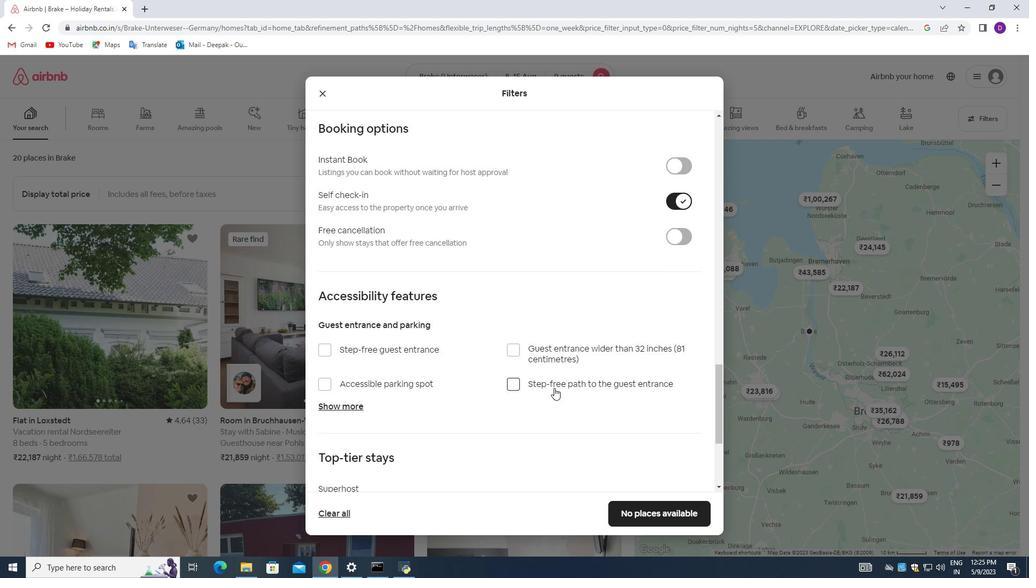 
Action: Mouse scrolled (554, 386) with delta (0, 0)
Screenshot: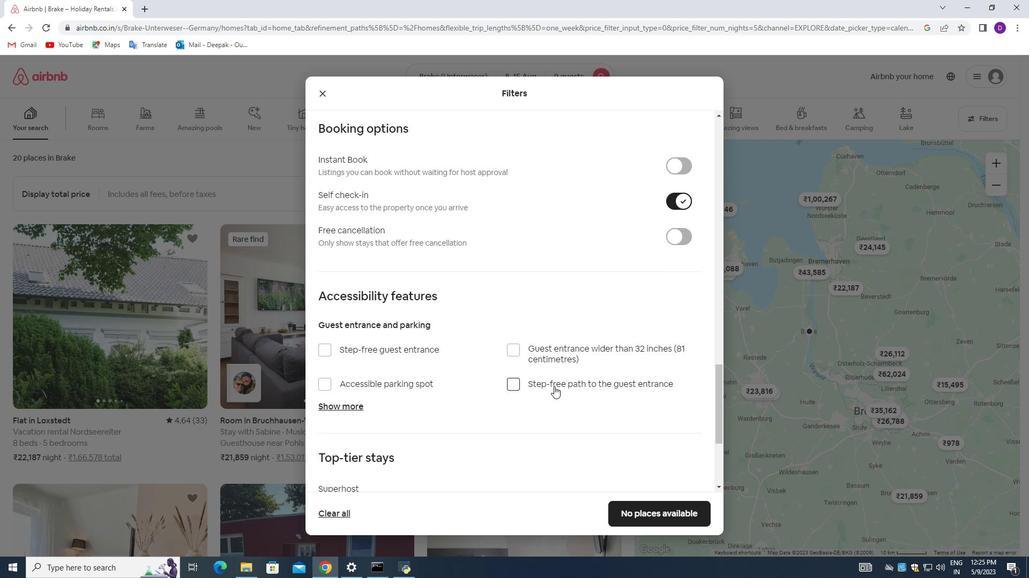 
Action: Mouse moved to (554, 386)
Screenshot: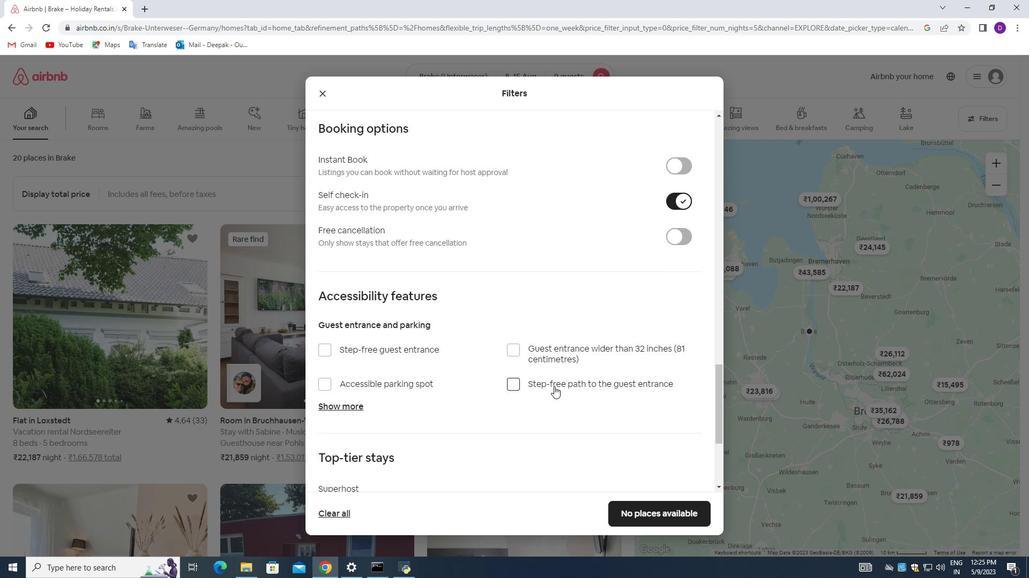 
Action: Mouse scrolled (554, 385) with delta (0, 0)
Screenshot: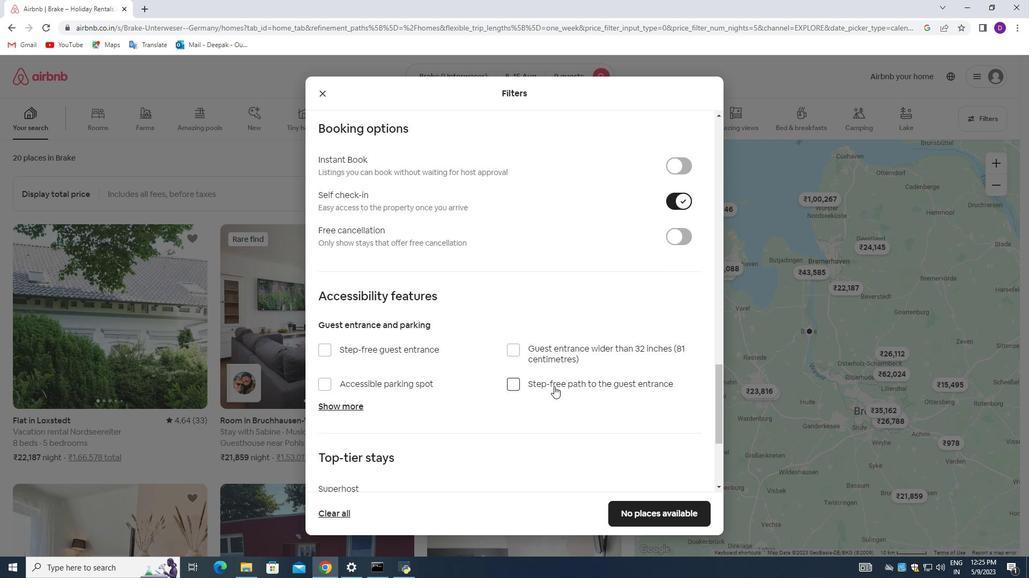 
Action: Mouse moved to (553, 386)
Screenshot: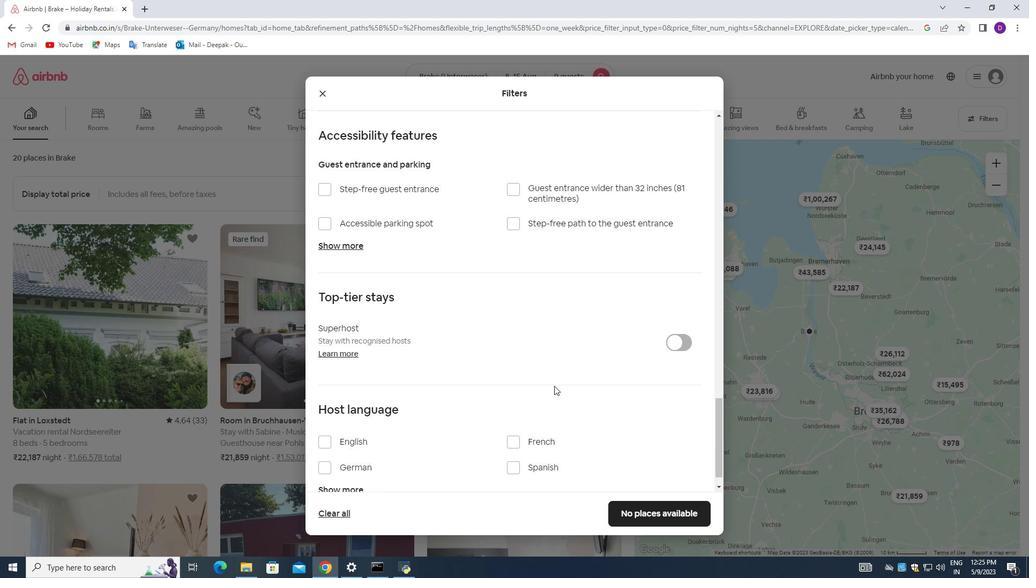 
Action: Mouse scrolled (553, 385) with delta (0, 0)
Screenshot: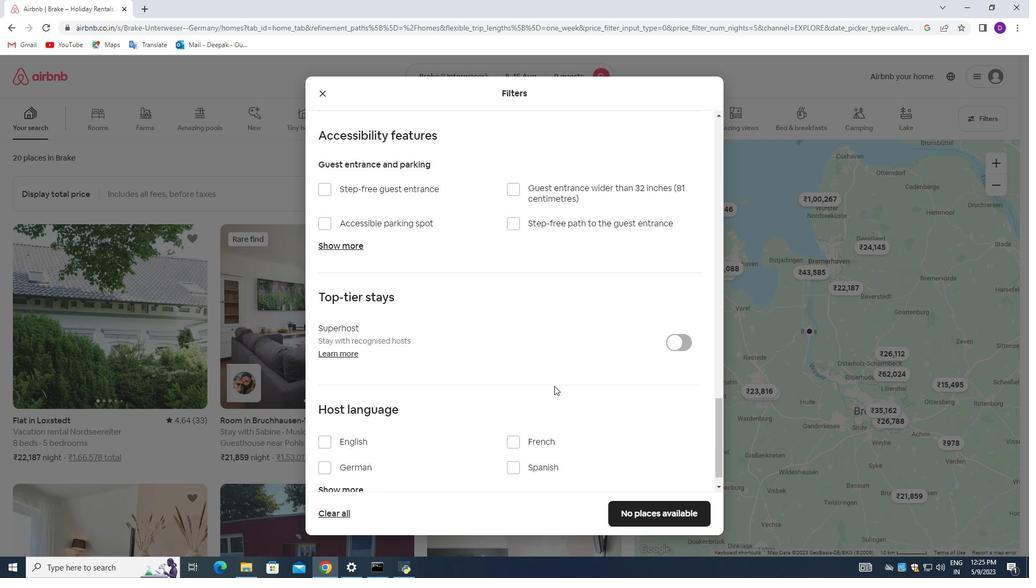 
Action: Mouse scrolled (553, 385) with delta (0, 0)
Screenshot: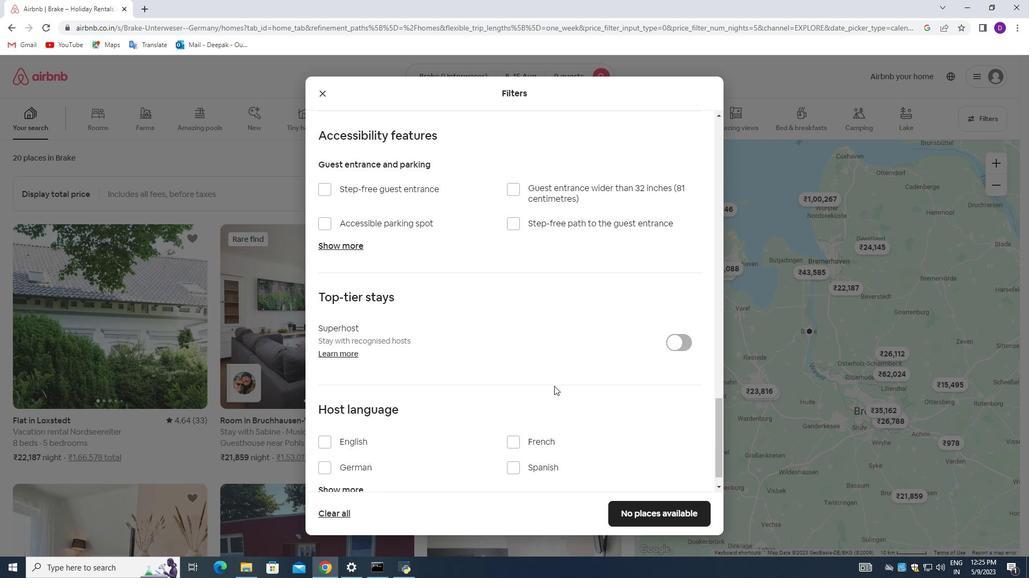 
Action: Mouse scrolled (553, 385) with delta (0, 0)
Screenshot: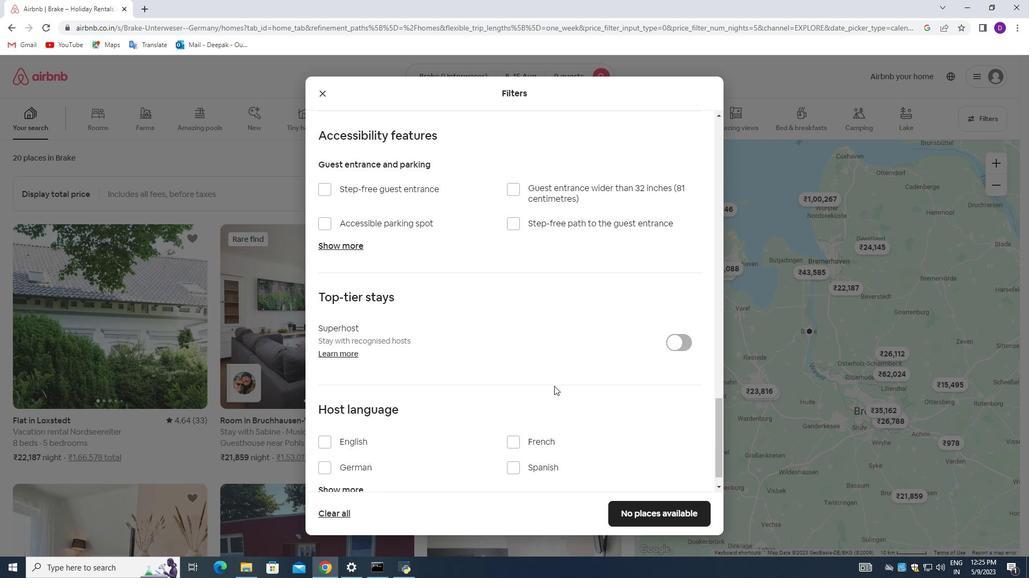 
Action: Mouse moved to (321, 414)
Screenshot: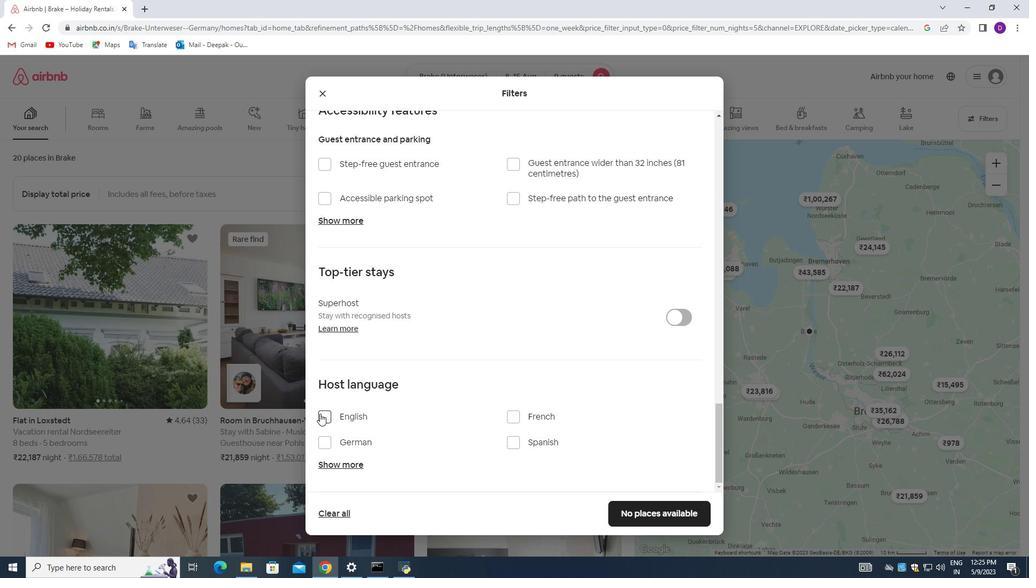 
Action: Mouse pressed left at (321, 414)
Screenshot: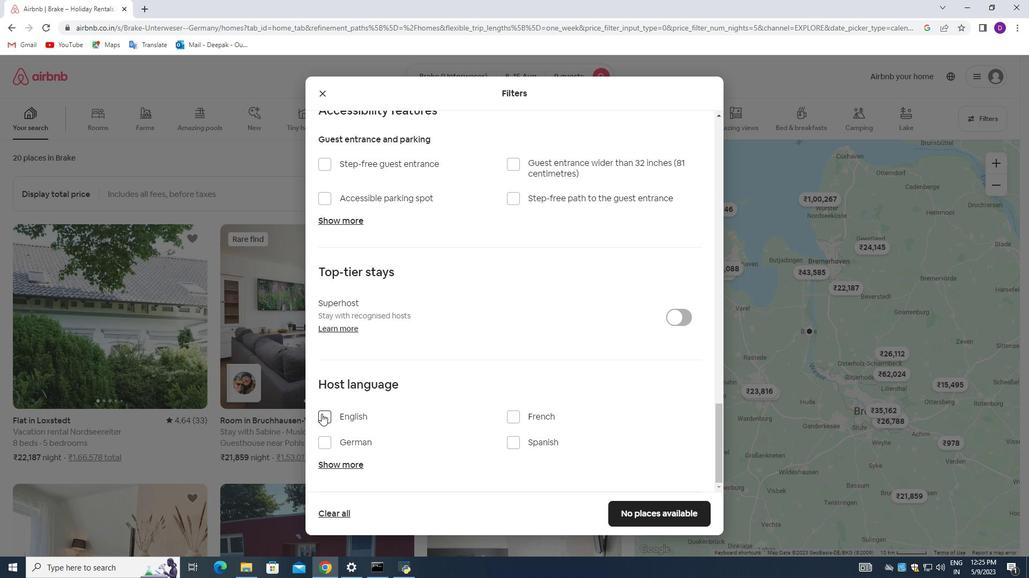 
Action: Mouse moved to (688, 512)
Screenshot: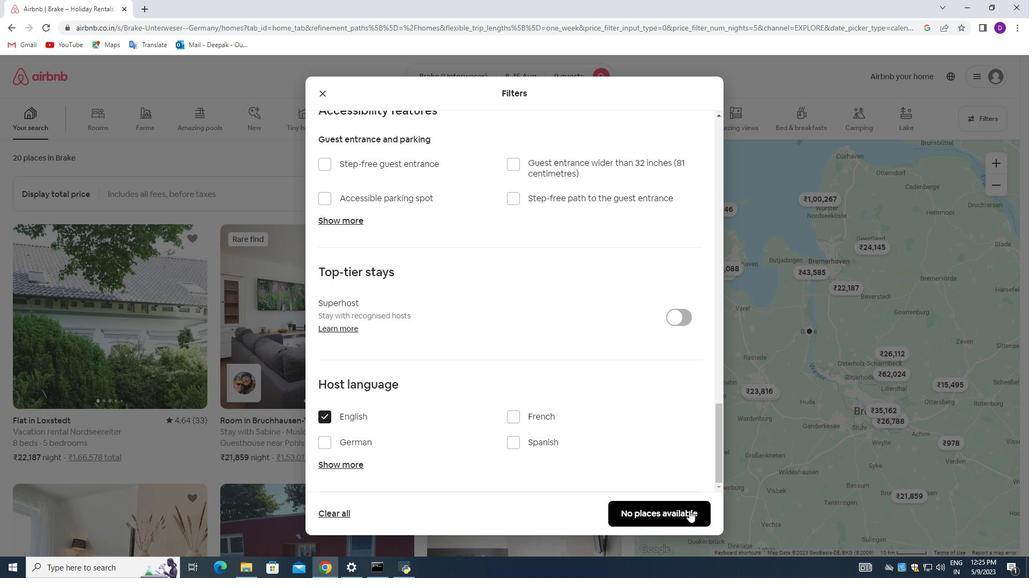 
Action: Mouse pressed left at (688, 512)
Screenshot: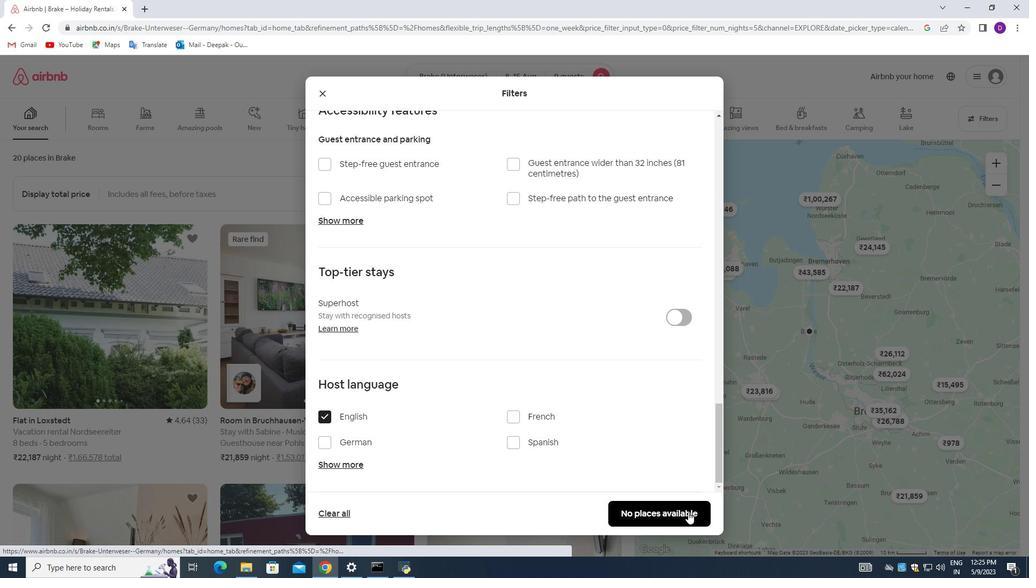 
Action: Mouse moved to (652, 511)
Screenshot: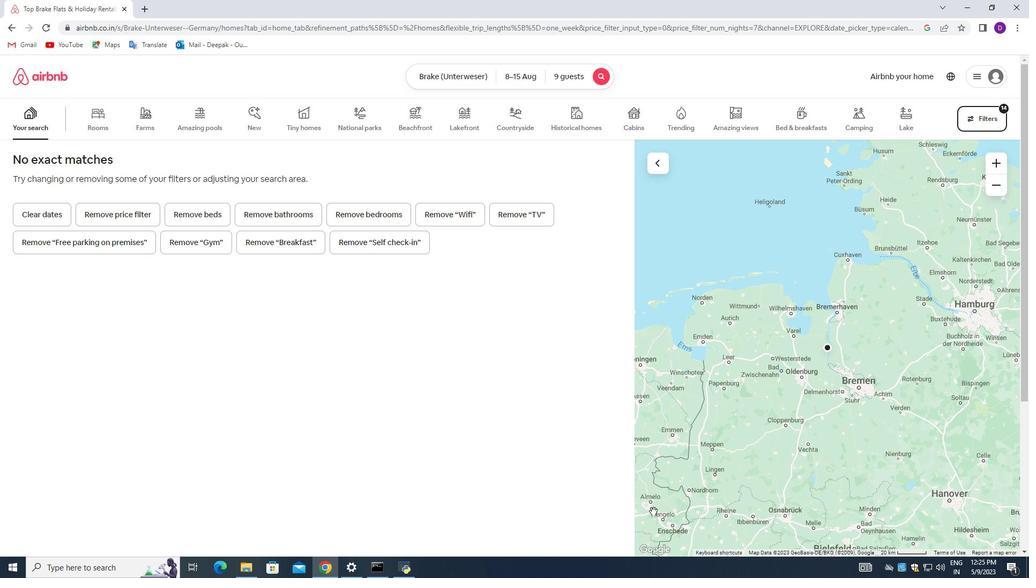 
